 Task: Add an event with the title Second Product Development Brainstorming and Ideation Session, date '2023/11/02', time 9:15 AM to 11:15 AMand add a description: Lunch breaks often provide a chance for socializing and building relationships with colleagues. It's a time to connect with coworkers, share stories, and engage in casual conversations.Select event color  Sage . Add location for the event as: 321 Passeig de Gracia, Barcelona, Spain, logged in from the account softage.9@softage.netand send the event invitation to softage.7@softage.net with CC to  softage.8@softage.net. Set a reminder for the event Weekly on Sunday
Action: Mouse moved to (66, 132)
Screenshot: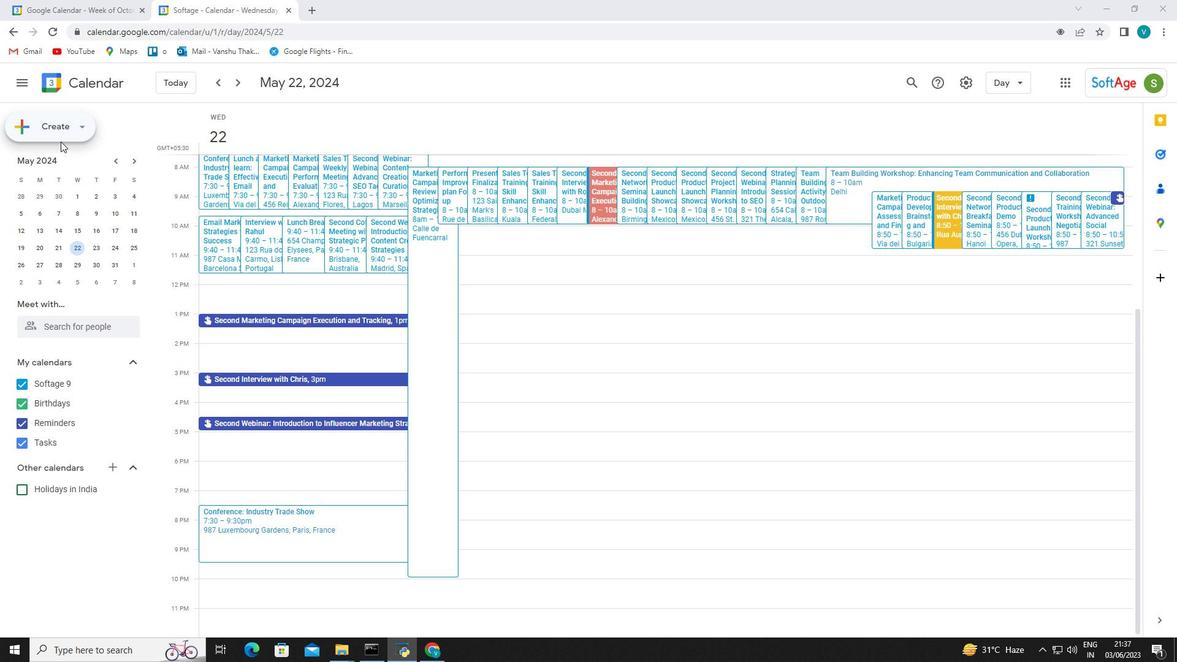 
Action: Mouse pressed left at (66, 132)
Screenshot: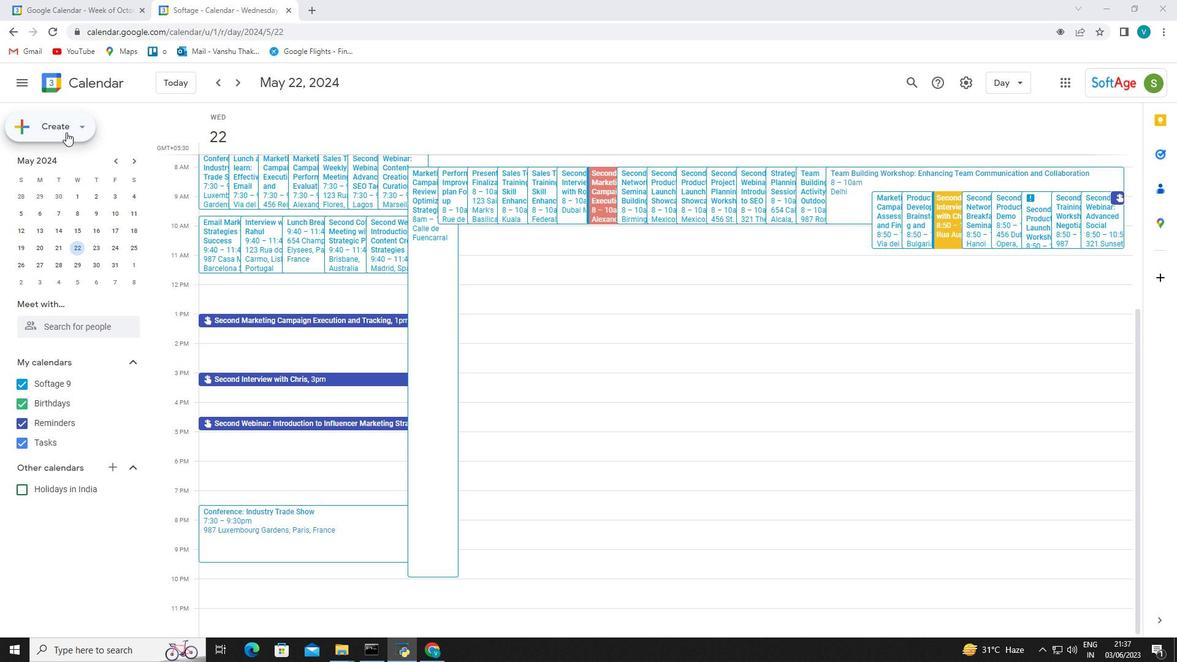 
Action: Mouse moved to (65, 152)
Screenshot: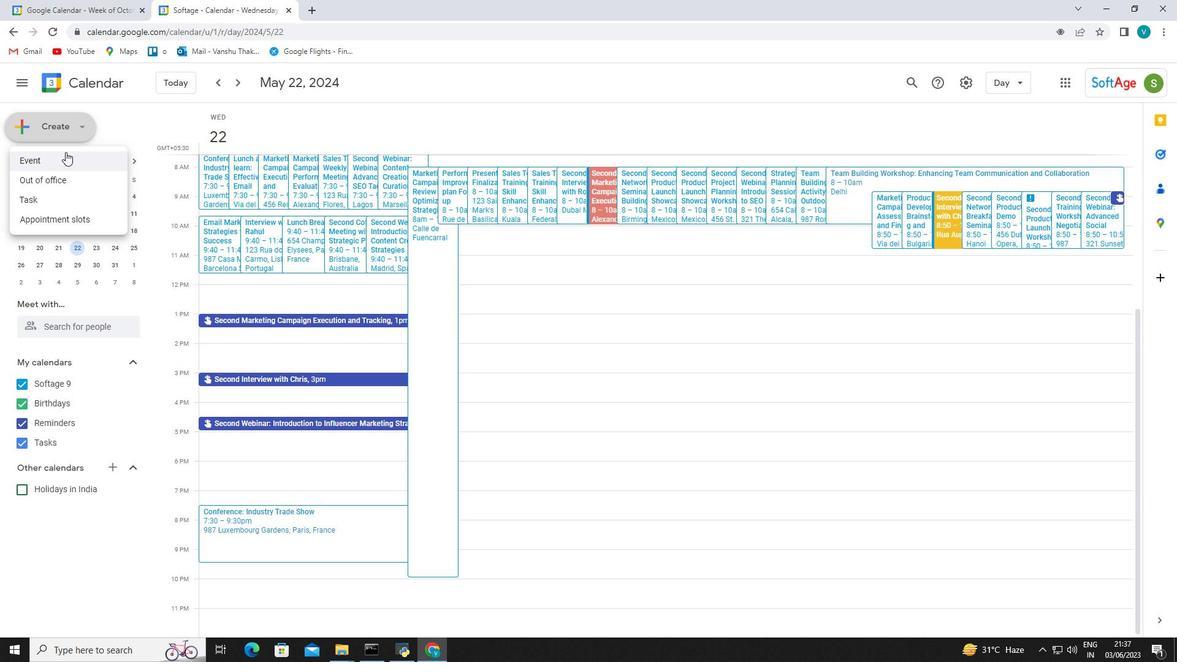
Action: Mouse pressed left at (65, 152)
Screenshot: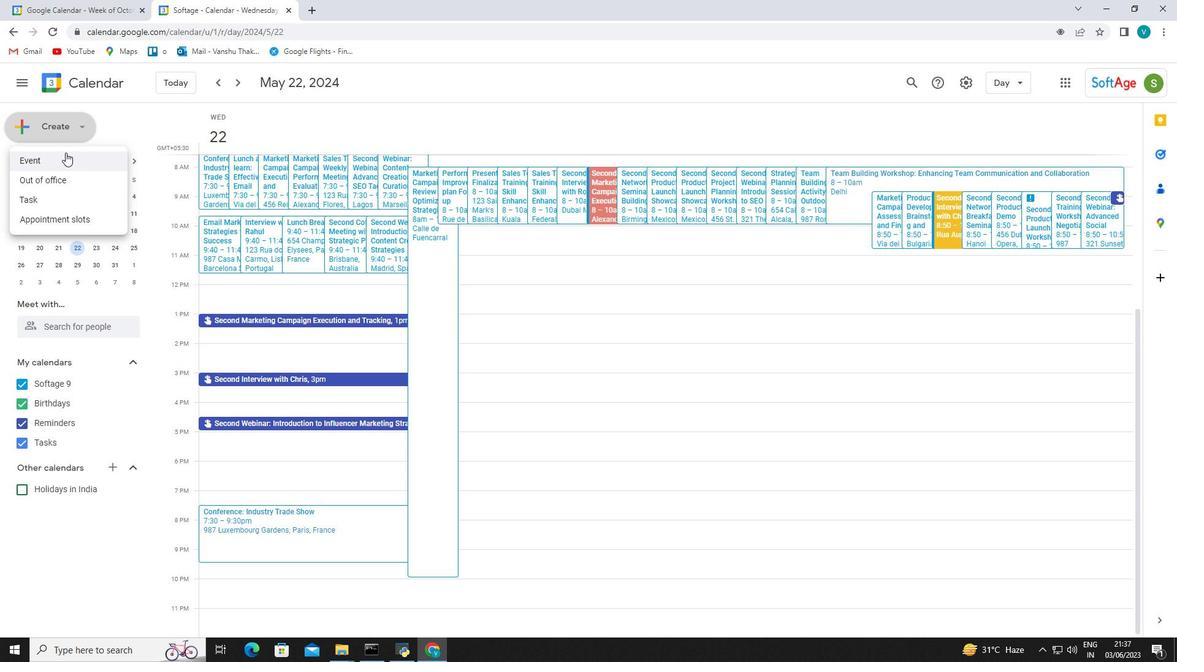 
Action: Mouse moved to (596, 307)
Screenshot: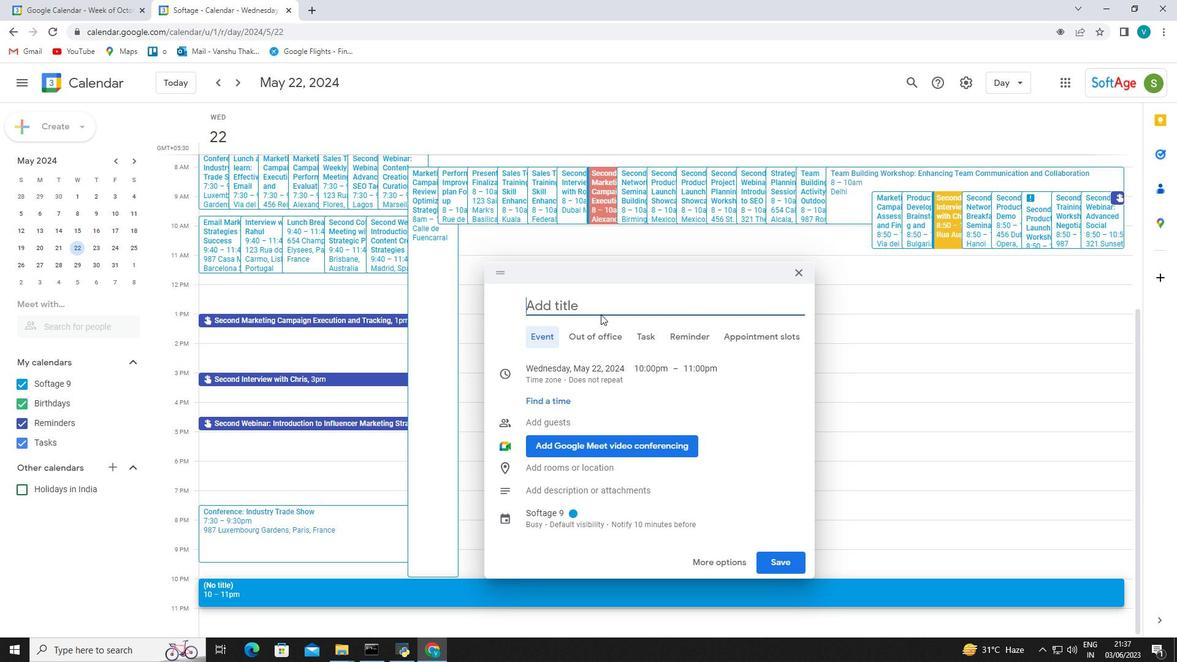 
Action: Mouse pressed left at (596, 307)
Screenshot: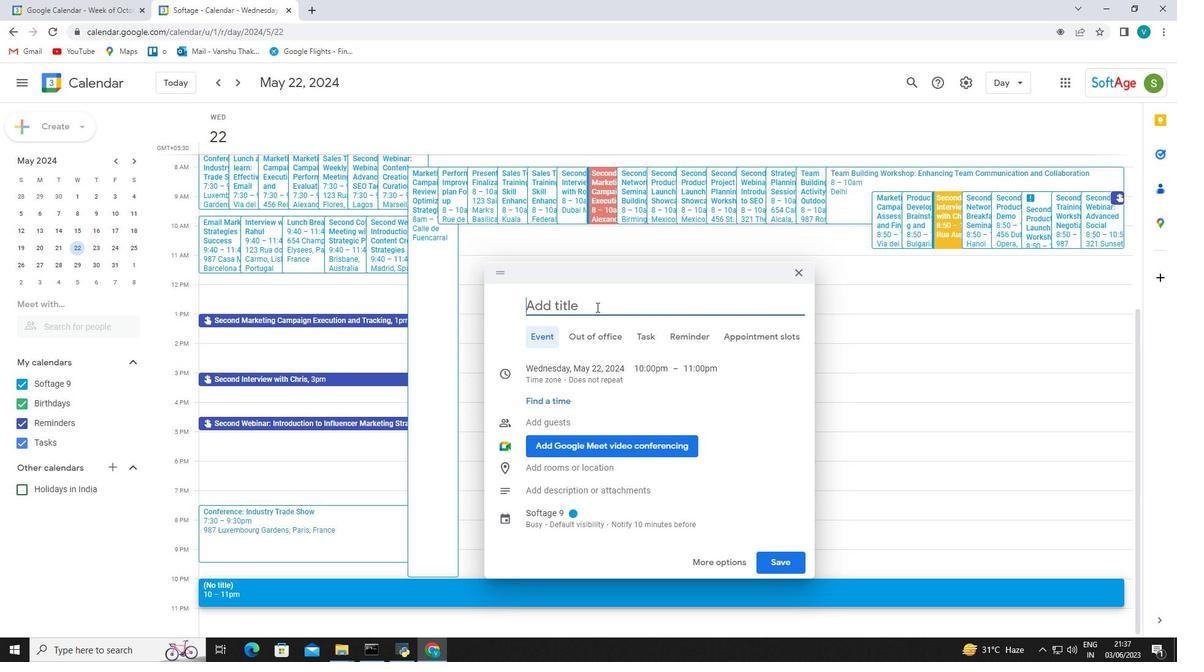 
Action: Key pressed <Key.shift_r>Second<Key.space><Key.shift_r><Key.shift_r>Product<Key.space><Key.shift_r><Key.shift_r><Key.shift_r><Key.shift_r><Key.shift_r><Key.shift_r><Key.shift_r><Key.shift_r><Key.shift_r><Key.shift_r><Key.shift_r><Key.shift_r><Key.shift_r><Key.shift_r><Key.shift_r><Key.shift_r><Key.shift_r>Development<Key.space><Key.shift_r><Key.shift_r>Brainstorming<Key.space>and<Key.space><Key.shift_r><Key.shift_r><Key.shift_r><Key.shift_r><Key.shift_r><Key.shift_r><Key.shift_r><Key.shift_r><Key.shift_r><Key.shift_r><Key.shift_r><Key.shift_r><Key.shift_r><Key.shift_r><Key.shift_r><Key.shift_r><Key.shift_r><Key.shift_r><Key.shift_r><Key.shift_r><Key.shift_r><Key.shift_r><Key.shift_r><Key.shift_r><Key.shift_r><Key.shift_r><Key.shift_r><Key.shift_r><Key.shift_r><Key.shift_r><Key.shift_r><Key.shift_r><Key.shift_r><Key.shift_r><Key.shift_r><Key.shift_r><Key.shift_r><Key.shift_r><Key.shift_r><Key.shift_r><Key.shift_r><Key.shift_r><Key.shift_r><Key.shift_r><Key.shift_r><Key.shift_r><Key.shift_r><Key.shift_r><Key.shift_r><Key.shift_r><Key.shift_r><Key.shift_r><Key.shift_r><Key.shift_r><Key.shift_r>Idr<Key.backspace>eation<Key.space>se<Key.backspace><Key.backspace><Key.shift_r>Session<Key.space>
Screenshot: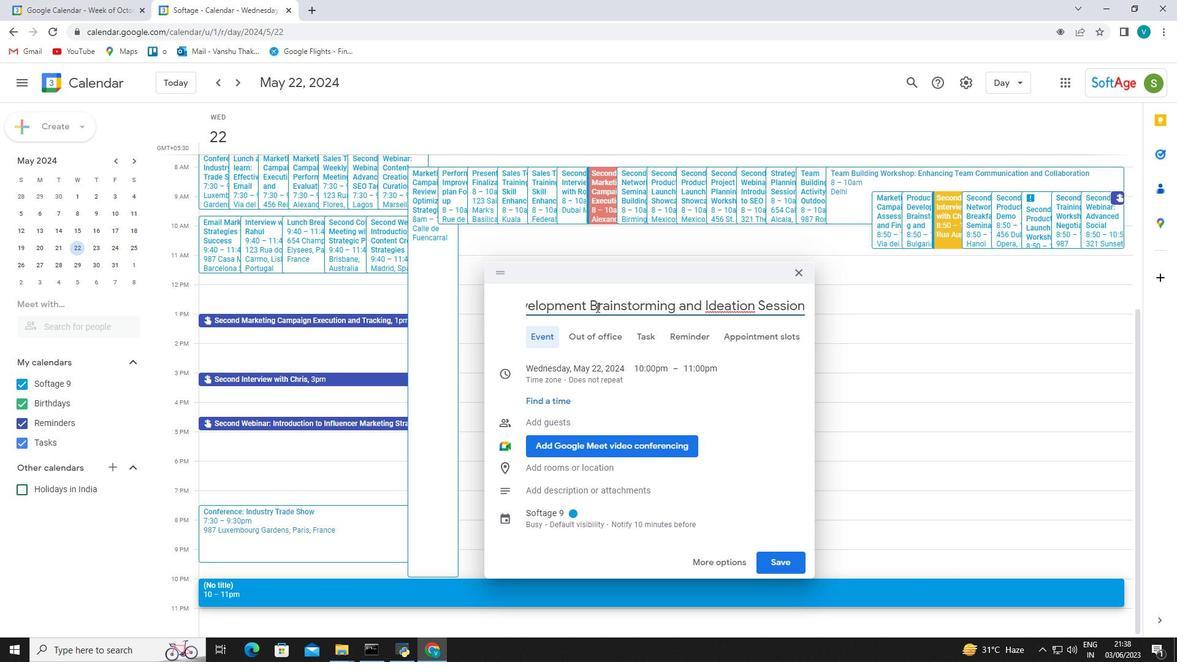 
Action: Mouse moved to (730, 304)
Screenshot: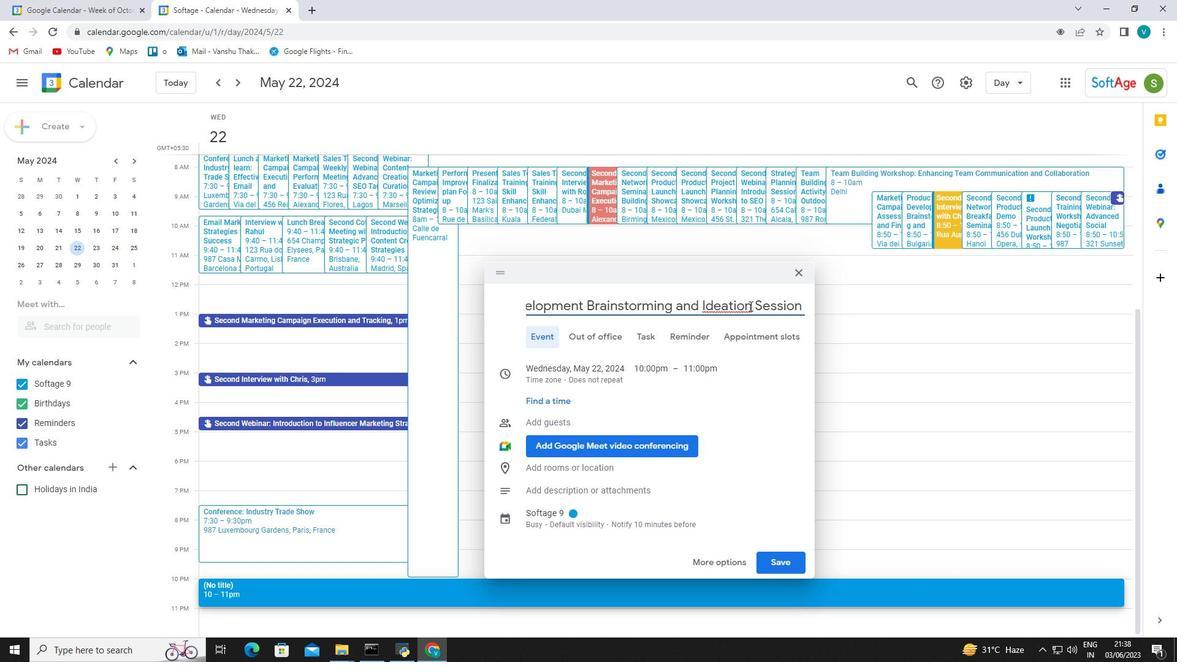 
Action: Mouse pressed right at (730, 304)
Screenshot: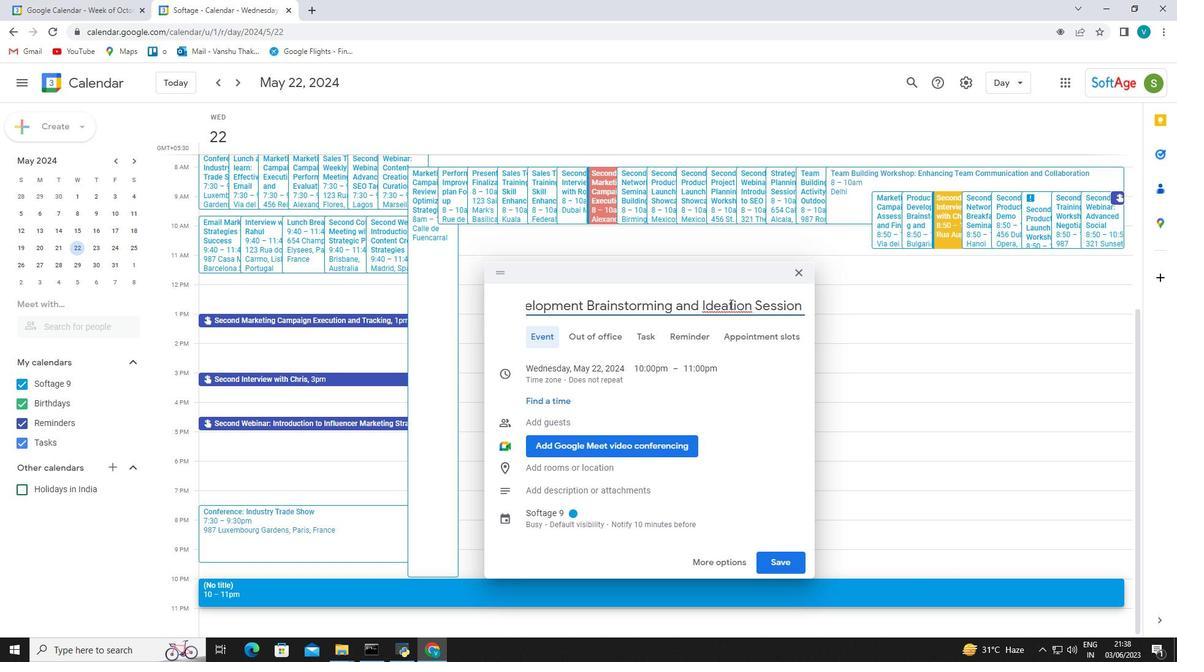 
Action: Mouse moved to (715, 337)
Screenshot: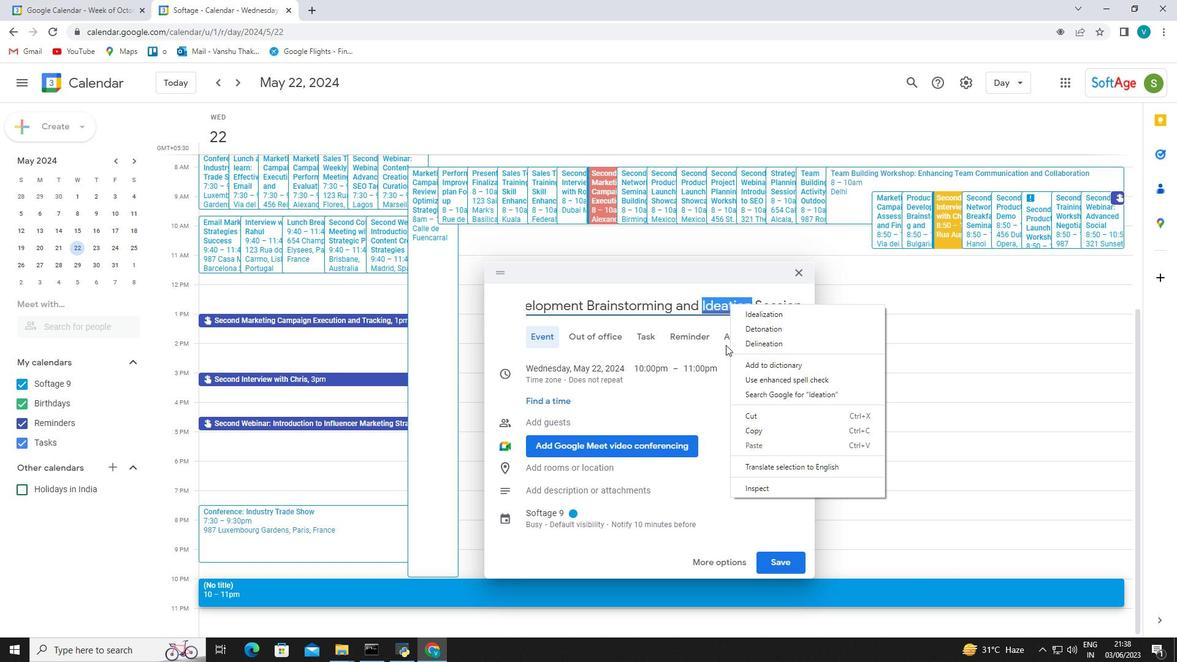 
Action: Mouse pressed left at (715, 337)
Screenshot: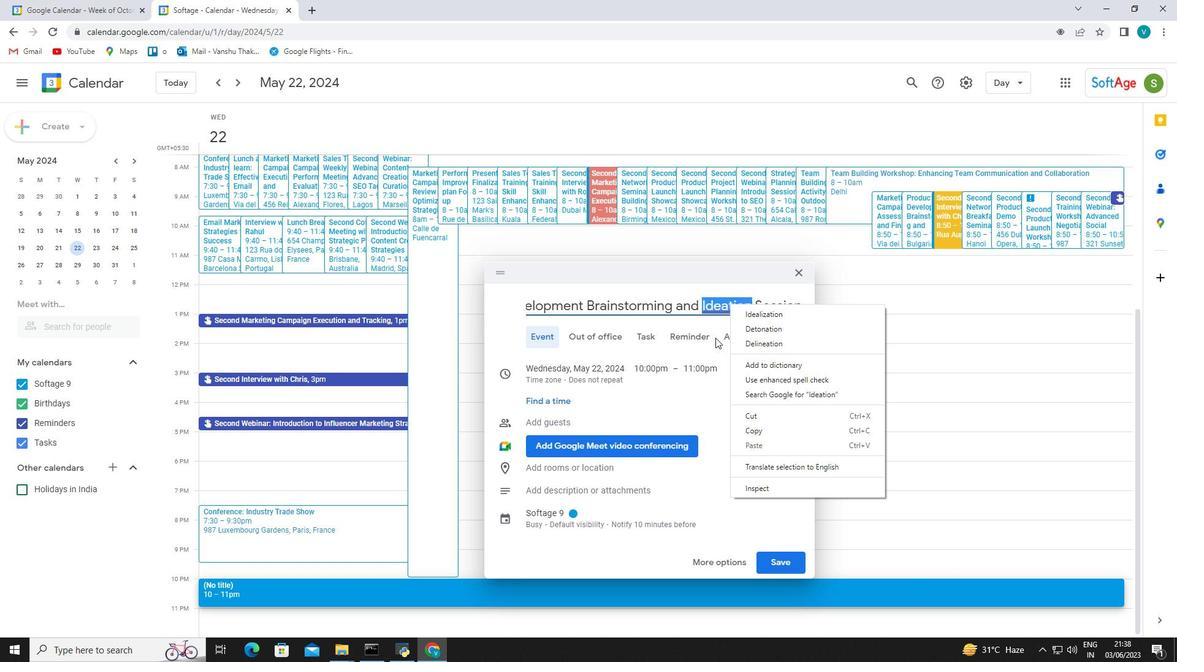 
Action: Mouse moved to (643, 394)
Screenshot: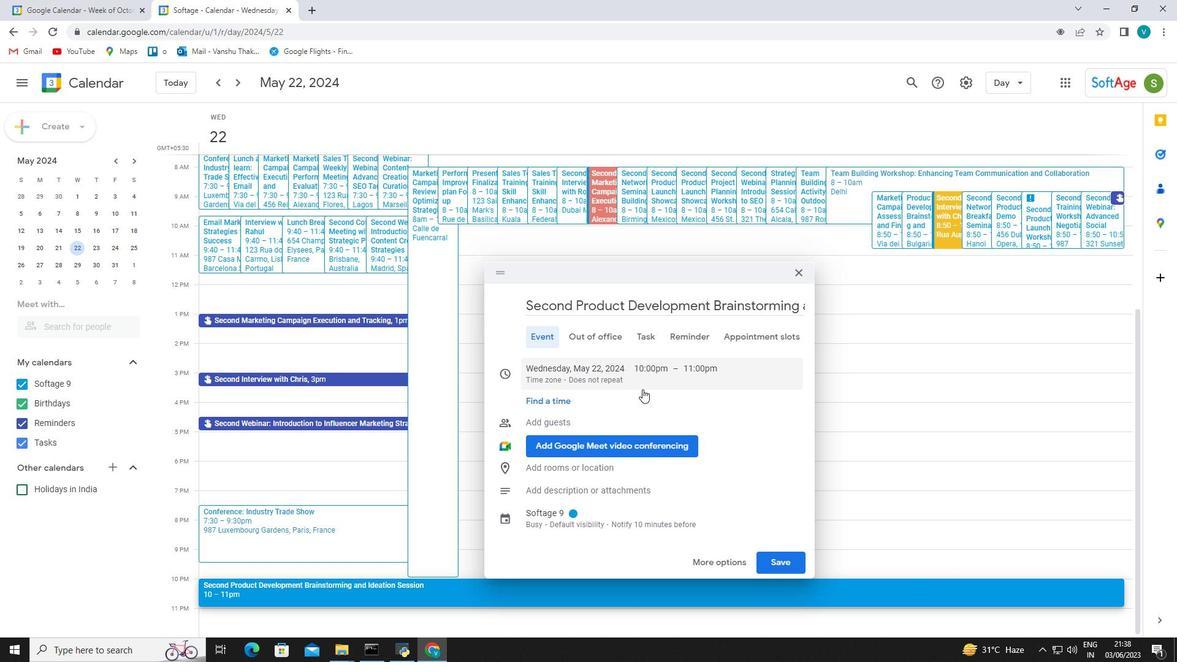 
Action: Mouse scrolled (643, 394) with delta (0, 0)
Screenshot: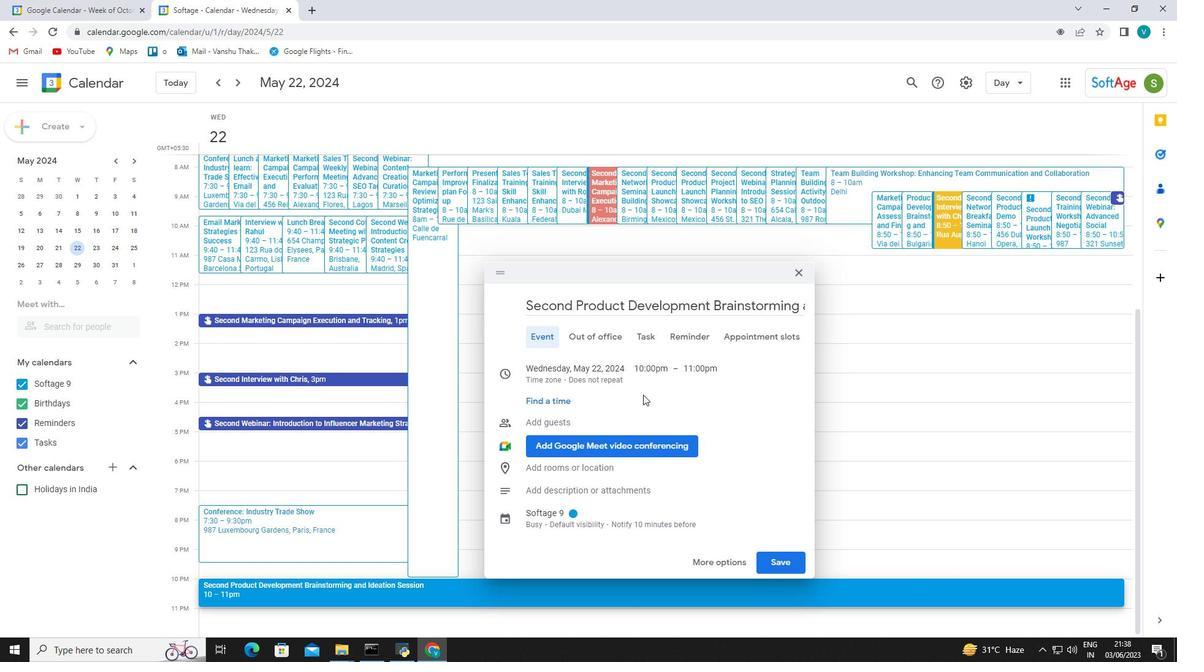 
Action: Mouse scrolled (643, 394) with delta (0, 0)
Screenshot: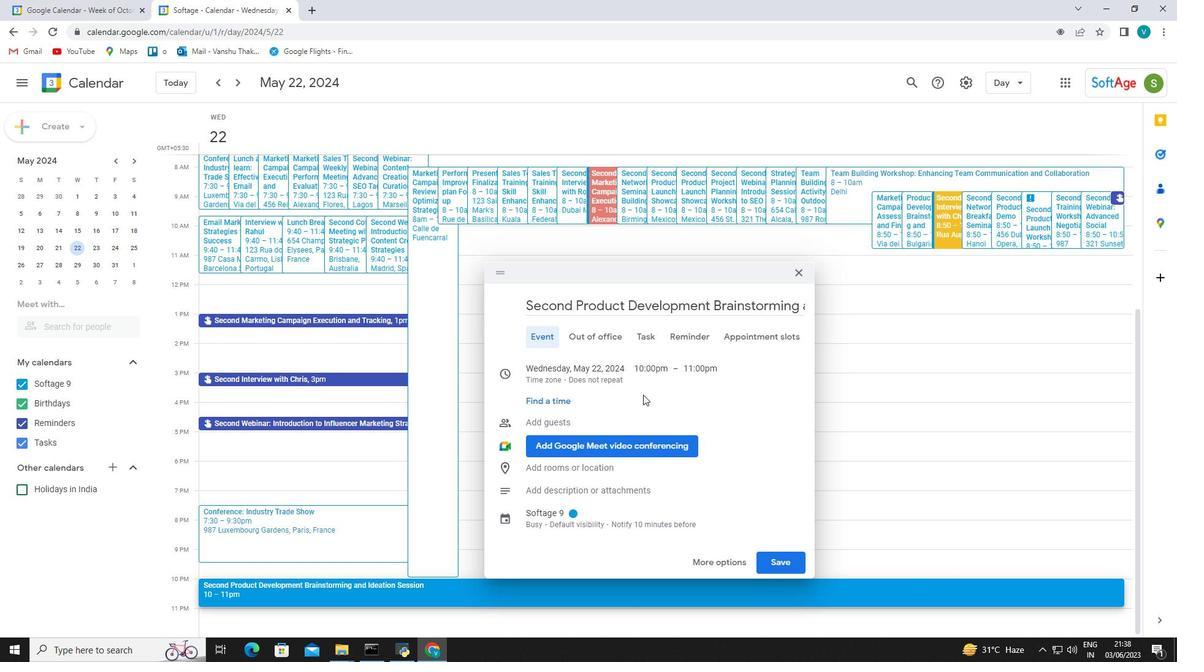 
Action: Mouse scrolled (643, 394) with delta (0, 0)
Screenshot: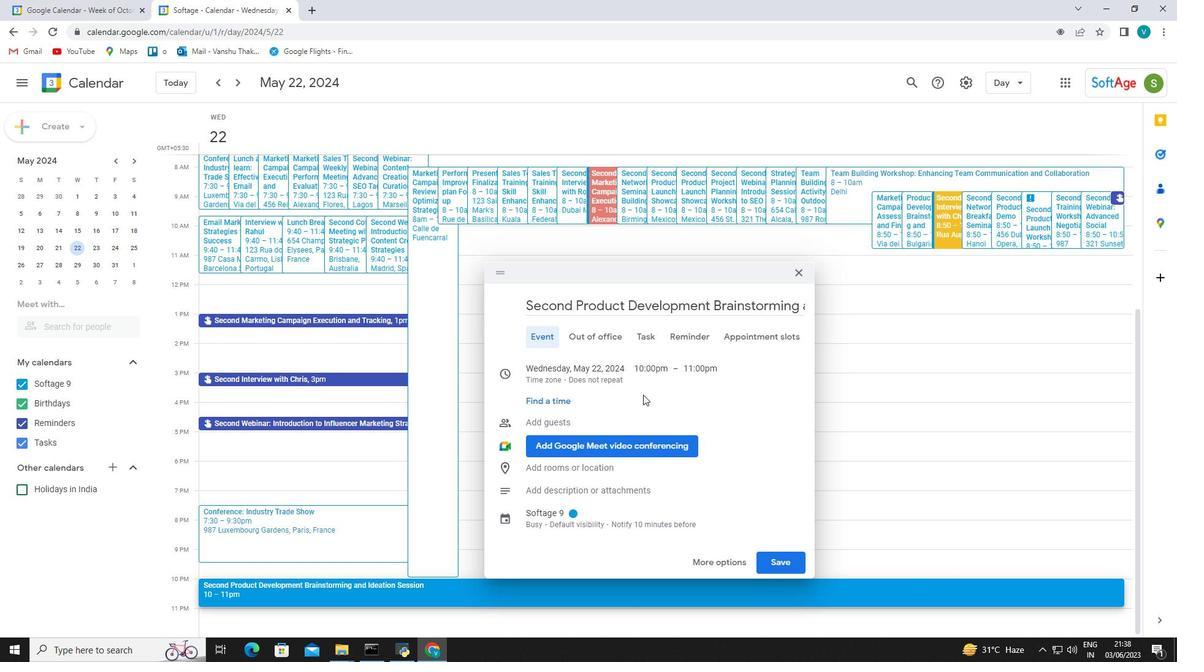
Action: Mouse scrolled (643, 394) with delta (0, 0)
Screenshot: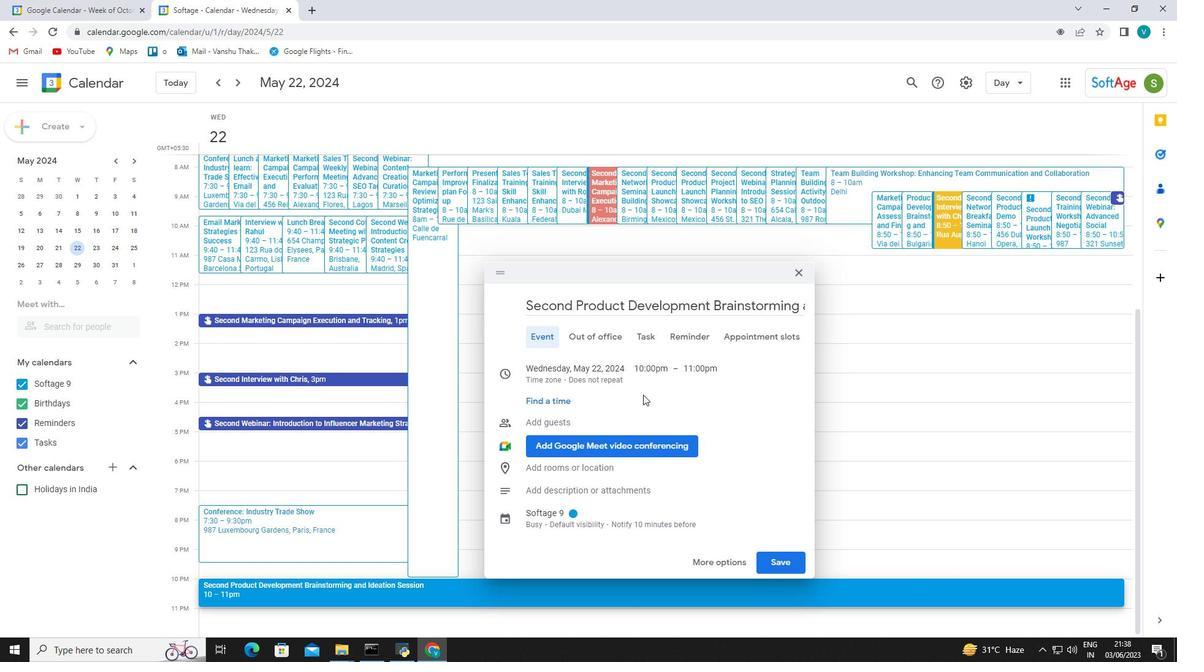
Action: Mouse moved to (604, 366)
Screenshot: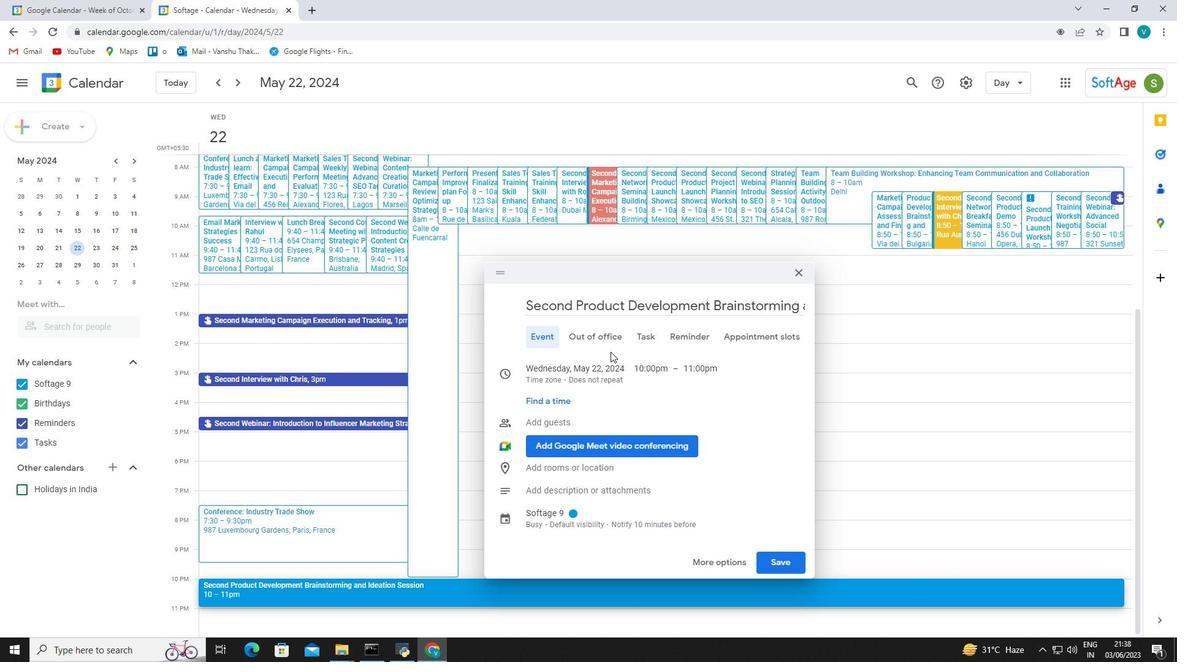 
Action: Mouse pressed left at (604, 366)
Screenshot: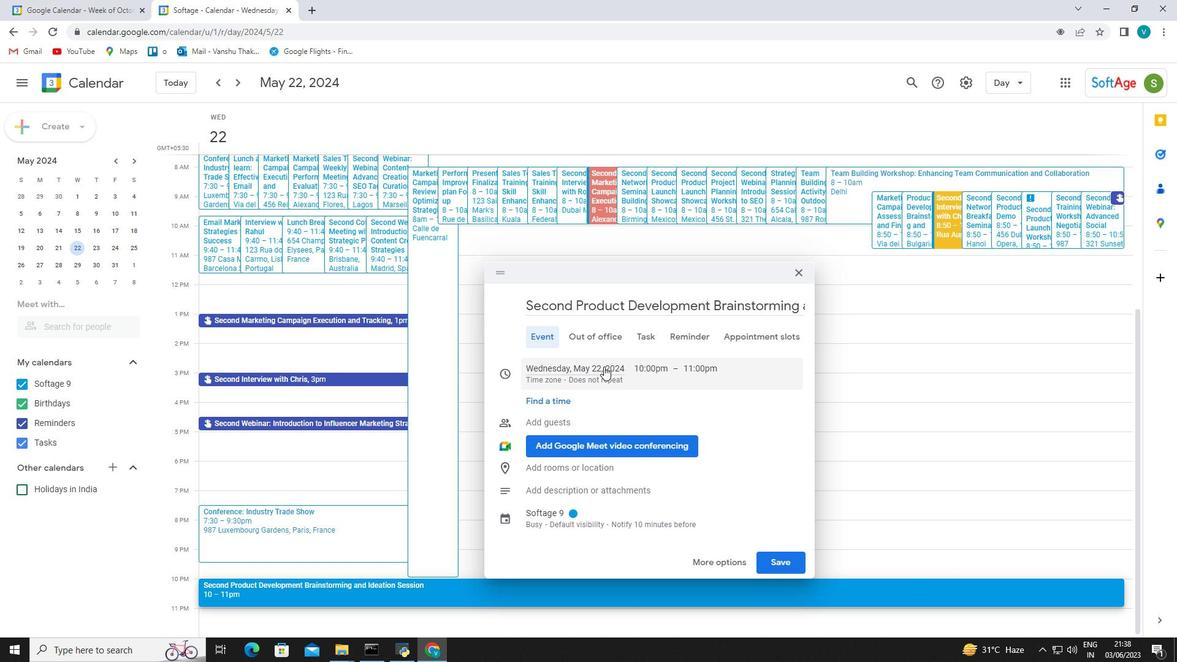 
Action: Key pressed 2023/11/02
Screenshot: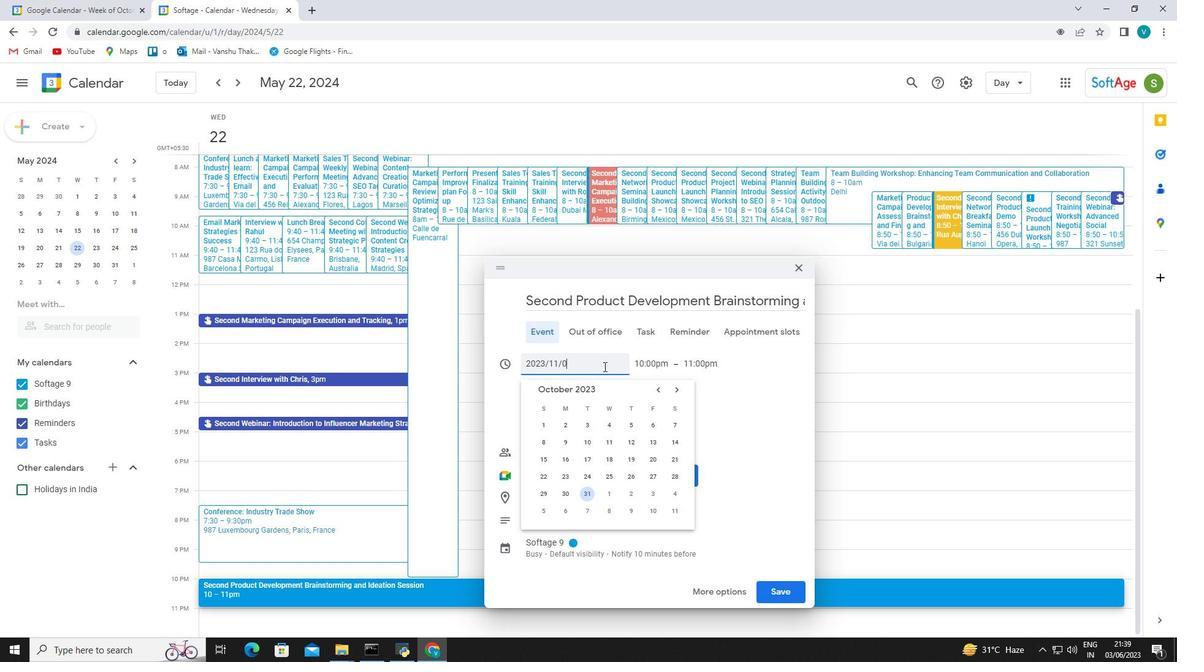 
Action: Mouse moved to (653, 363)
Screenshot: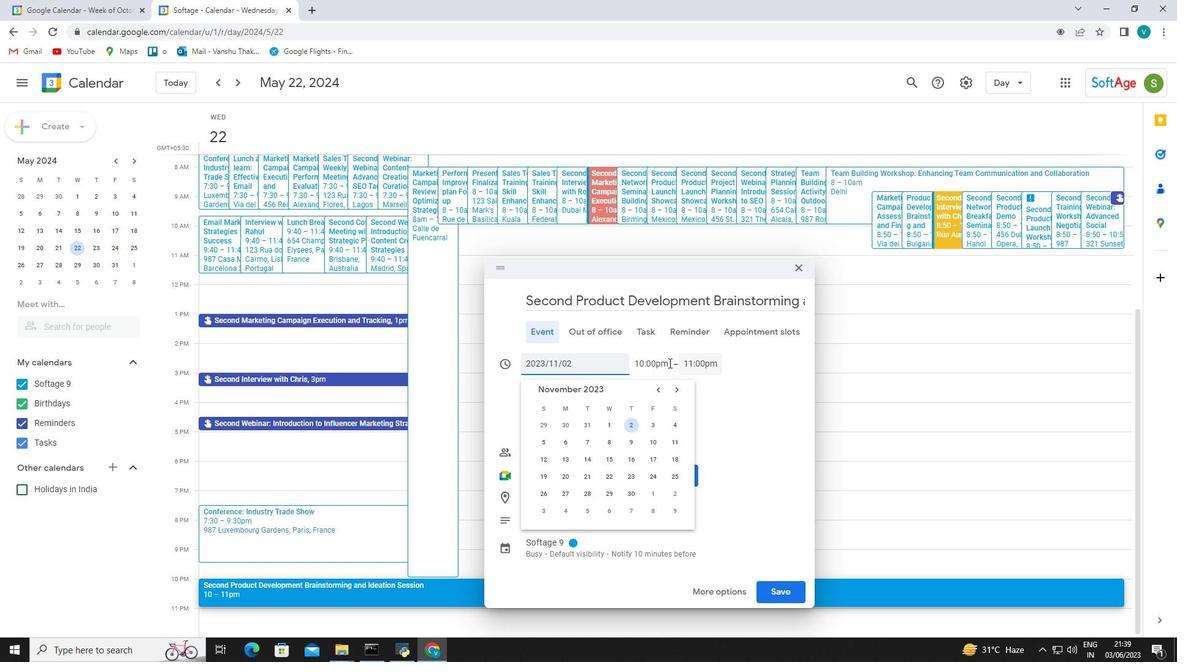 
Action: Mouse pressed left at (653, 363)
Screenshot: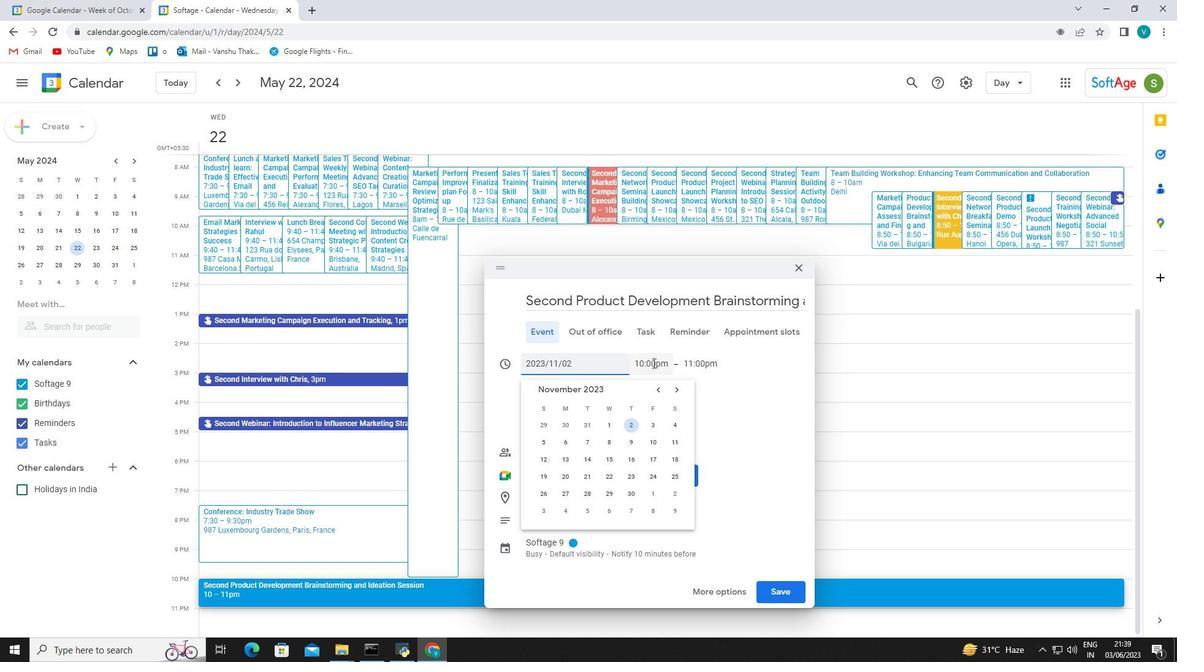 
Action: Mouse moved to (725, 358)
Screenshot: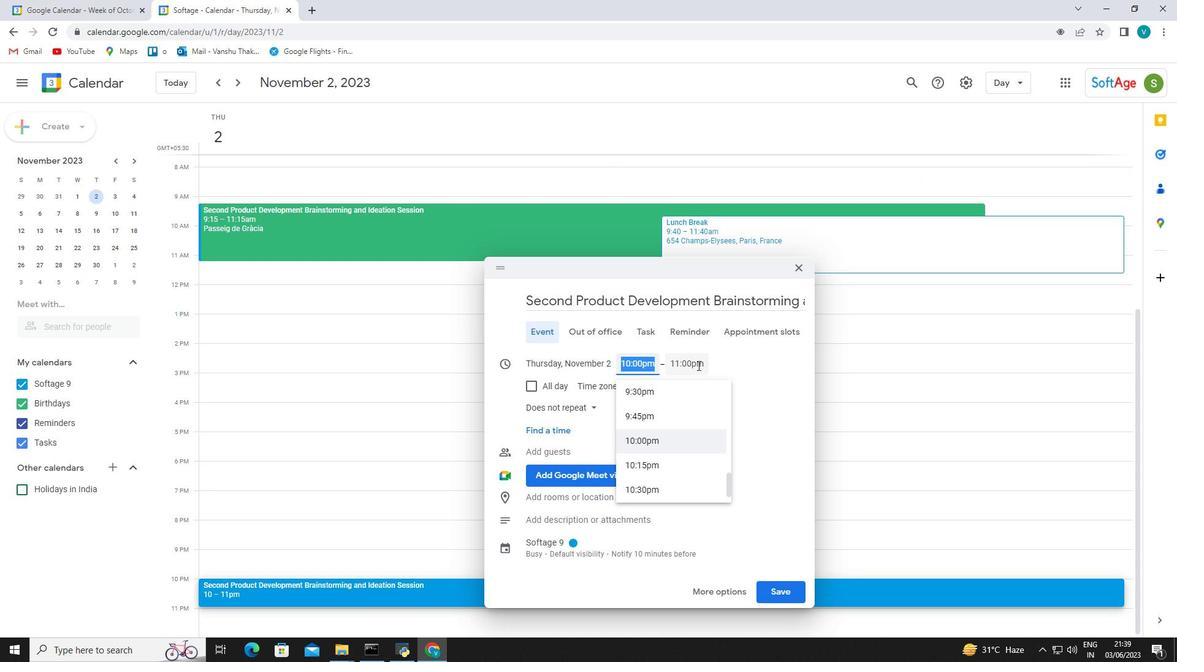 
Action: Key pressed 9<Key.shift_r><Key.shift_r><Key.shift_r><Key.shift_r><Key.shift_r><Key.shift_r><Key.shift_r><Key.shift_r><Key.shift_r><Key.shift_r><Key.shift_r><Key.shift_r><Key.shift_r><Key.shift_r><Key.shift_r><Key.shift_r><Key.shift_r><Key.shift_r><Key.shift_r><Key.shift_r><Key.shift_r><Key.shift_r><Key.shift_r><Key.shift_r><Key.shift_r><Key.shift_r><Key.shift_r><Key.shift_r><Key.shift_r><Key.shift_r><Key.shift_r>:15am
Screenshot: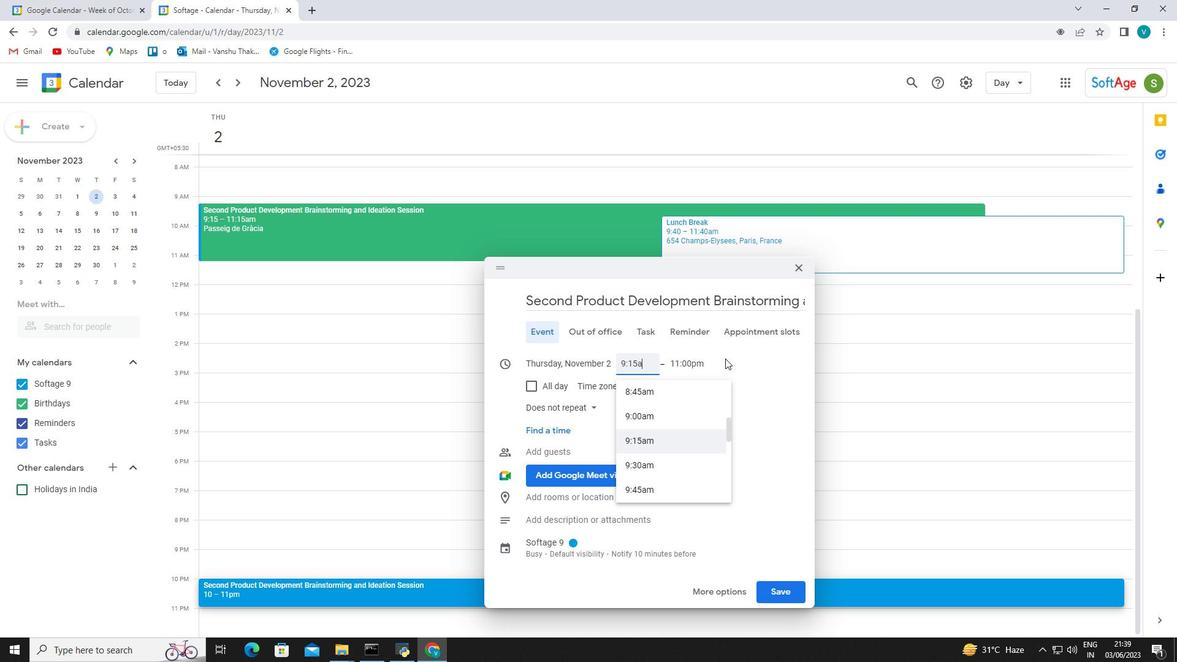 
Action: Mouse moved to (680, 365)
Screenshot: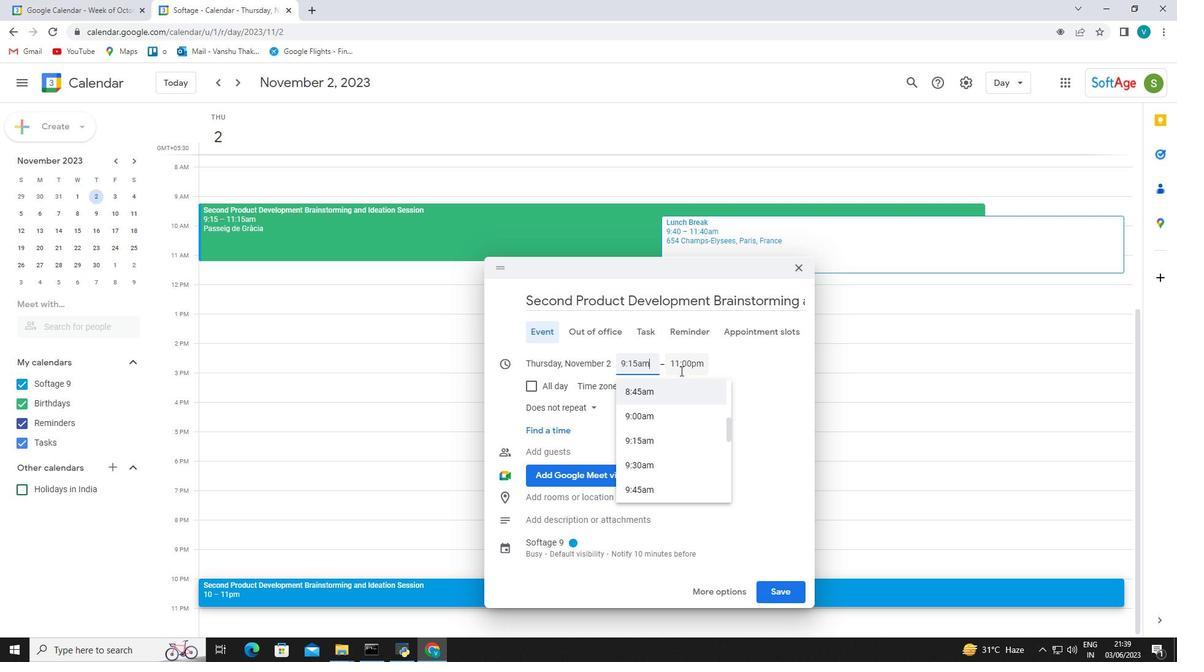 
Action: Mouse pressed left at (680, 365)
Screenshot: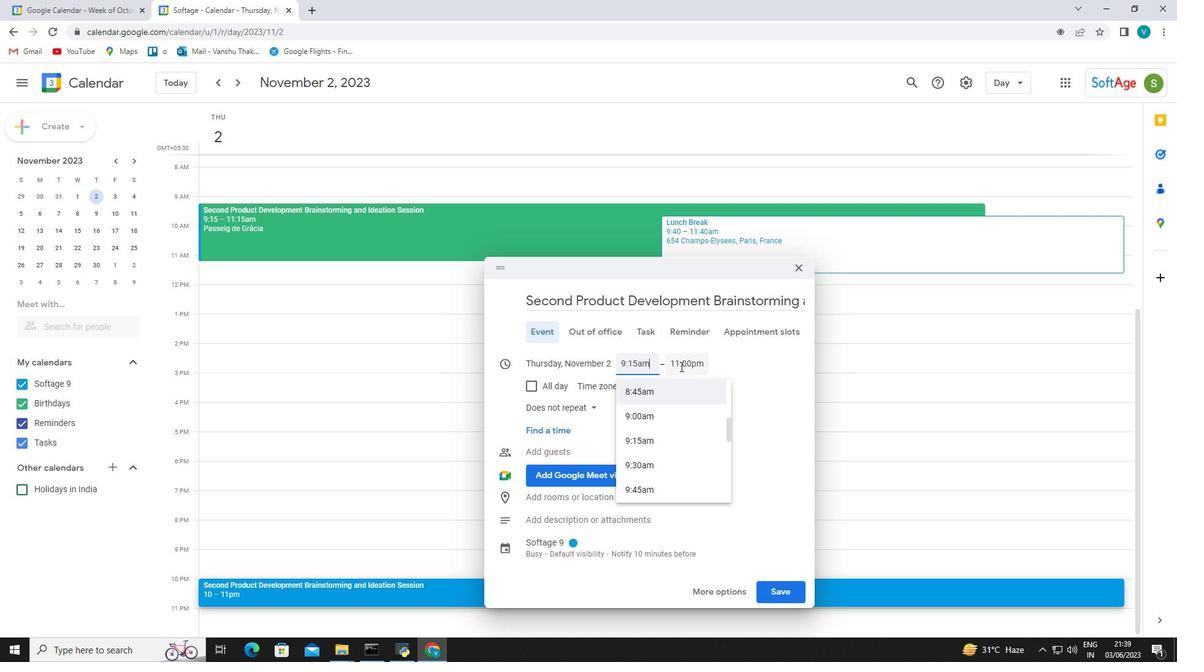 
Action: Key pressed 11<Key.shift_r><Key.shift_r><Key.shift_r><Key.shift_r><Key.shift_r><Key.shift_r><Key.shift_r><Key.shift_r><Key.shift_r><Key.shift_r><Key.shift_r><Key.shift_r><Key.shift_r>:15am
Screenshot: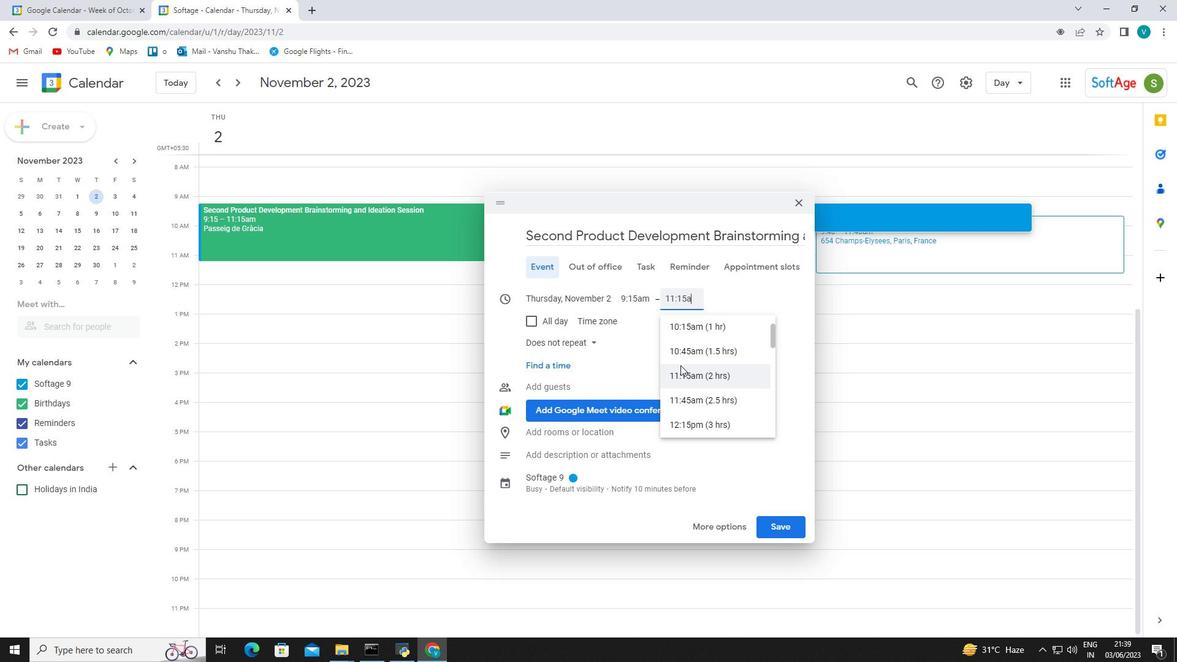
Action: Mouse moved to (676, 361)
Screenshot: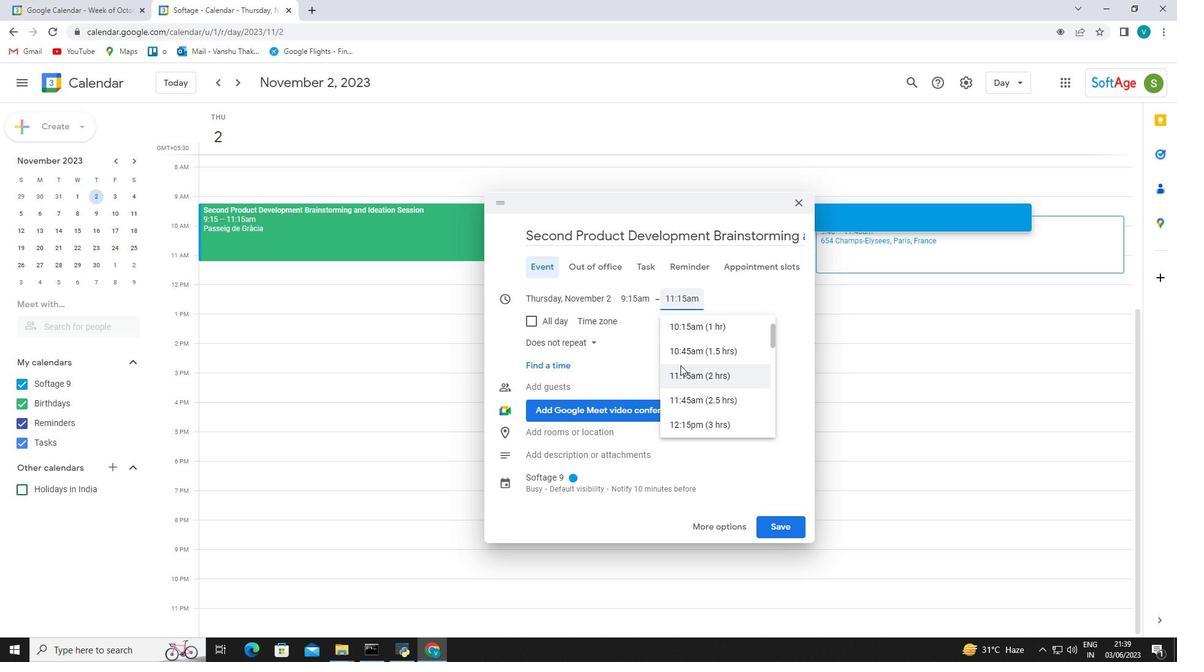 
Action: Key pressed <Key.enter>
Screenshot: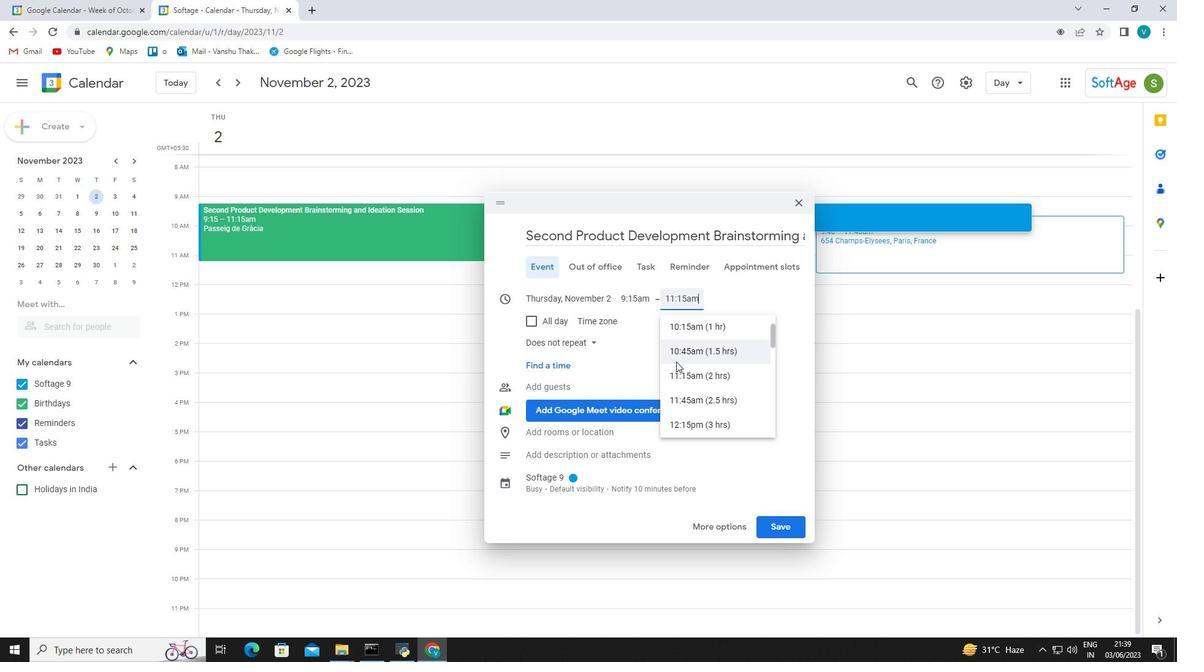 
Action: Mouse scrolled (676, 361) with delta (0, 0)
Screenshot: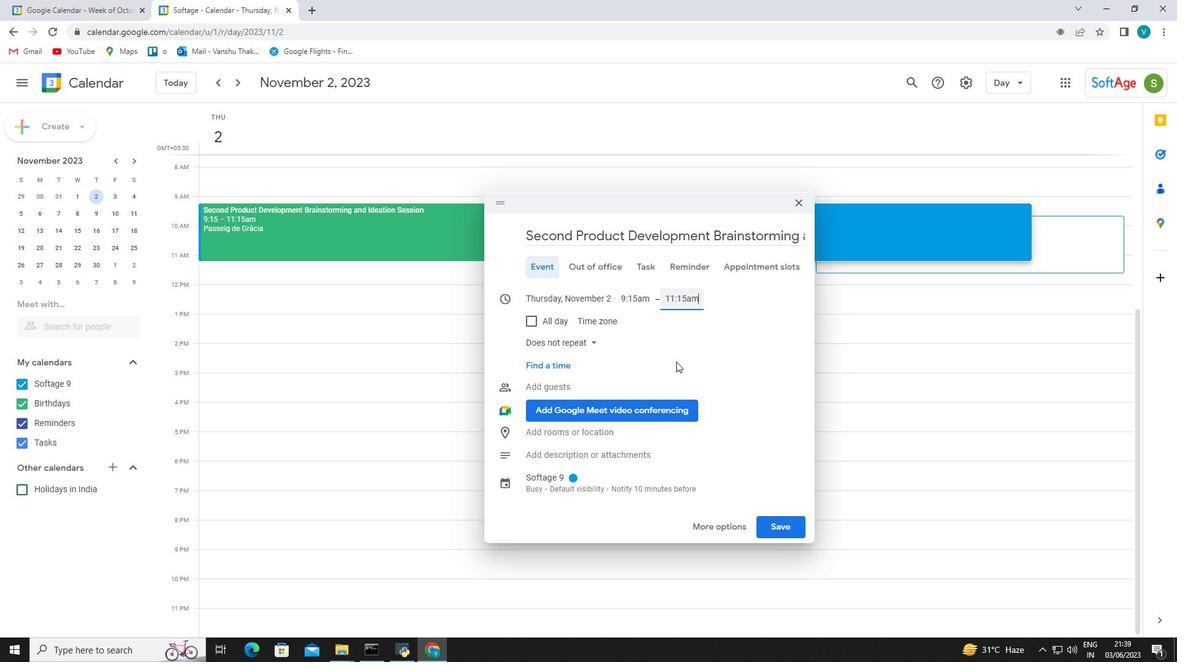 
Action: Mouse scrolled (676, 361) with delta (0, 0)
Screenshot: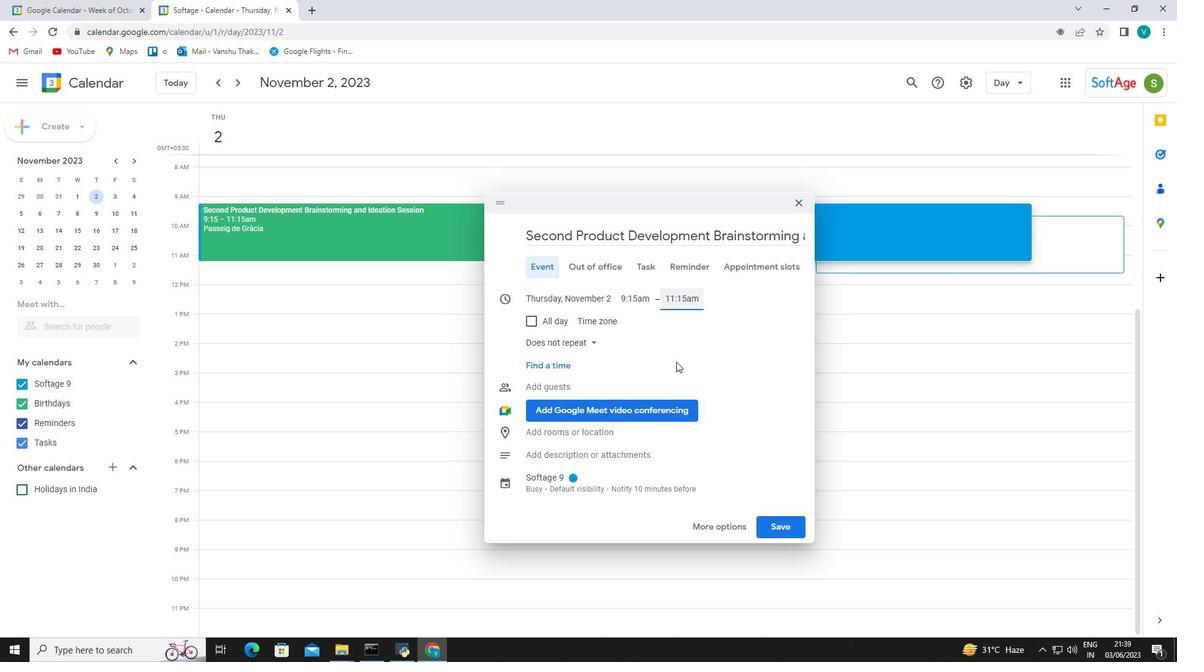 
Action: Mouse moved to (578, 435)
Screenshot: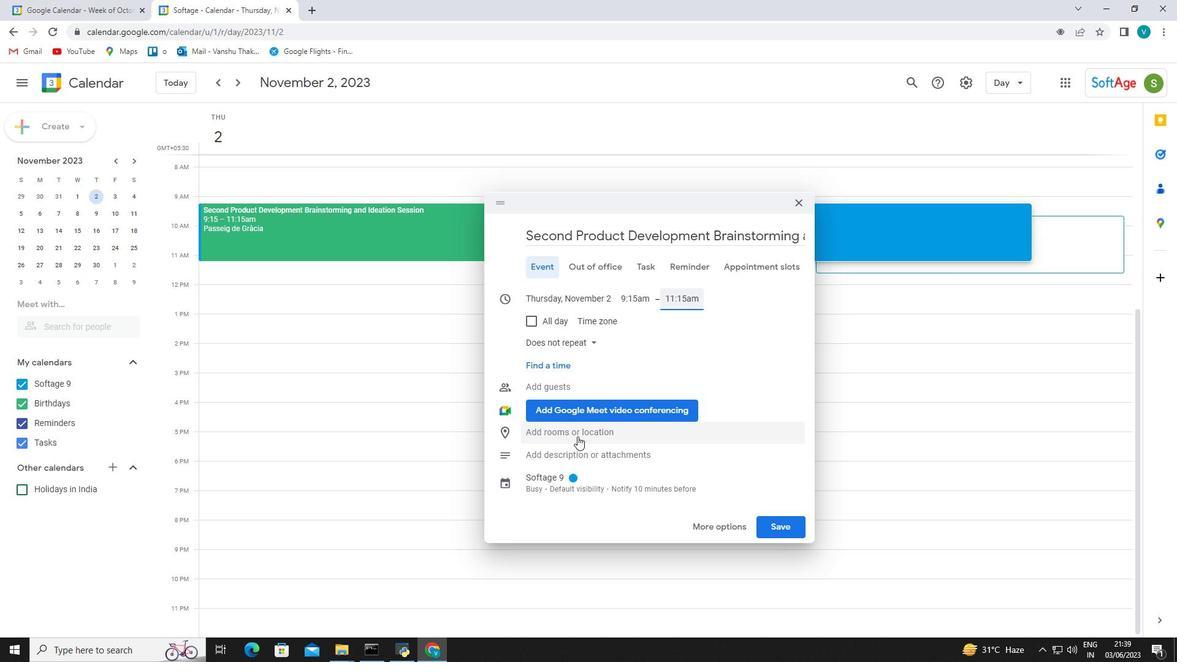 
Action: Mouse pressed left at (578, 435)
Screenshot: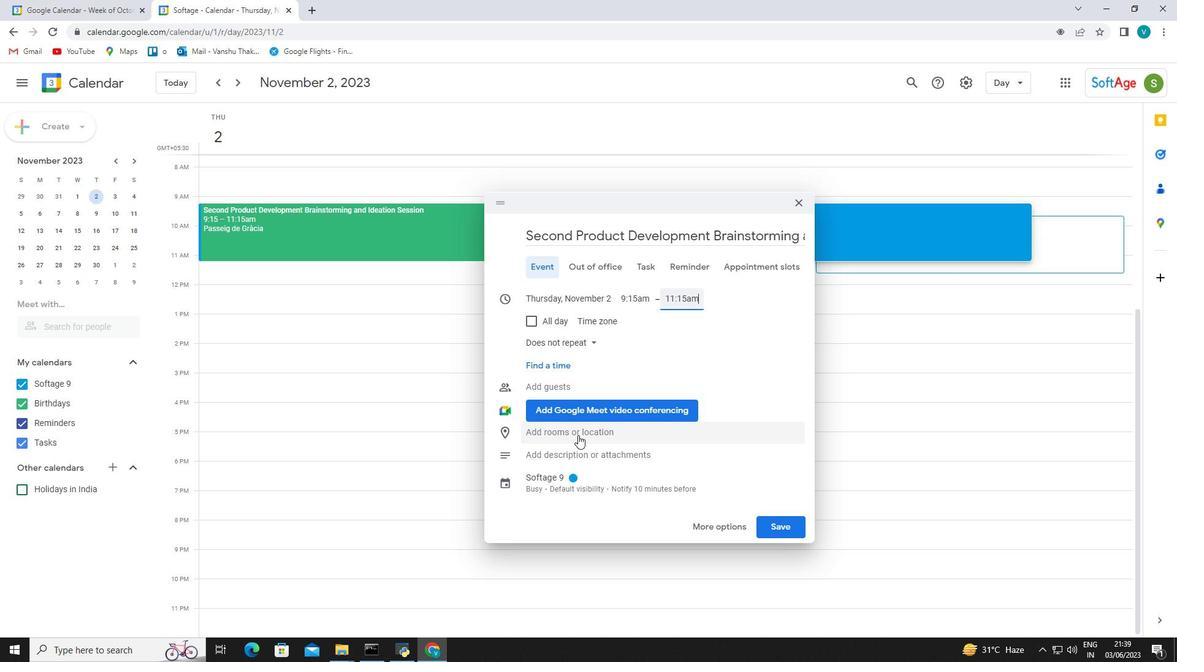 
Action: Mouse pressed left at (578, 435)
Screenshot: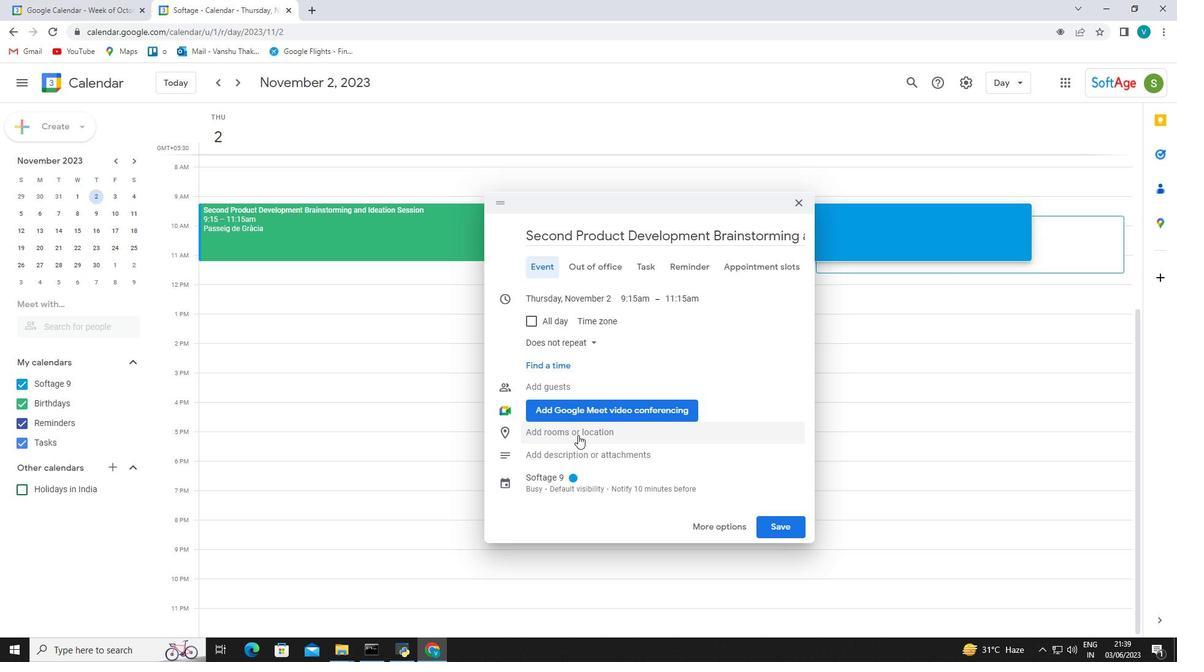 
Action: Mouse moved to (511, 210)
Screenshot: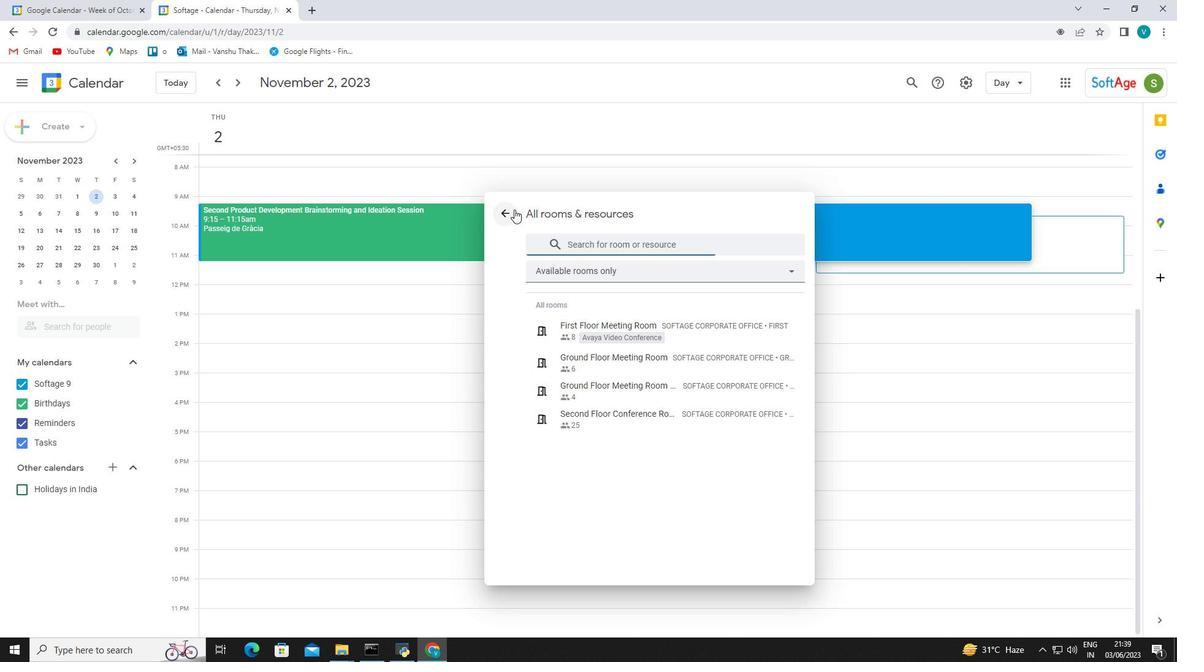 
Action: Mouse pressed left at (511, 210)
Screenshot: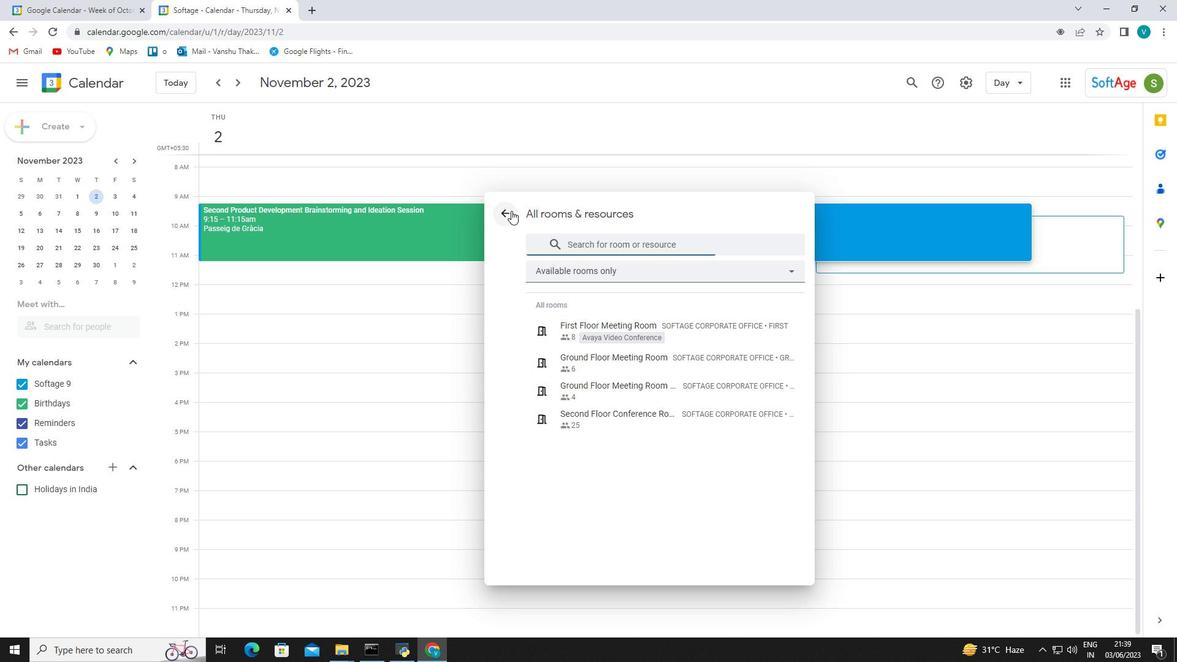 
Action: Mouse moved to (575, 496)
Screenshot: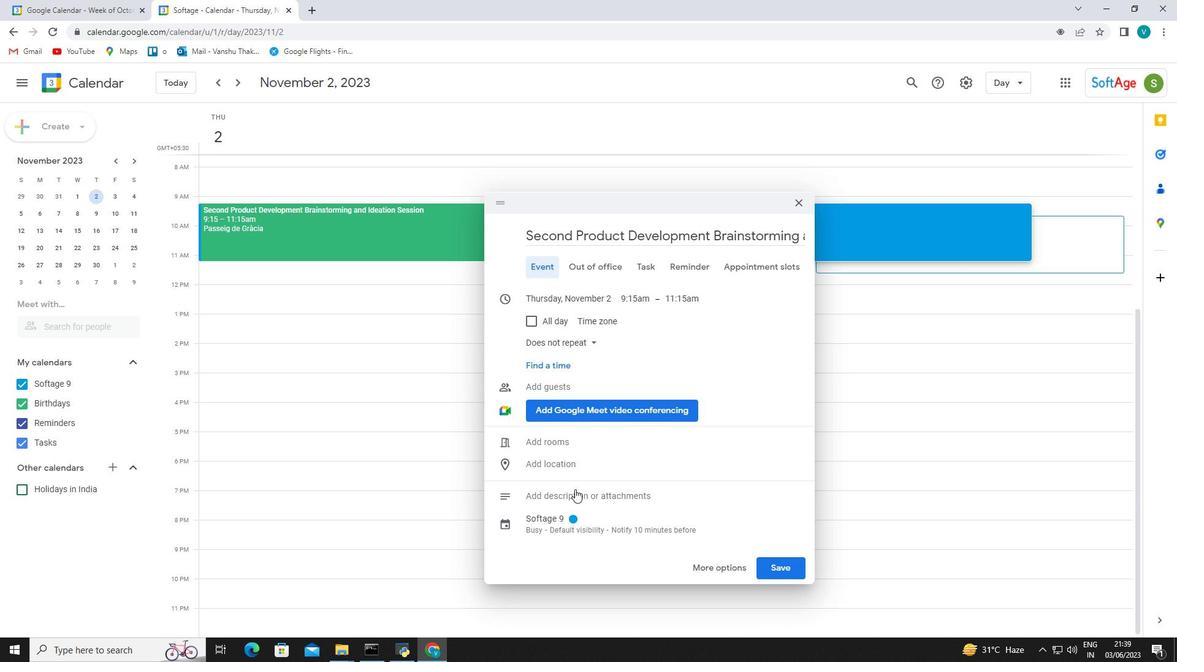 
Action: Mouse pressed left at (575, 496)
Screenshot: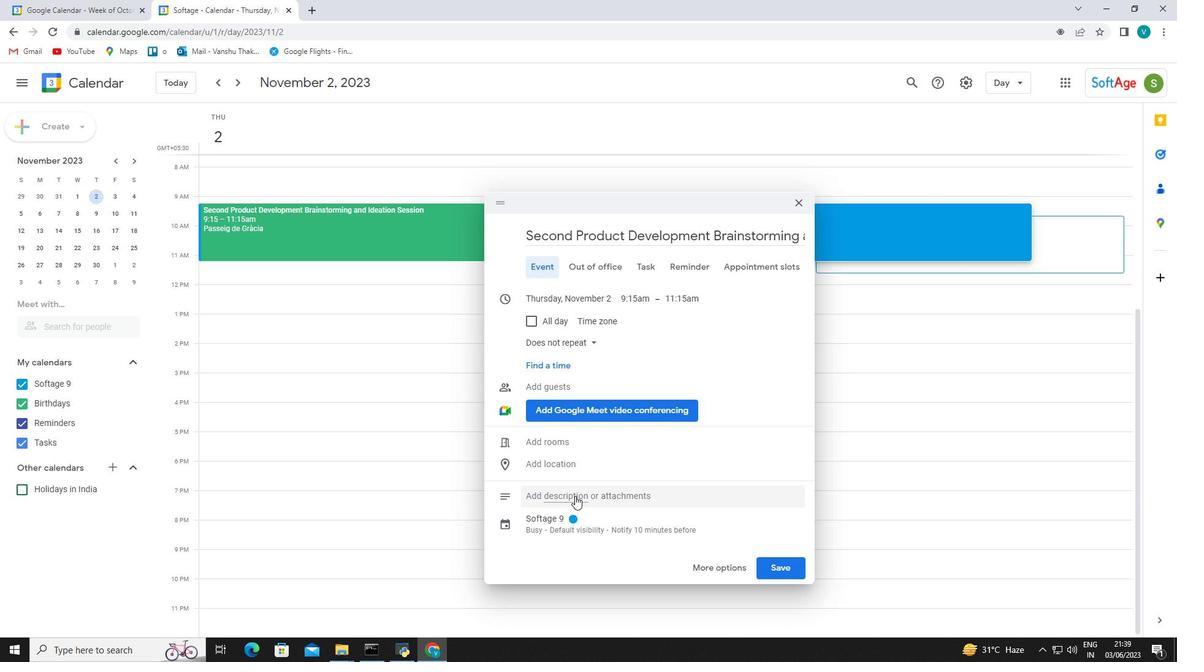 
Action: Mouse moved to (550, 467)
Screenshot: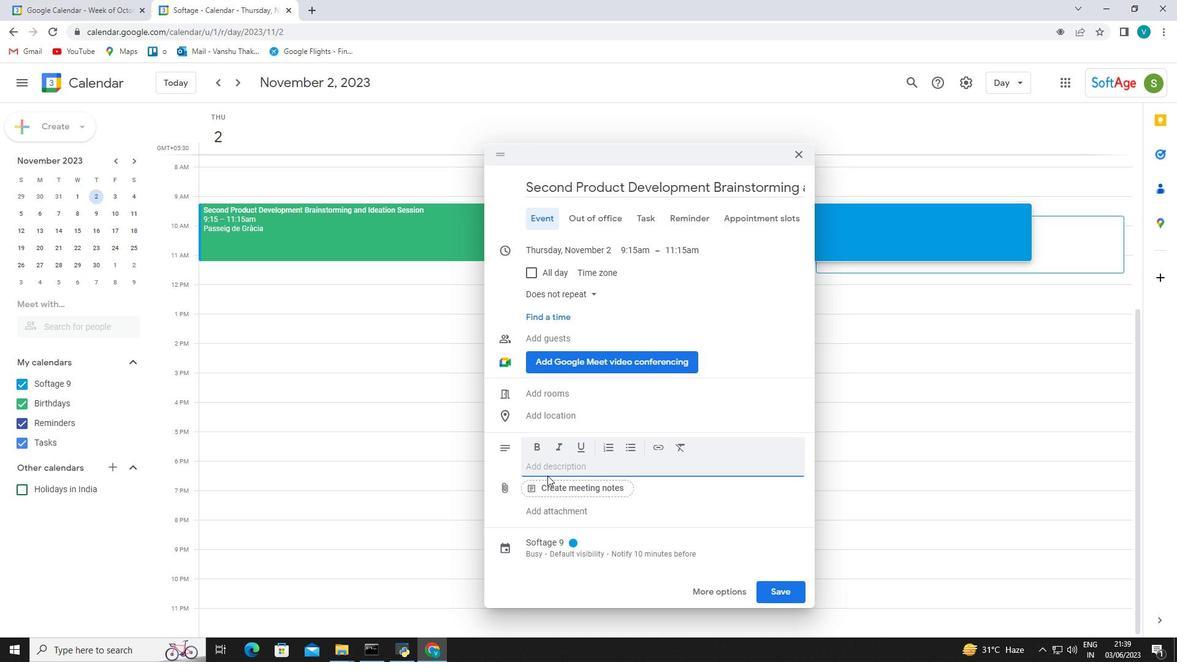 
Action: Key pressed <Key.shift_r><Key.shift_r><Key.shift_r>Li<Key.backspace>unch<Key.space>
Screenshot: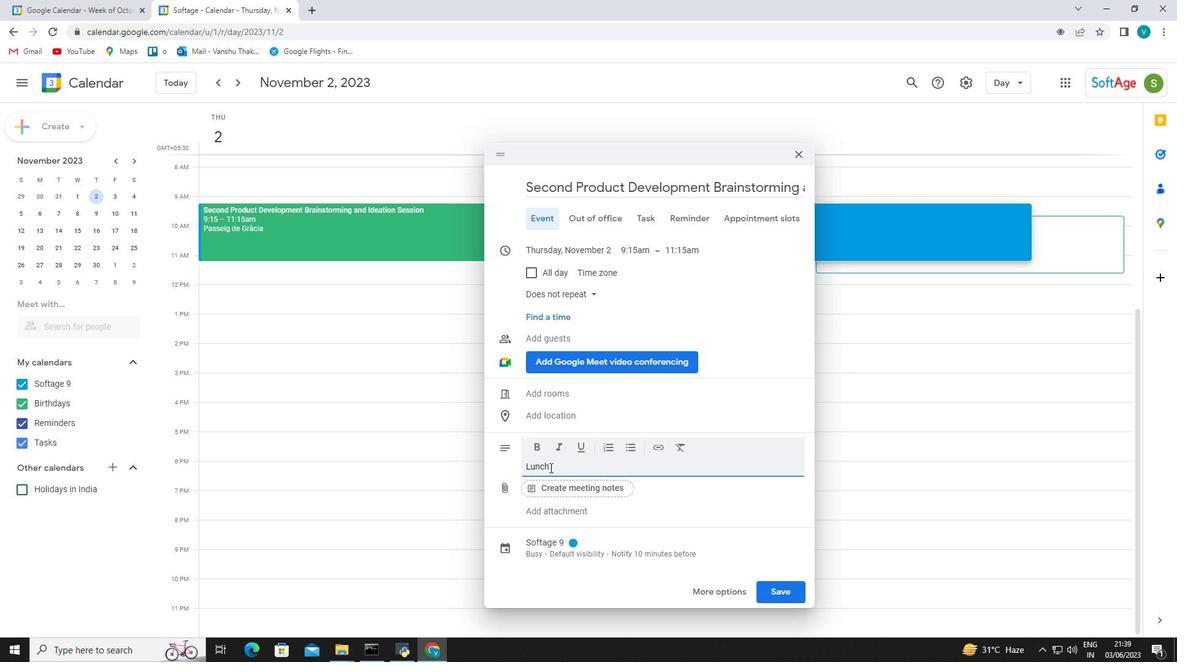 
Action: Mouse moved to (586, 437)
Screenshot: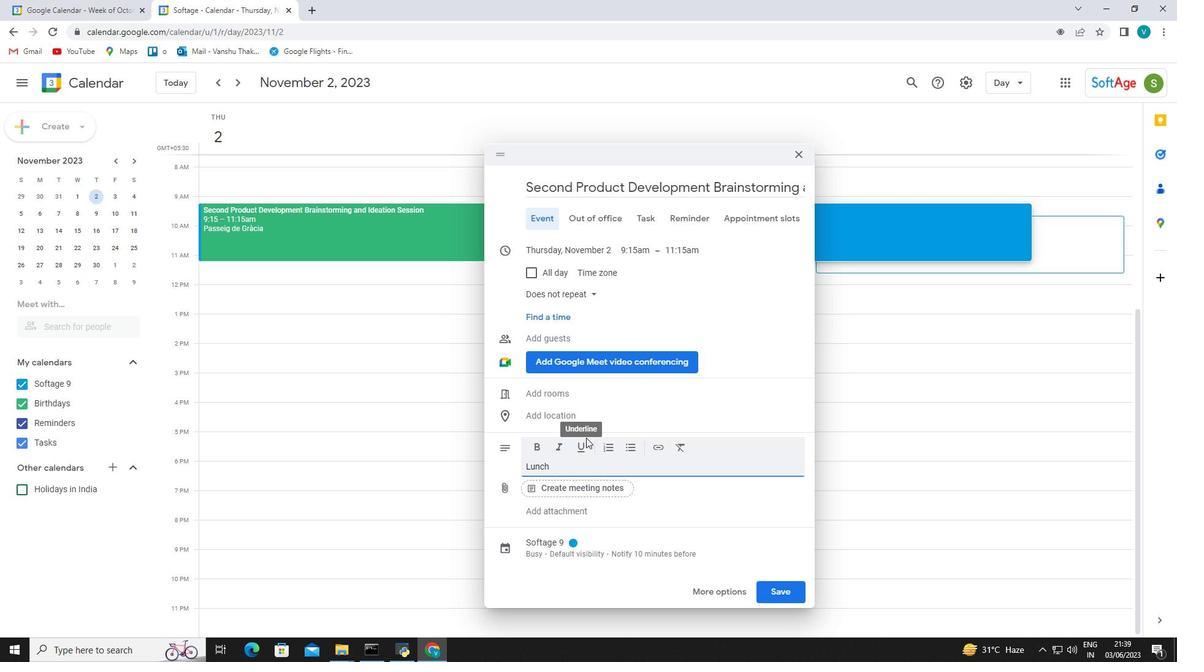 
Action: Key pressed breaks<Key.space>often<Key.space>provide<Key.space>a<Key.space>chance<Key.space>d<Key.backspace>for<Key.space>socializing<Key.space>and<Key.space>bilding<Key.space>
Screenshot: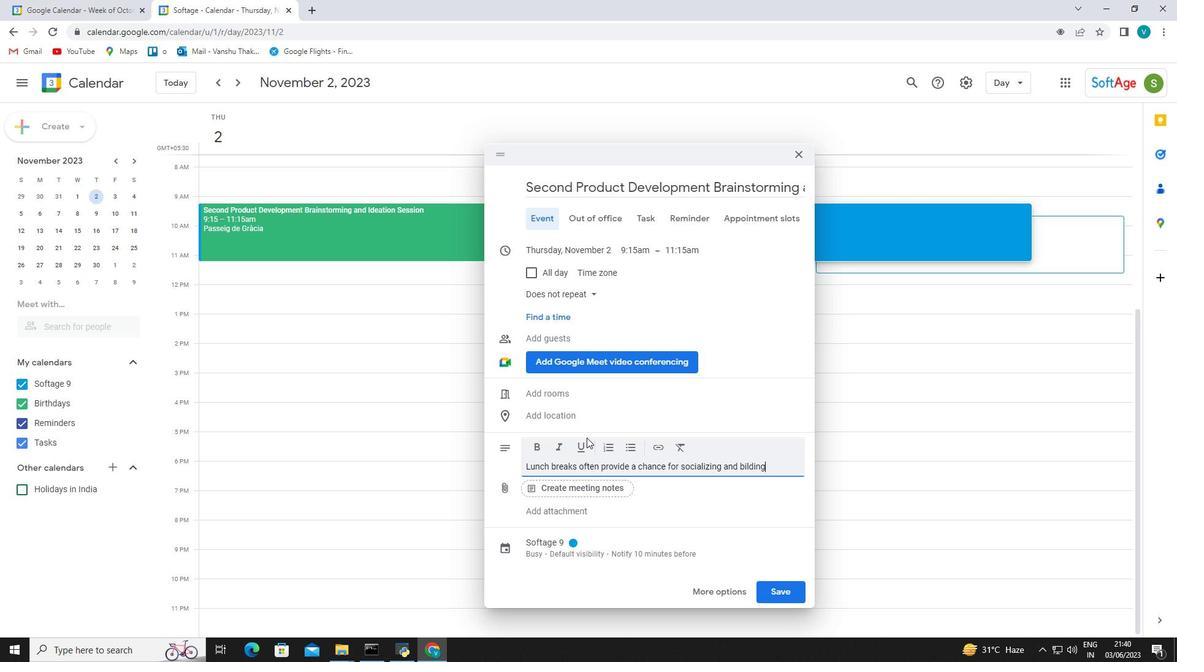 
Action: Mouse moved to (759, 465)
Screenshot: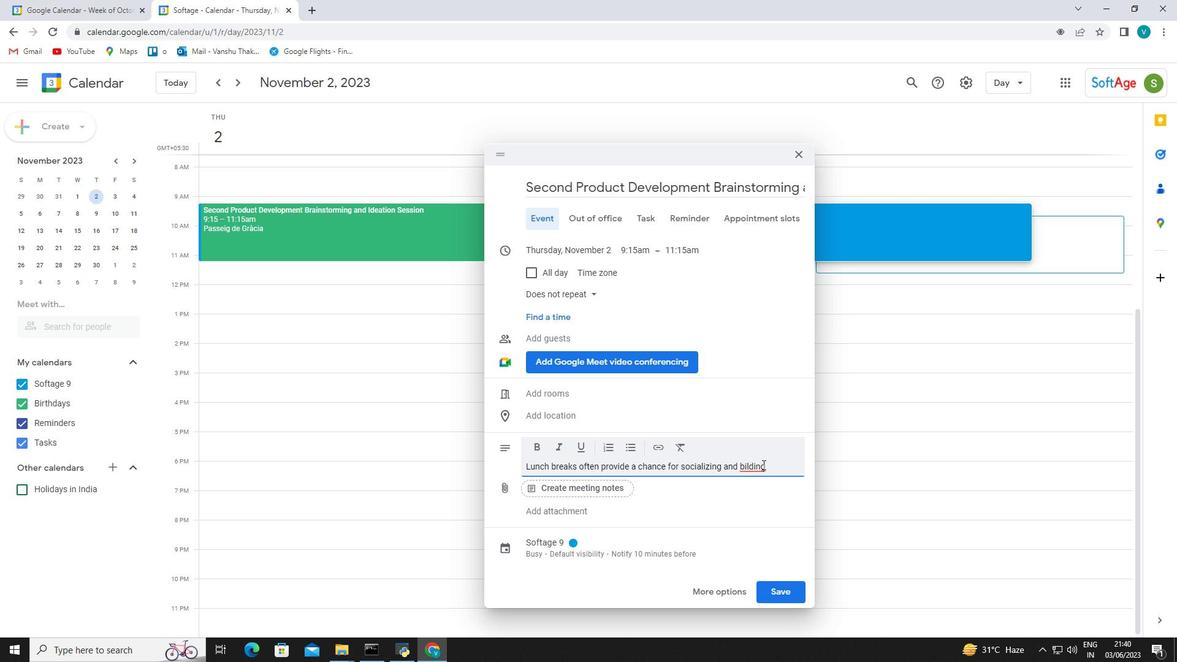 
Action: Mouse pressed right at (759, 465)
Screenshot: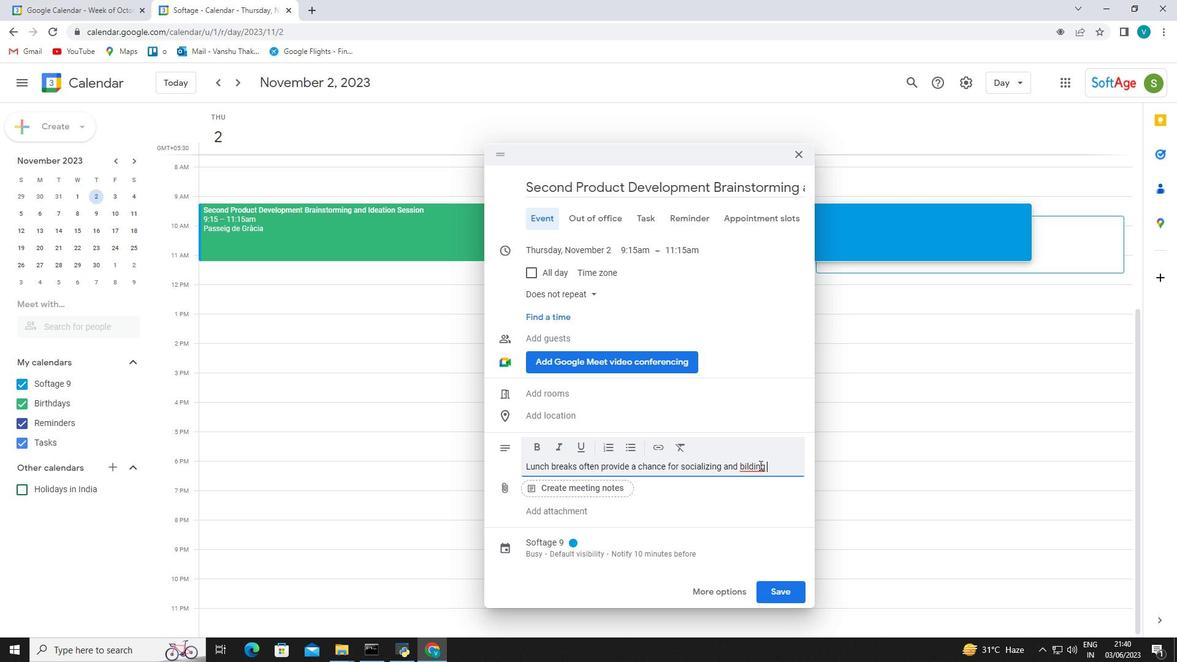 
Action: Mouse moved to (801, 298)
Screenshot: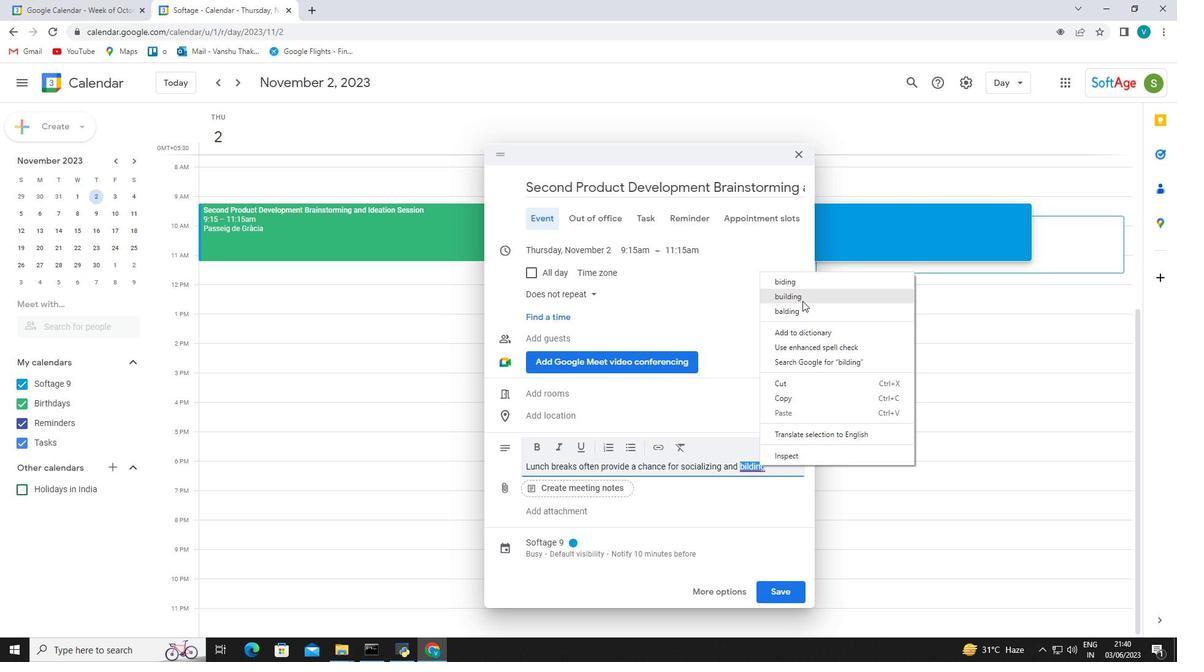 
Action: Mouse pressed left at (801, 298)
Screenshot: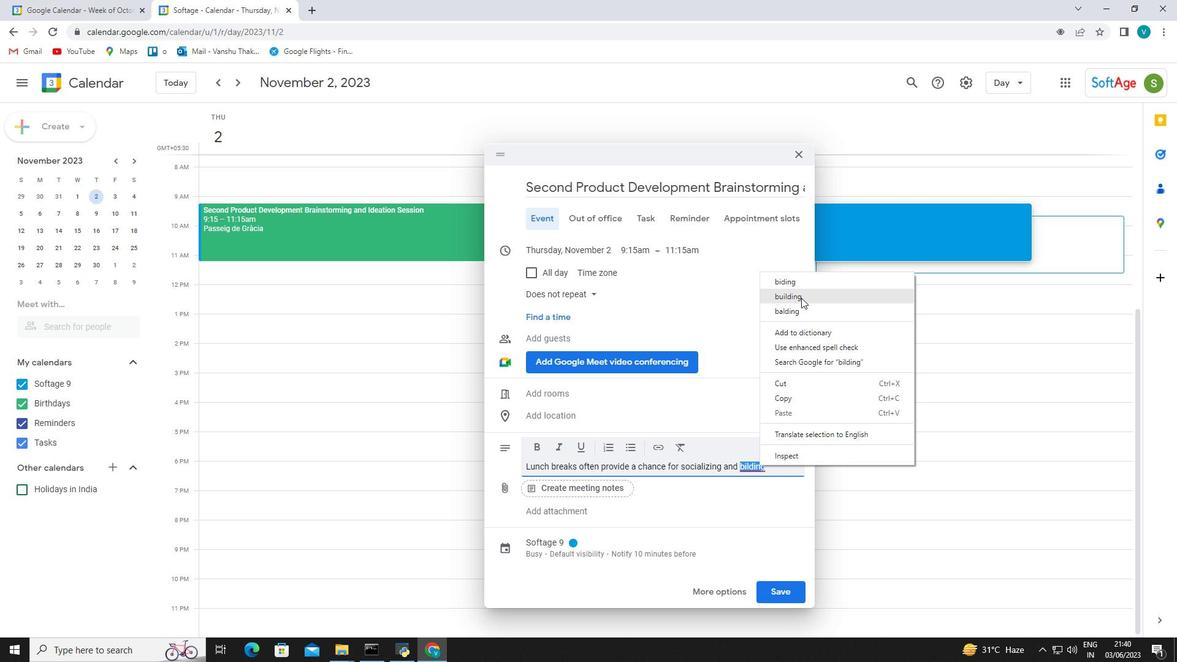 
Action: Mouse moved to (847, 574)
Screenshot: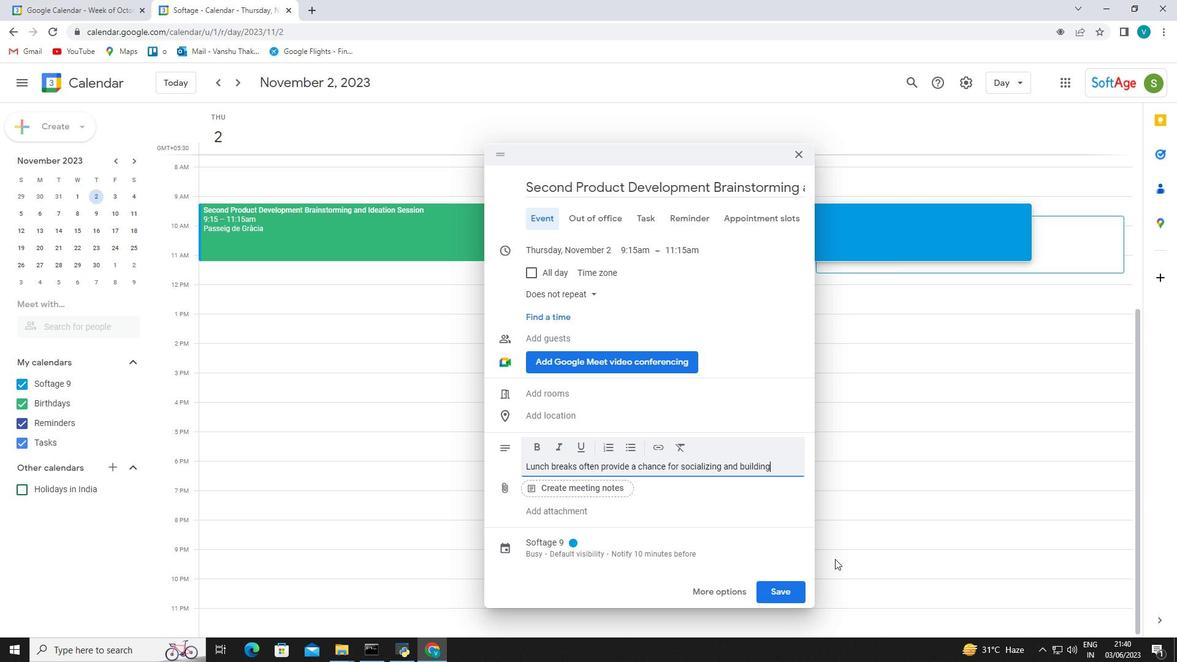
Action: Key pressed <Key.space>re;<Key.backspace>lationships<Key.space>with<Key.space>colleagues<Key.space>.<Key.shift_r><Key.shift_r><Key.shift_r><Key.shift_r><Key.shift_r>It<Key.shift_r>'s<Key.space>a<Key.space>time<Key.space>to<Key.space>cone-<Key.backspace><Key.backspace>nect<Key.space>with<Key.space>coworkers,<Key.space>share<Key.space>stories<Key.space>,and<Key.space>engage<Key.space>in<Key.space>casual<Key.space>conversations<Key.space>.
Screenshot: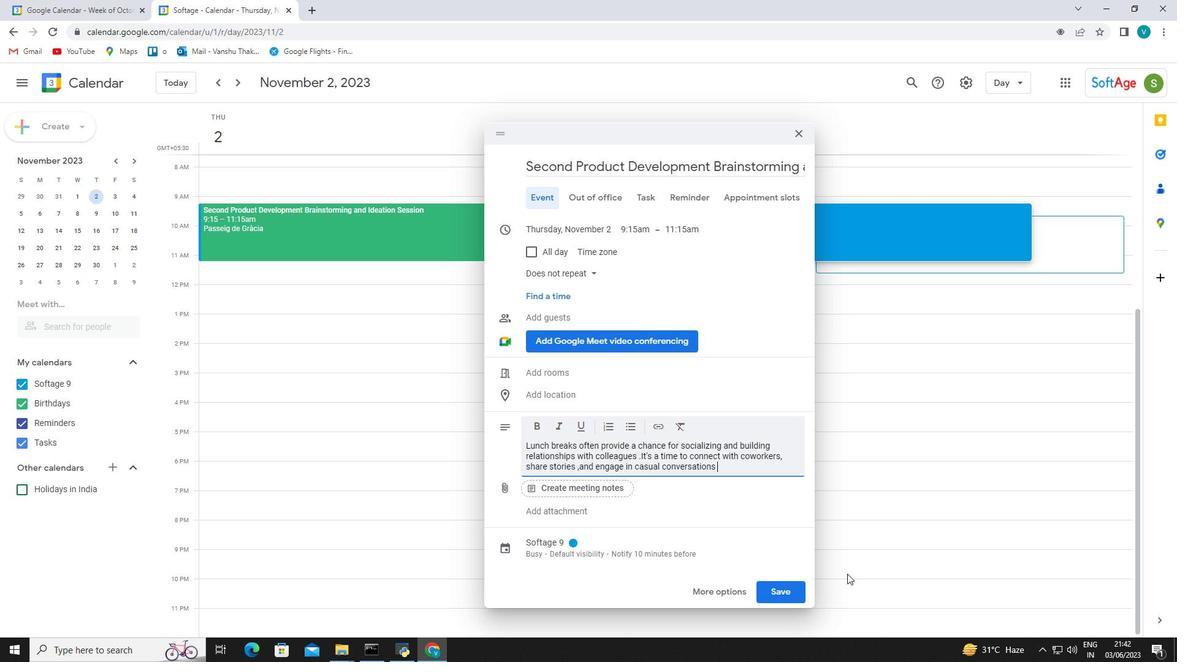 
Action: Mouse moved to (607, 528)
Screenshot: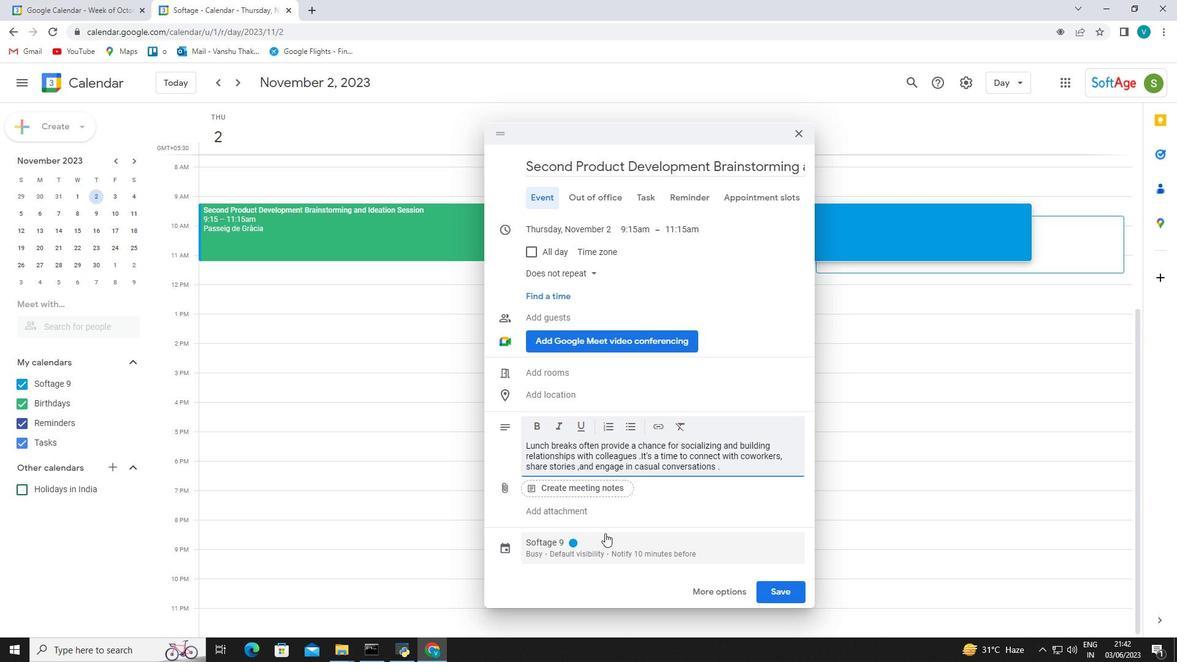 
Action: Mouse scrolled (607, 527) with delta (0, 0)
Screenshot: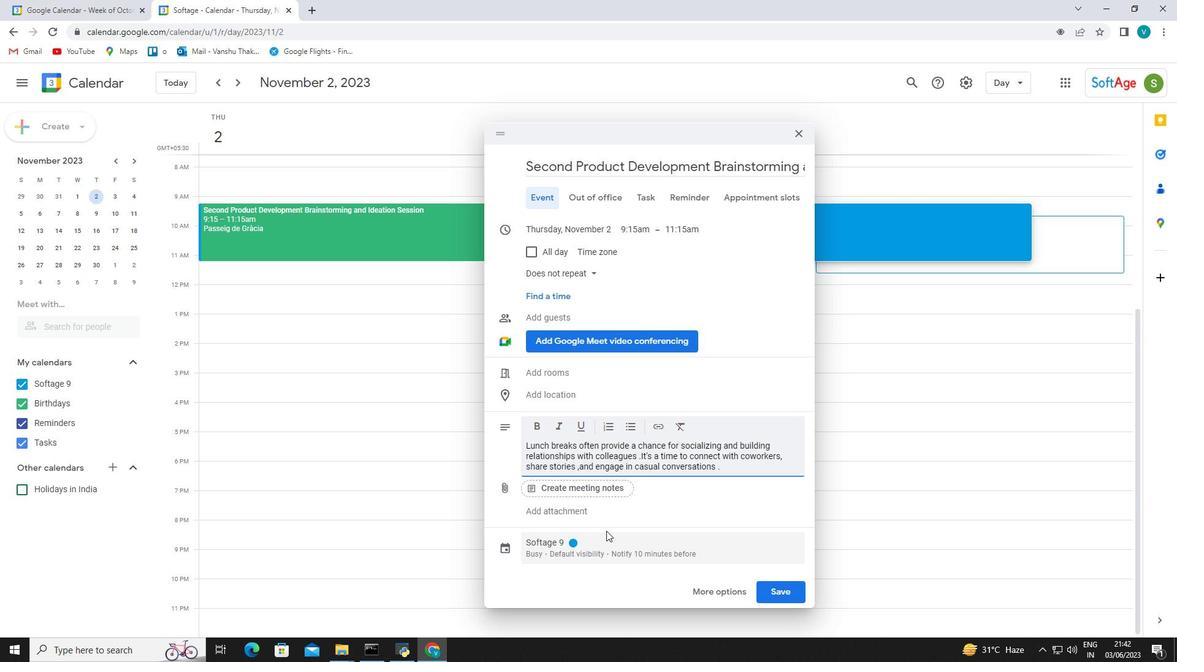 
Action: Mouse scrolled (607, 527) with delta (0, 0)
Screenshot: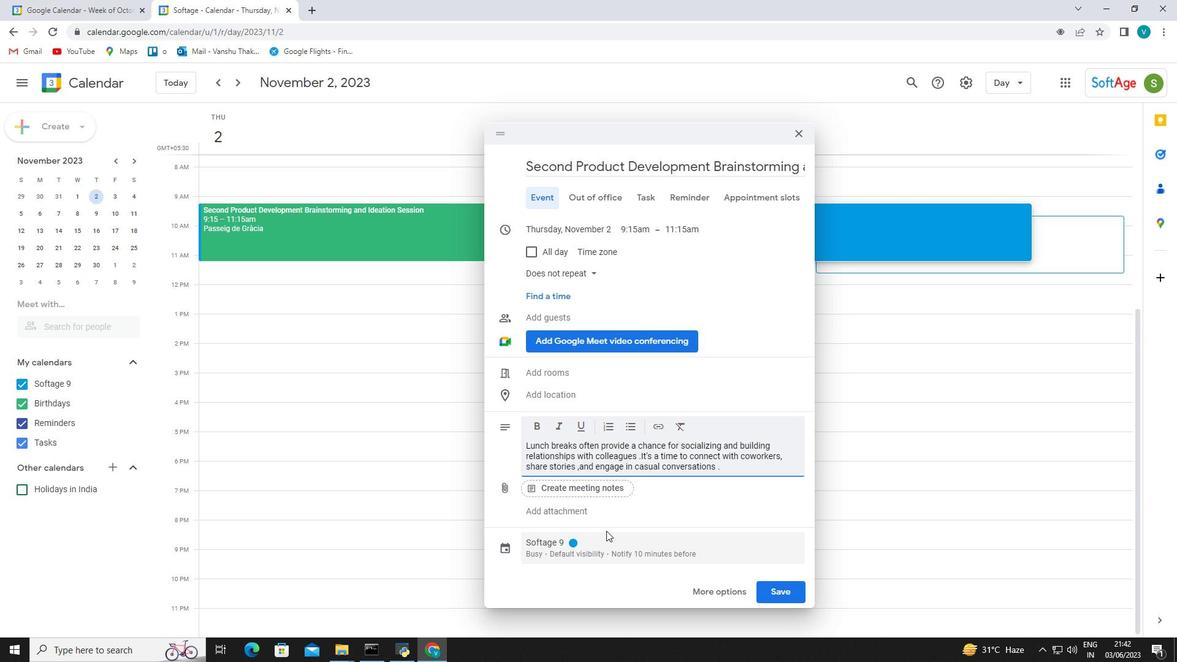 
Action: Mouse scrolled (607, 527) with delta (0, 0)
Screenshot: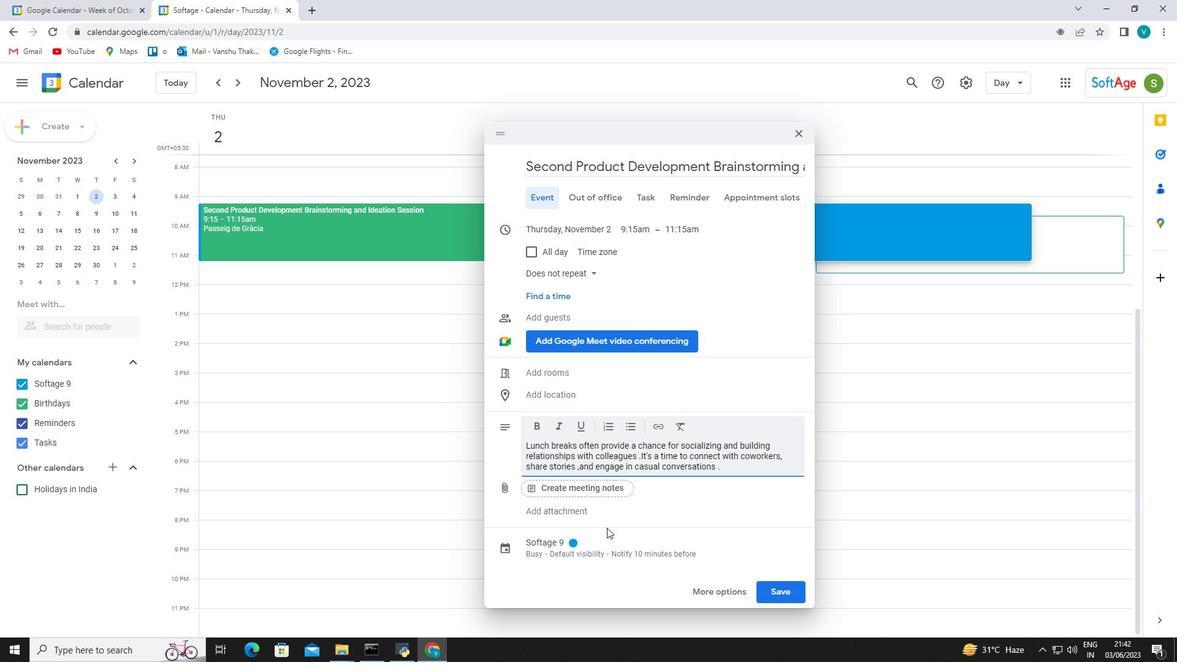 
Action: Mouse moved to (574, 542)
Screenshot: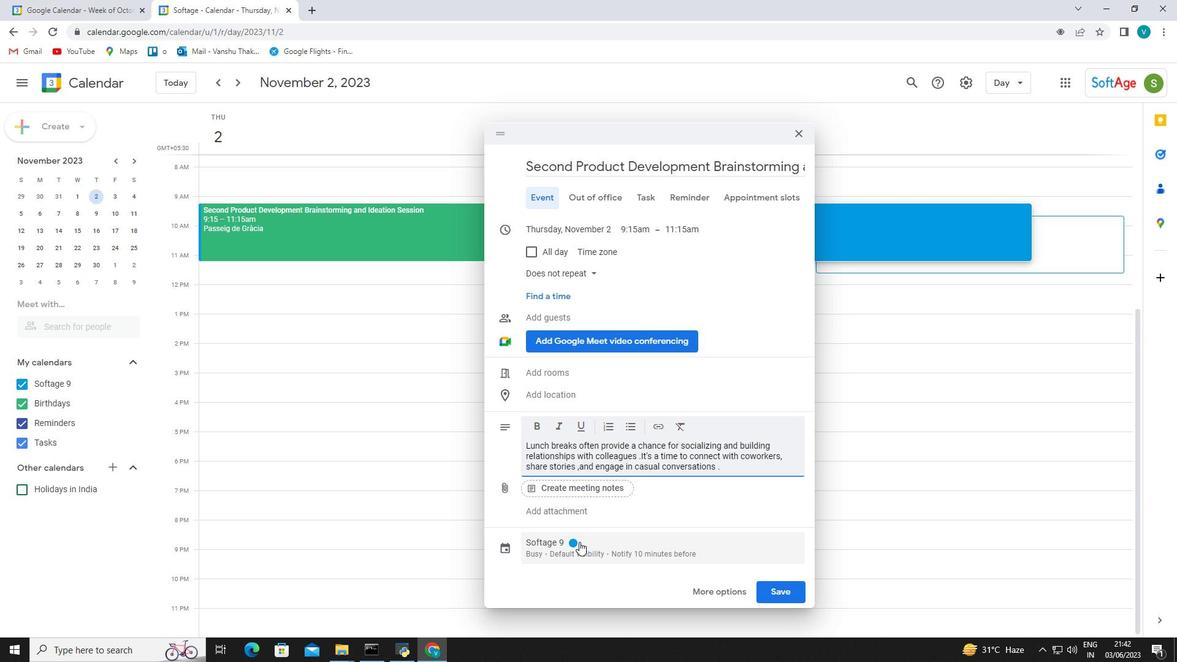 
Action: Mouse pressed left at (574, 542)
Screenshot: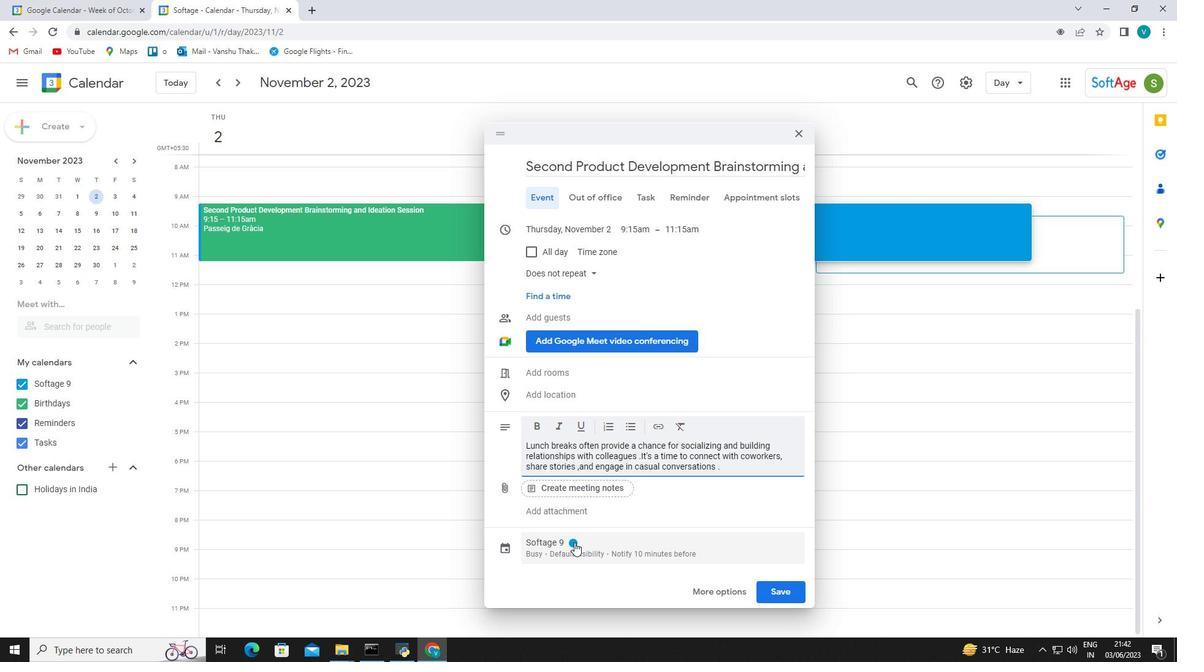 
Action: Mouse moved to (599, 457)
Screenshot: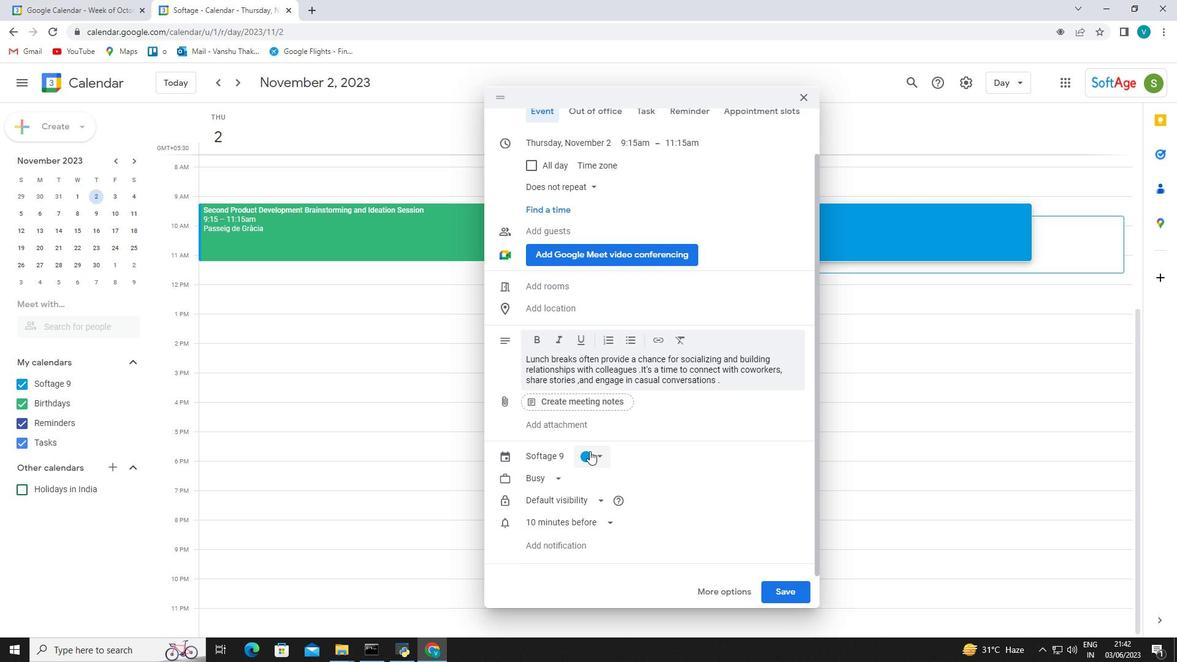 
Action: Mouse pressed left at (599, 457)
Screenshot: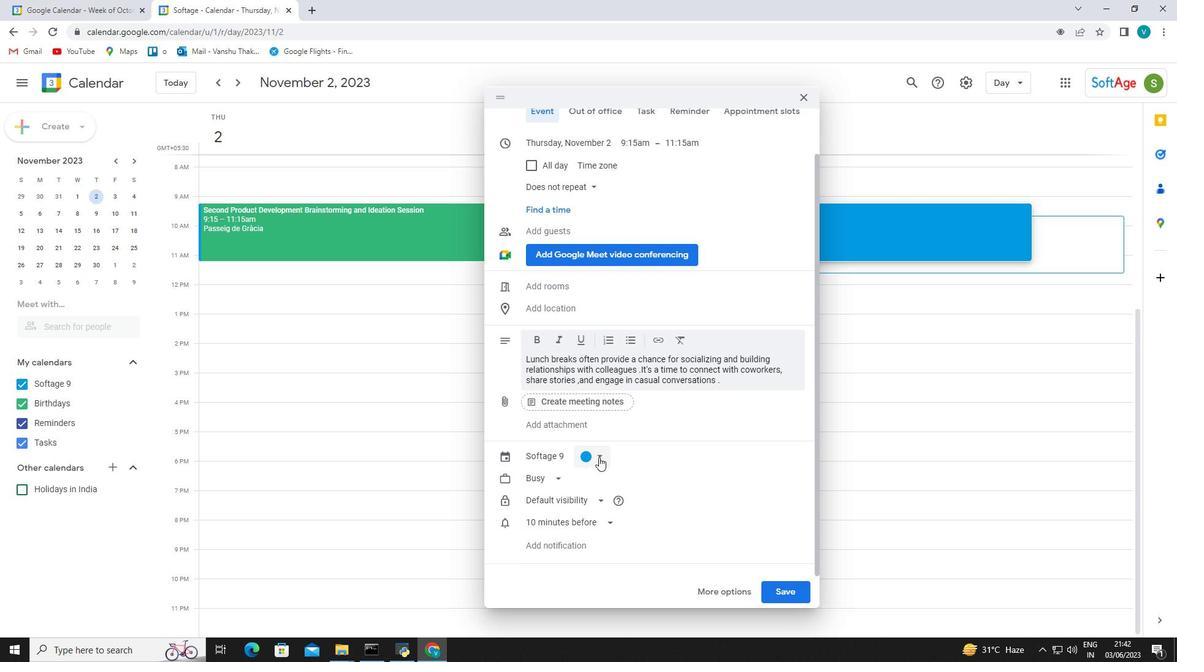 
Action: Mouse moved to (585, 488)
Screenshot: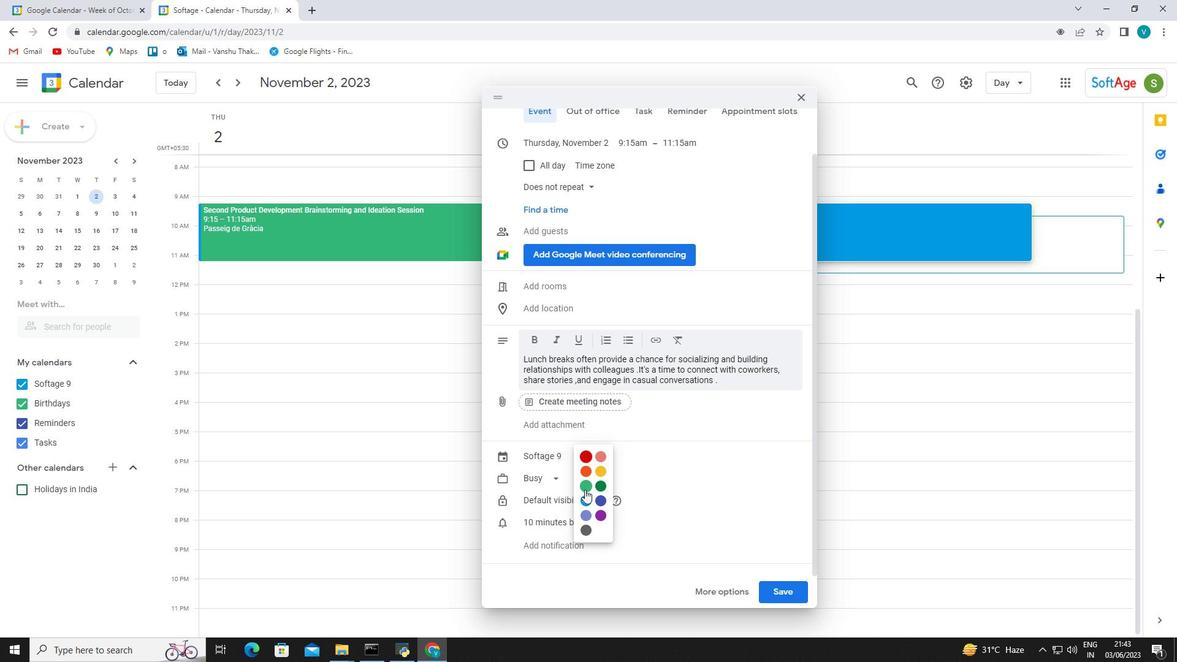 
Action: Mouse pressed left at (585, 488)
Screenshot: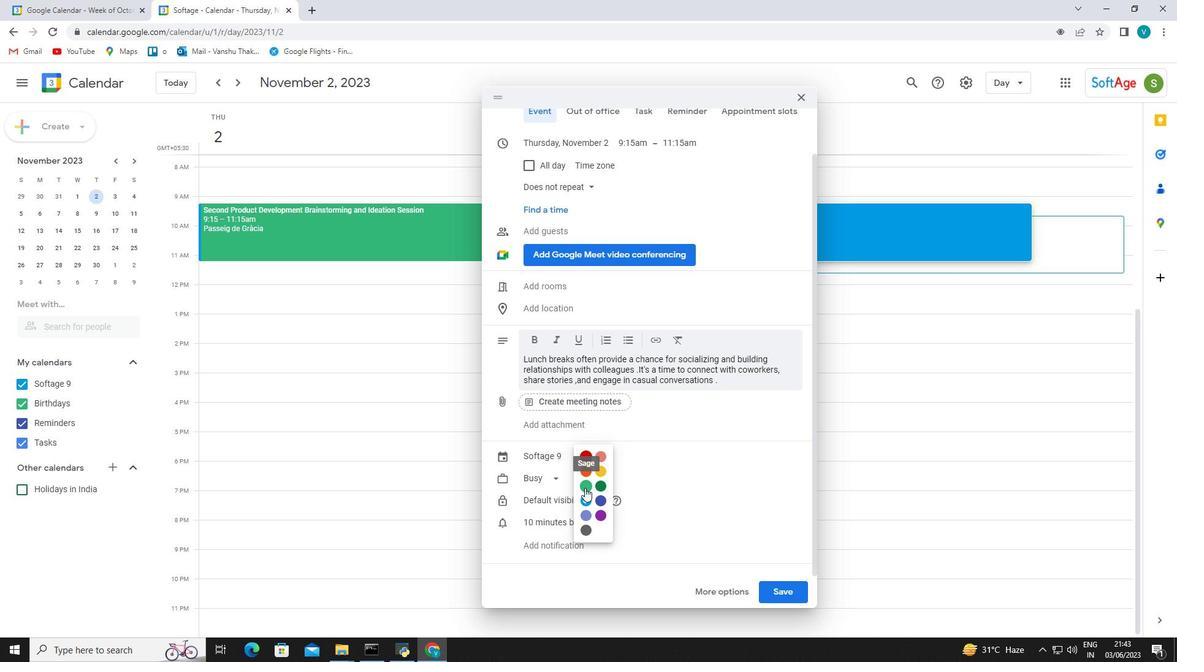 
Action: Mouse moved to (675, 433)
Screenshot: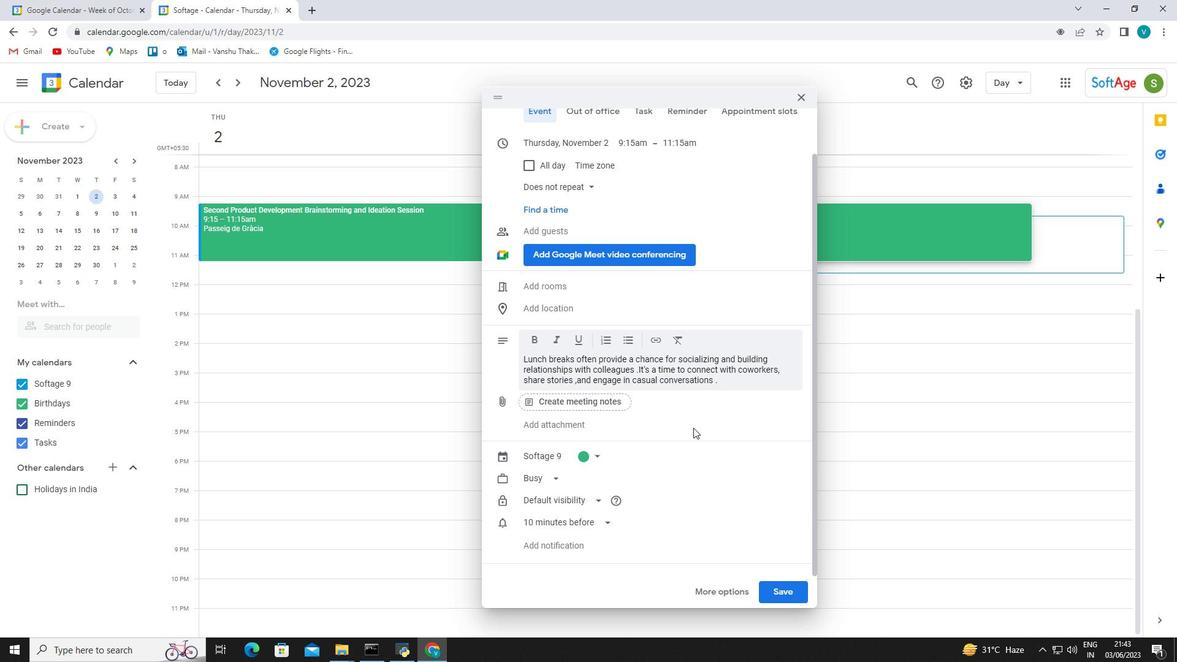 
Action: Mouse scrolled (675, 434) with delta (0, 0)
Screenshot: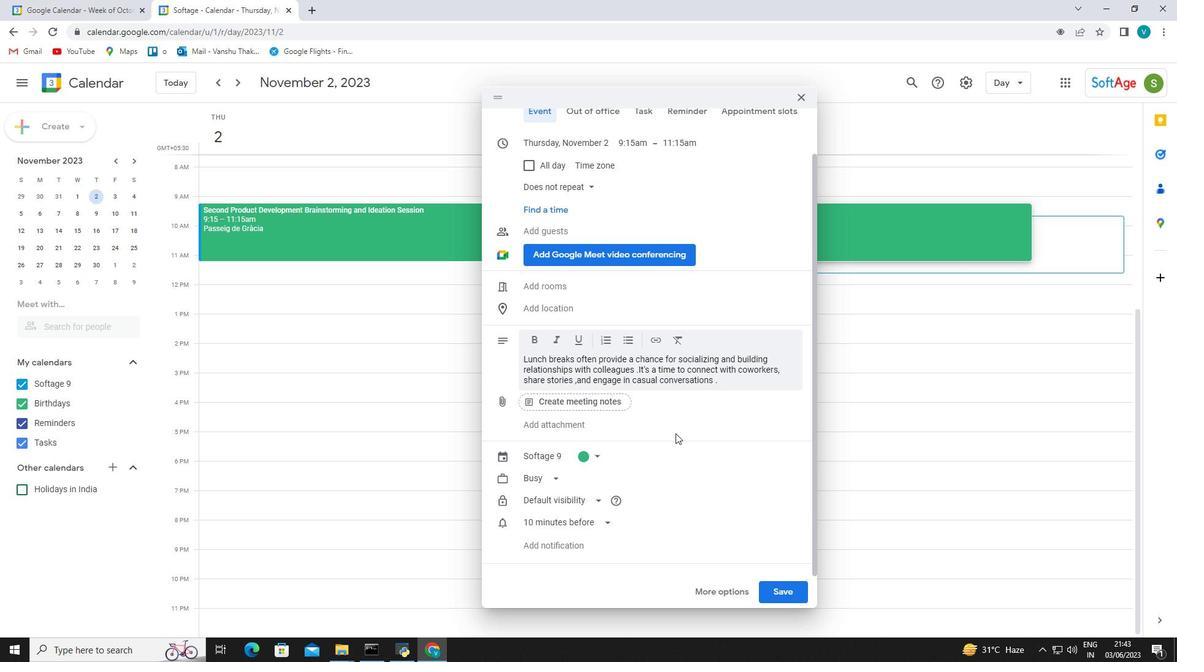 
Action: Mouse scrolled (675, 434) with delta (0, 0)
Screenshot: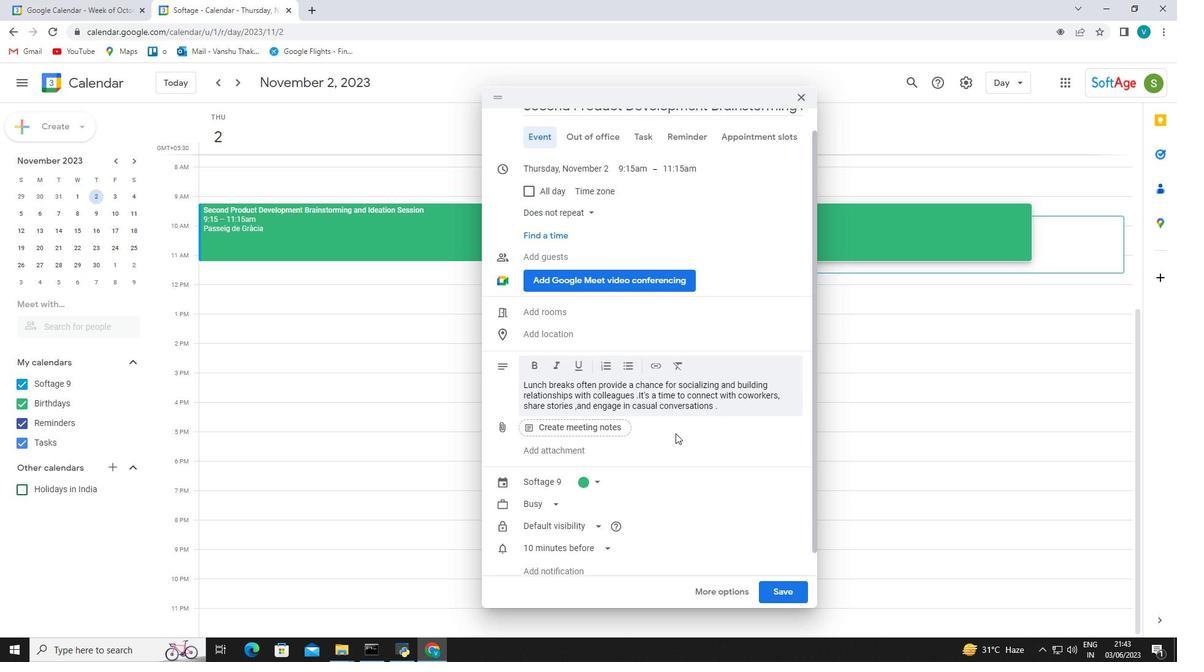 
Action: Mouse scrolled (675, 434) with delta (0, 0)
Screenshot: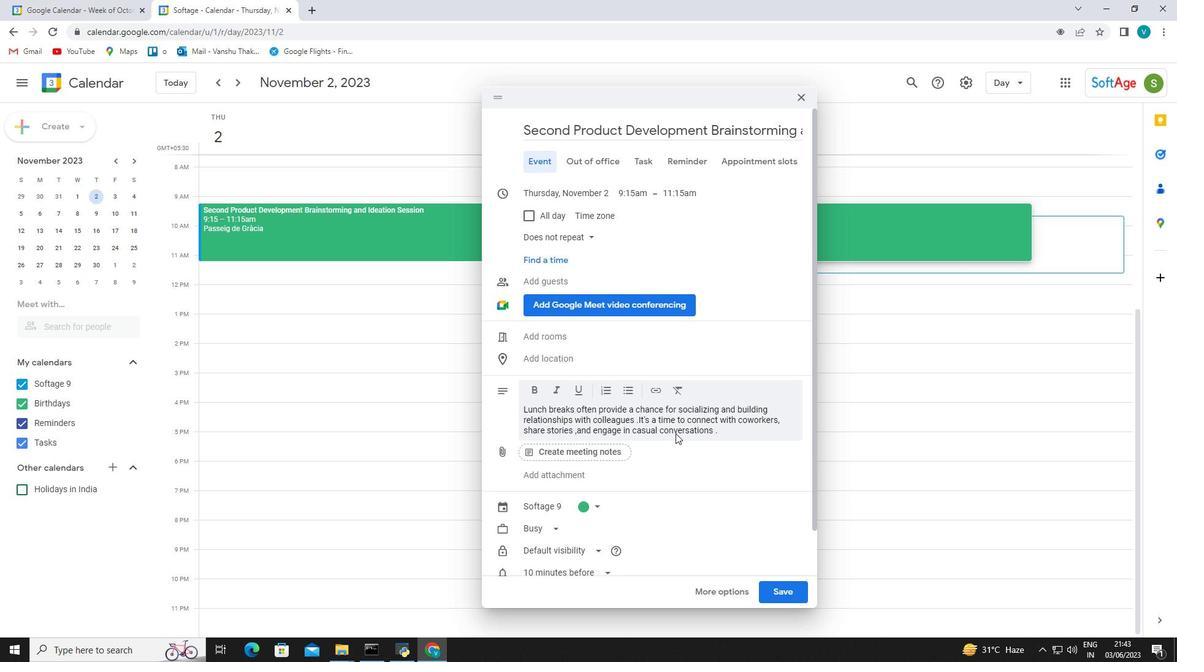 
Action: Mouse moved to (571, 358)
Screenshot: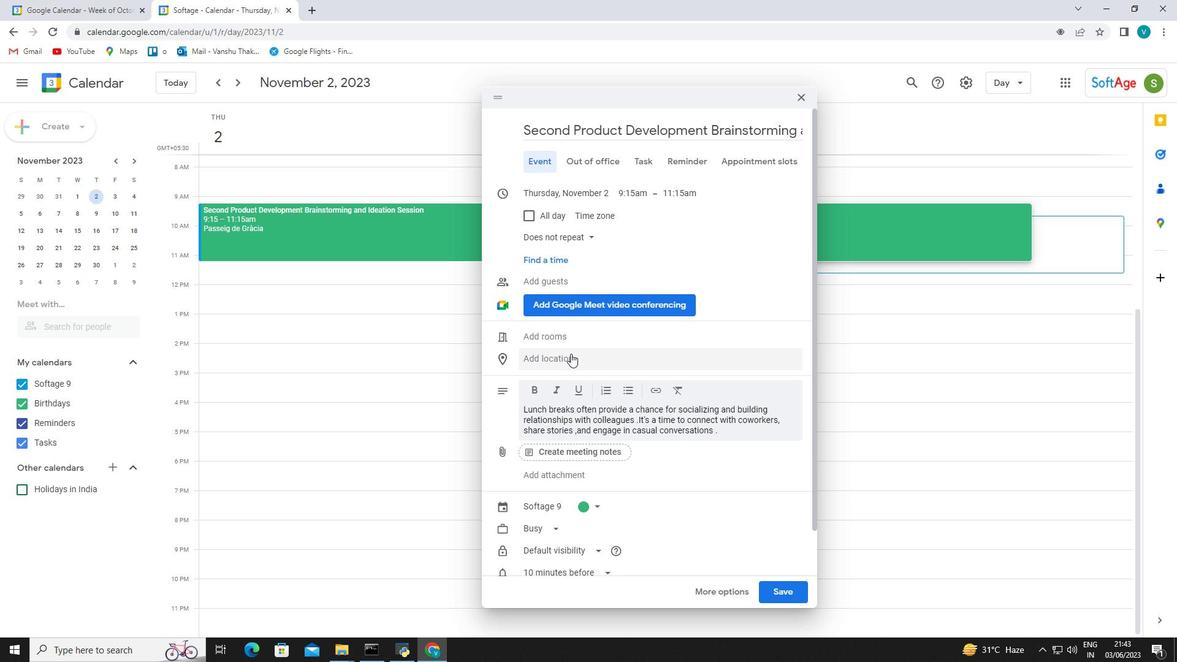
Action: Mouse pressed left at (571, 358)
Screenshot: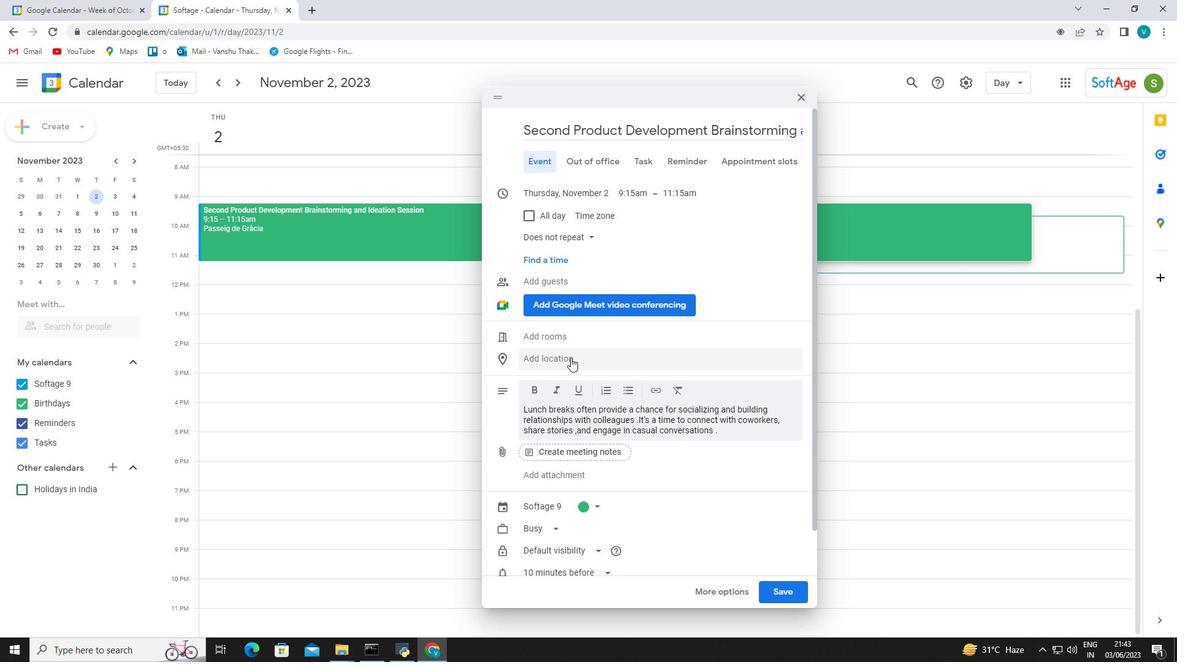 
Action: Mouse moved to (658, 369)
Screenshot: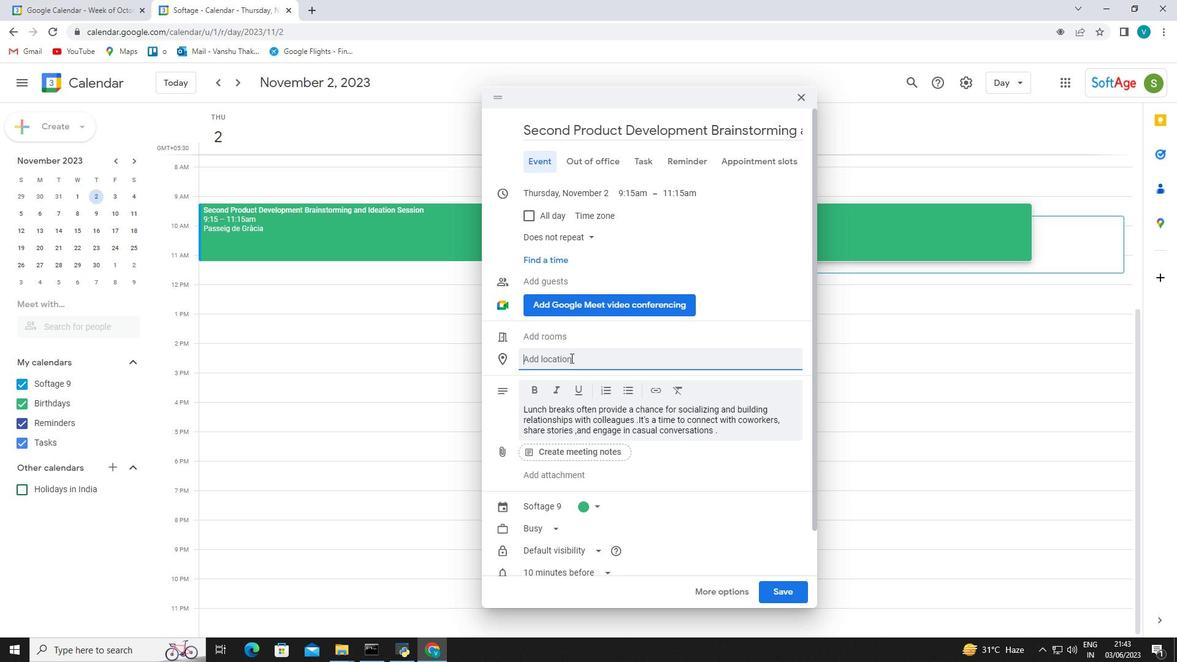 
Action: Key pressed 321<Key.space><Key.shift_r>Passei<Key.backspace>g<Key.space>de<Key.space><Key.shift_r>Gracia<Key.space>,<Key.space><Key.shift_r>Barcelona<Key.space><Key.shift_r>Spain<Key.space>
Screenshot: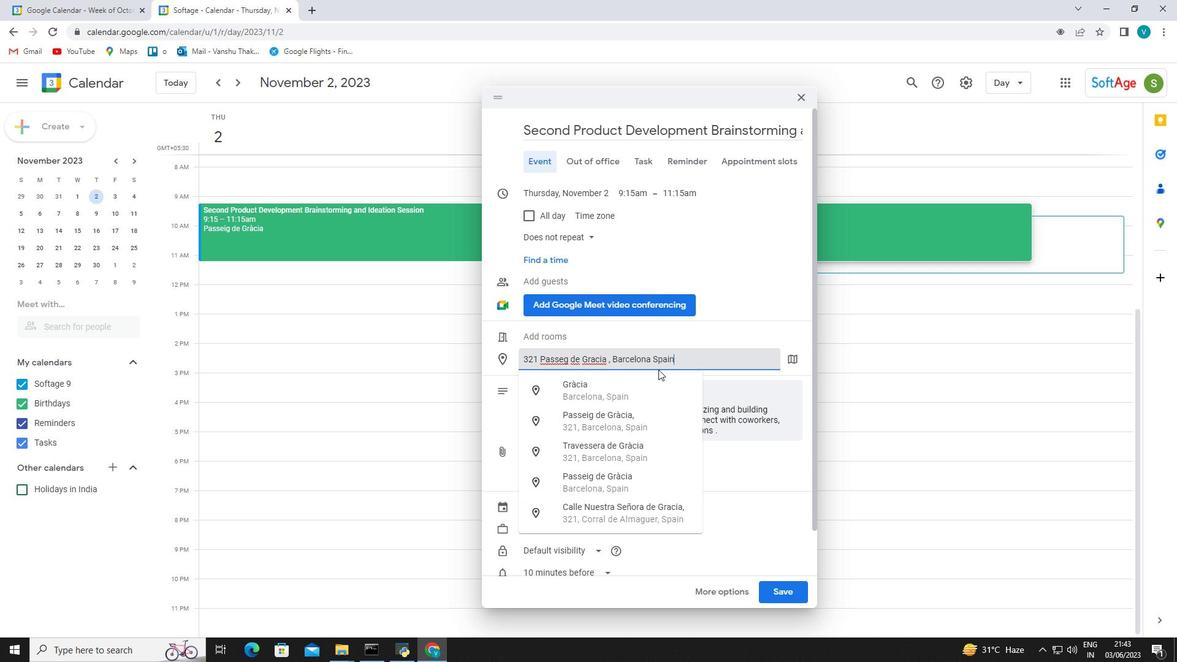 
Action: Mouse moved to (627, 387)
Screenshot: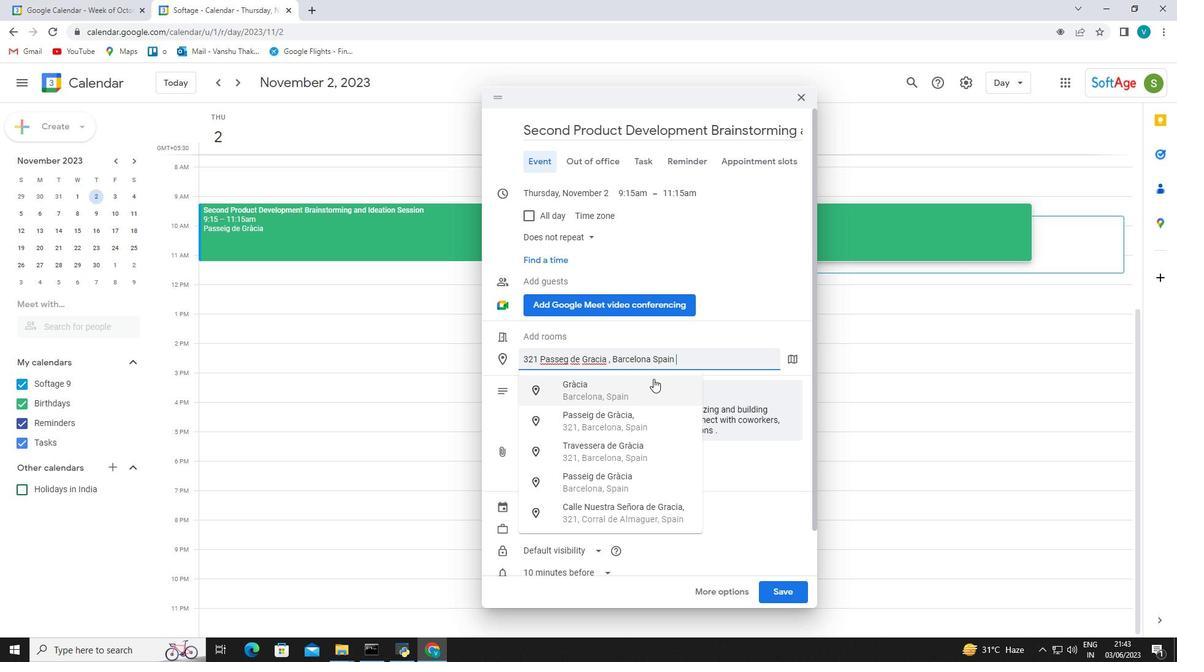 
Action: Mouse pressed left at (627, 387)
Screenshot: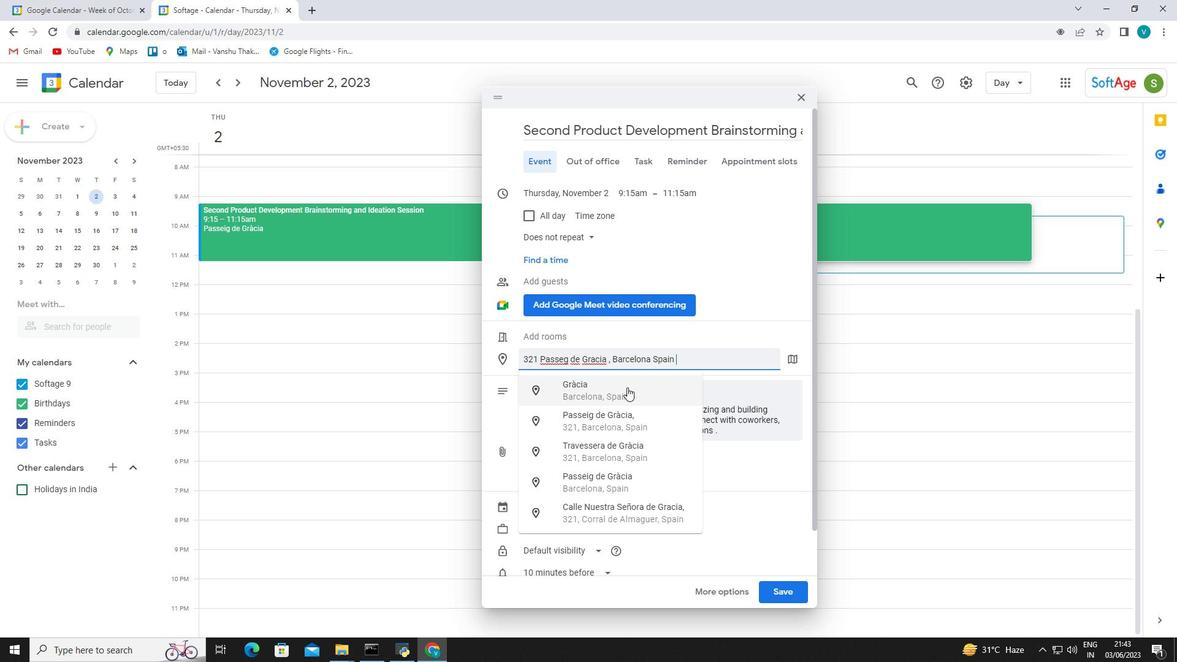 
Action: Mouse moved to (681, 509)
Screenshot: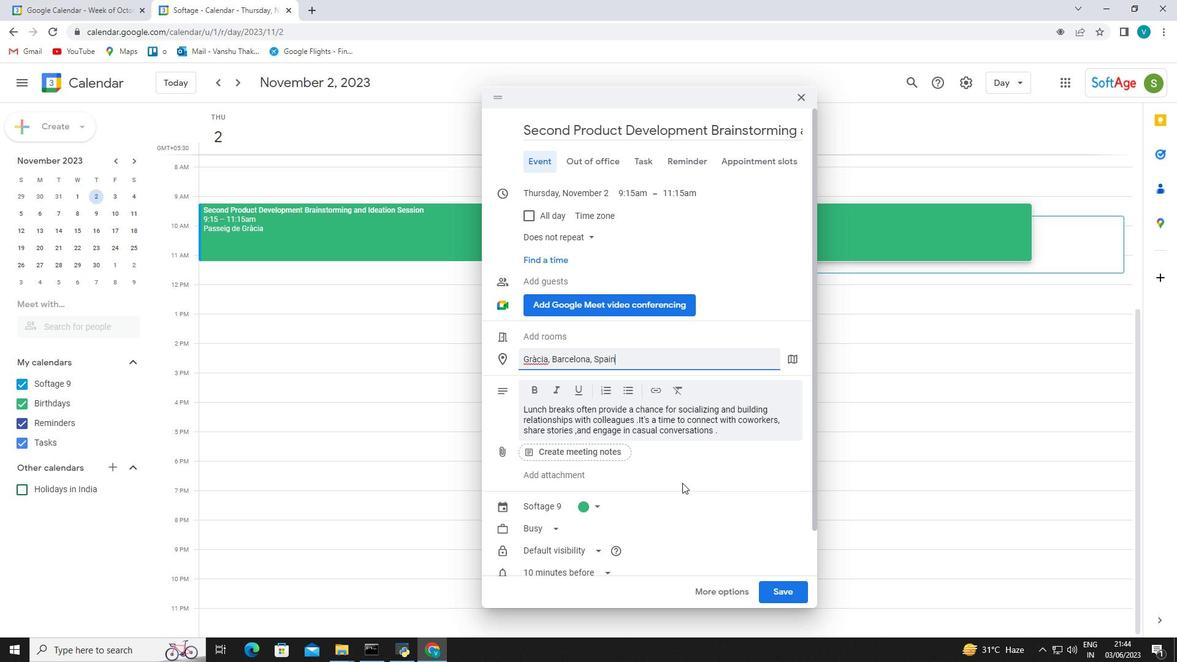 
Action: Mouse scrolled (681, 508) with delta (0, 0)
Screenshot: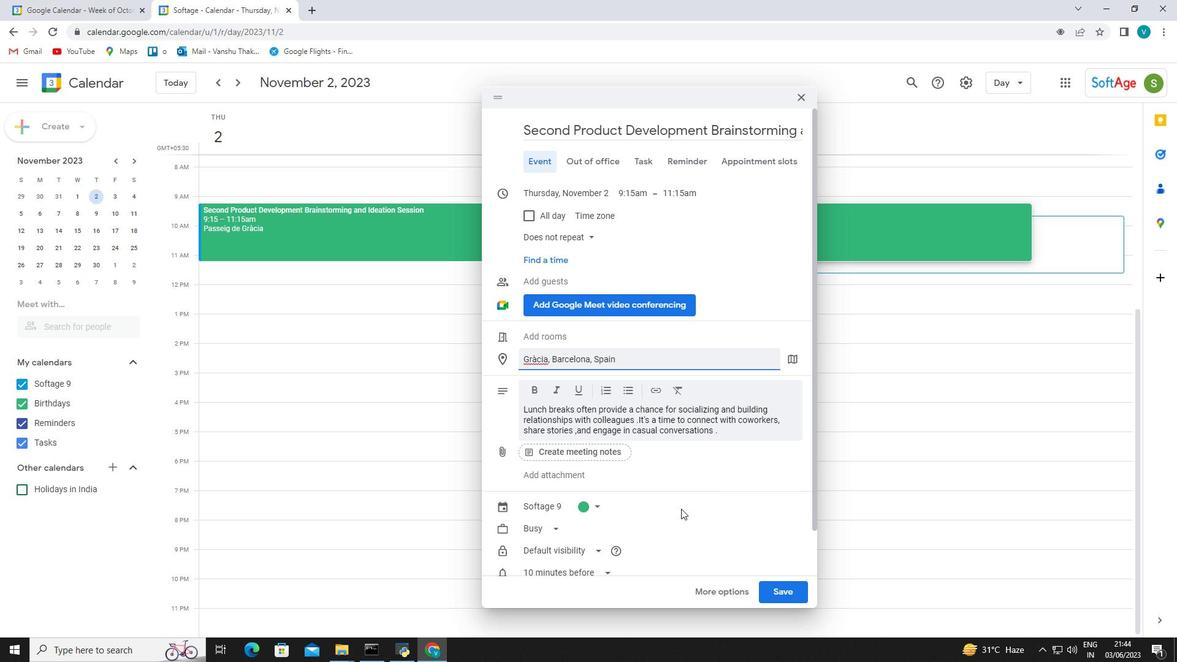 
Action: Mouse scrolled (681, 509) with delta (0, 0)
Screenshot: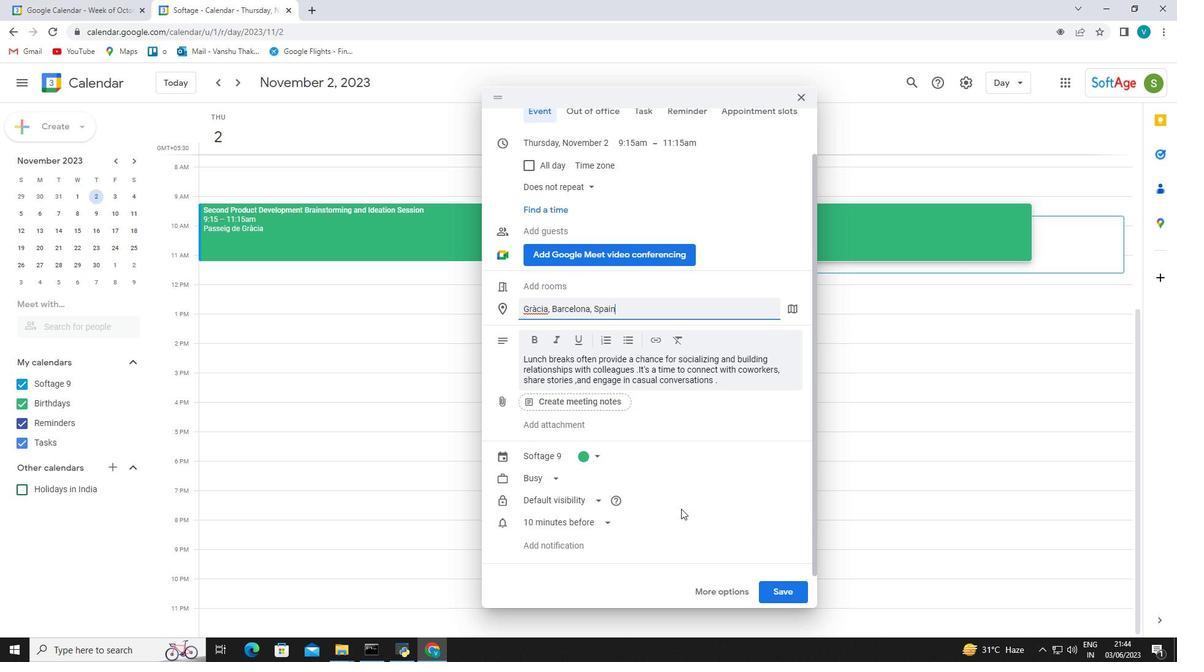 
Action: Mouse scrolled (681, 509) with delta (0, 0)
Screenshot: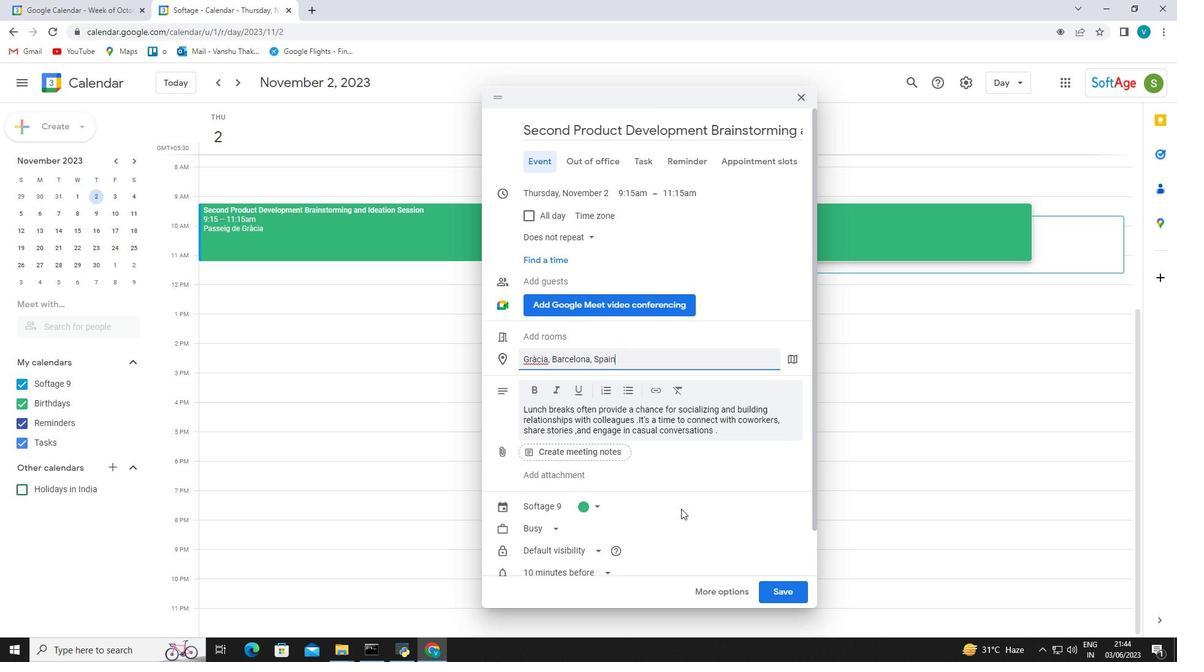 
Action: Mouse scrolled (681, 509) with delta (0, 0)
Screenshot: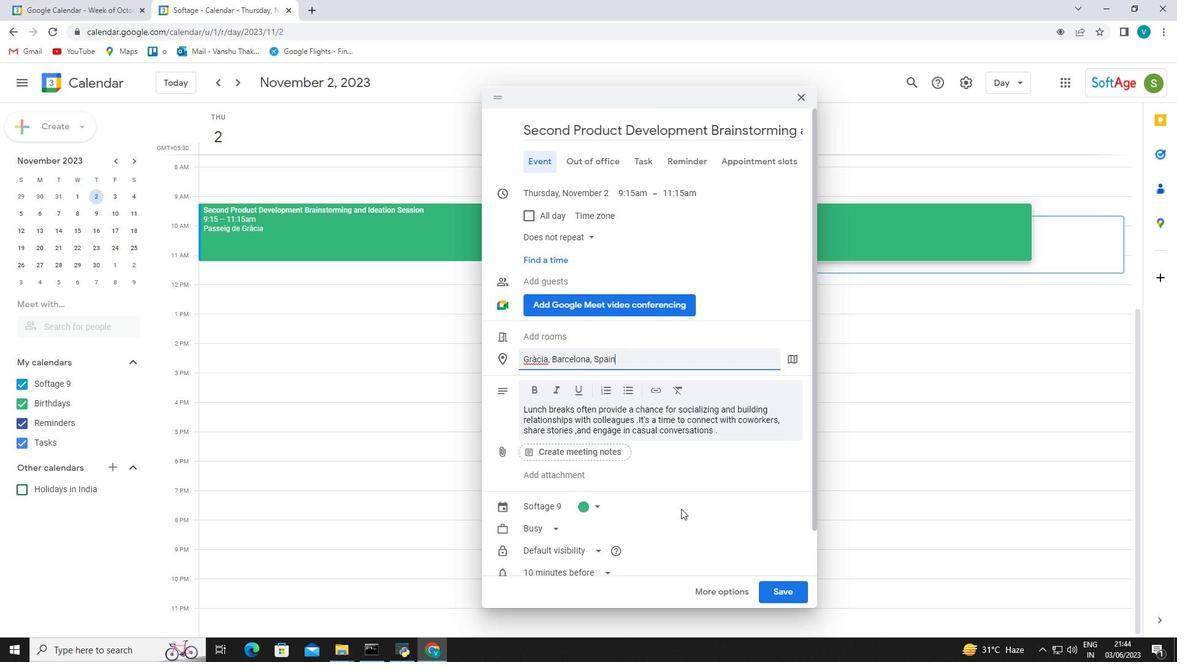 
Action: Mouse scrolled (681, 509) with delta (0, 0)
Screenshot: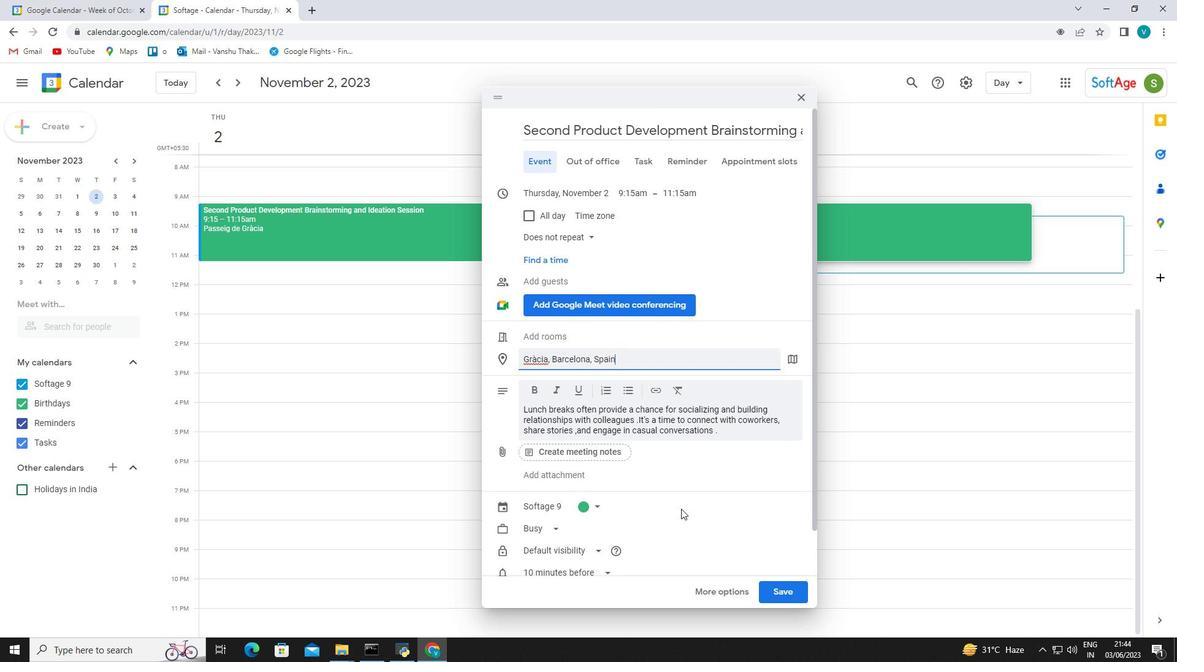 
Action: Mouse scrolled (681, 509) with delta (0, 0)
Screenshot: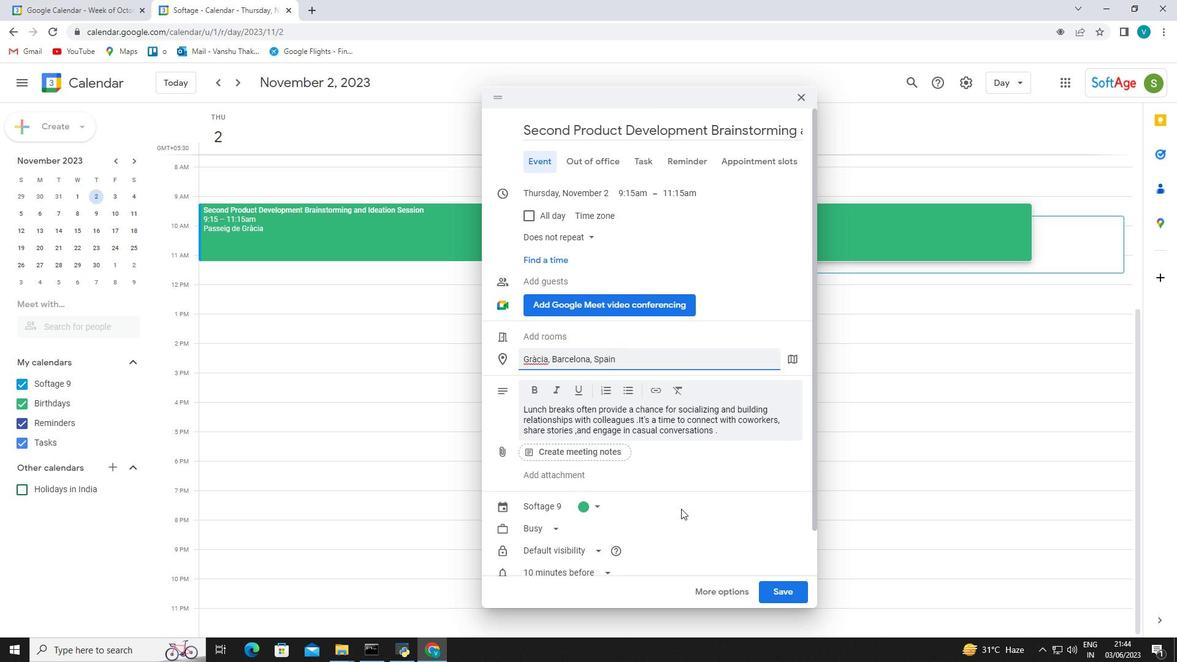 
Action: Mouse moved to (792, 592)
Screenshot: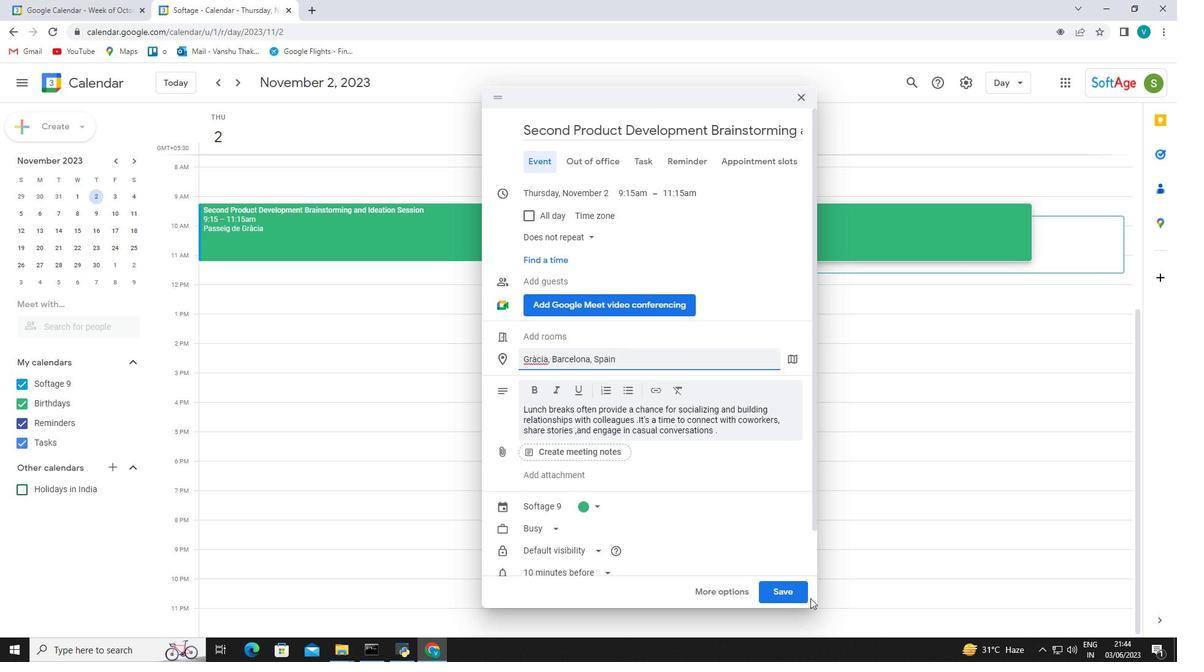 
Action: Mouse pressed left at (792, 592)
Screenshot: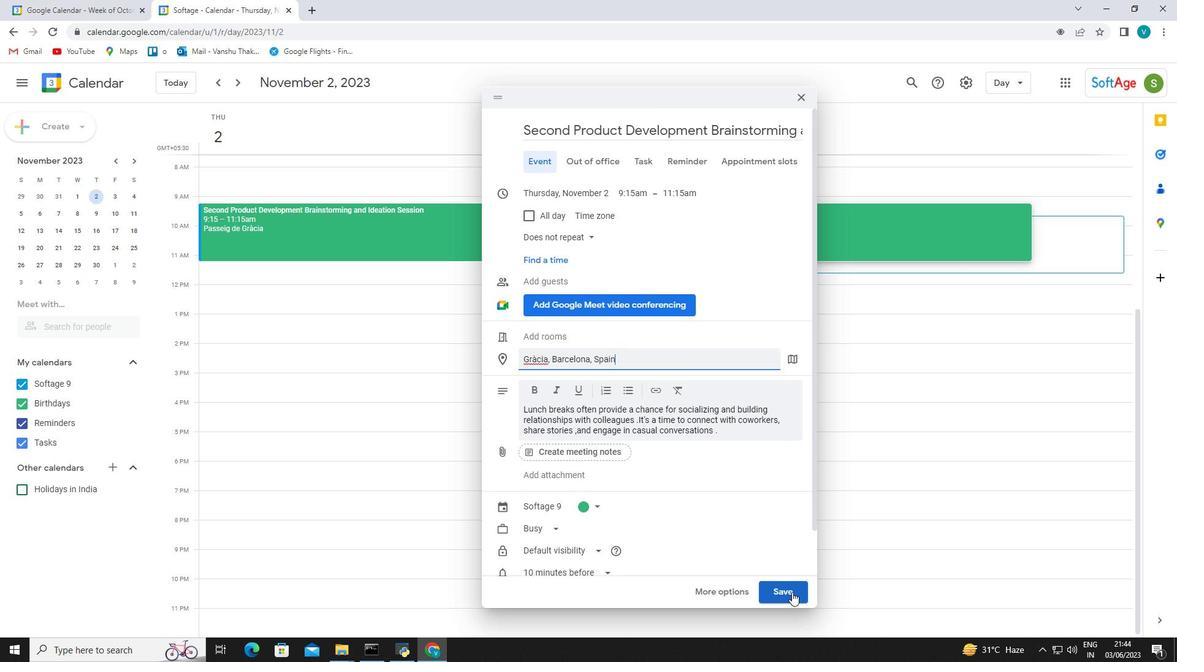
Action: Mouse moved to (405, 209)
Screenshot: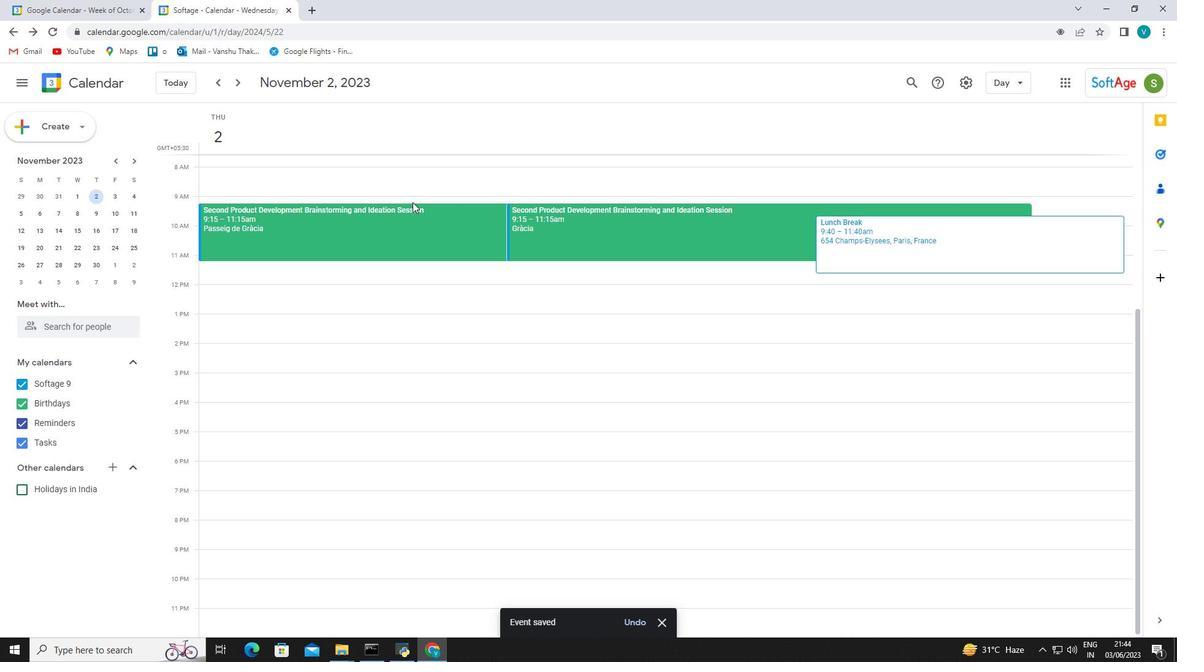
Action: Mouse pressed left at (405, 209)
Screenshot: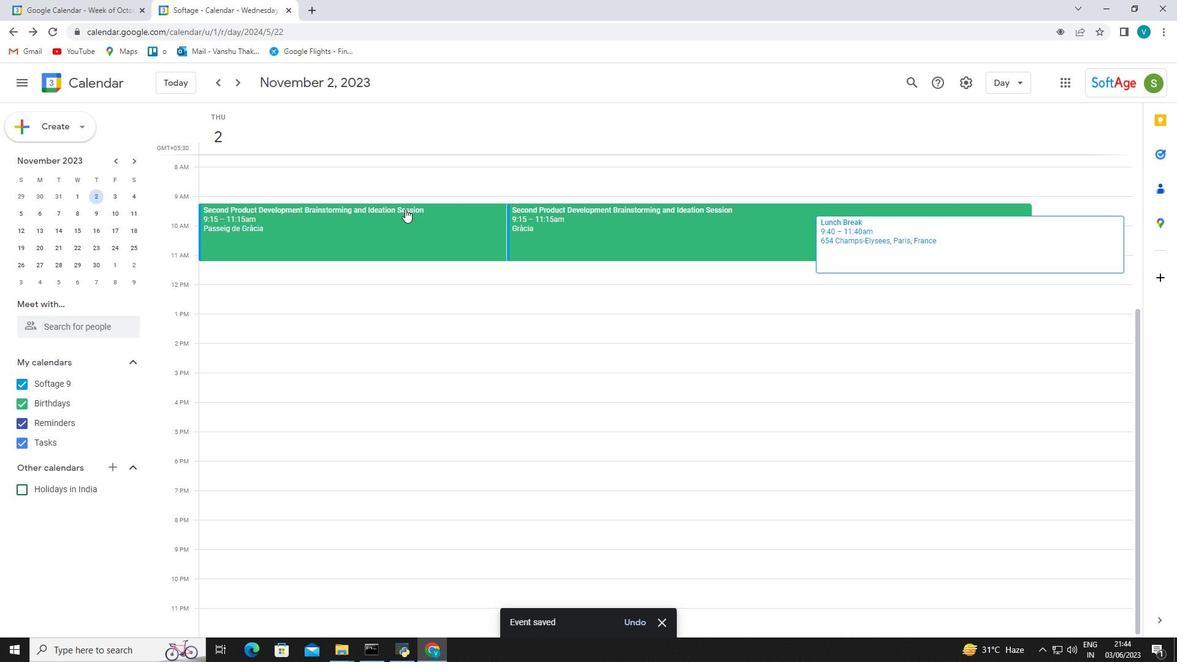 
Action: Mouse pressed left at (405, 209)
Screenshot: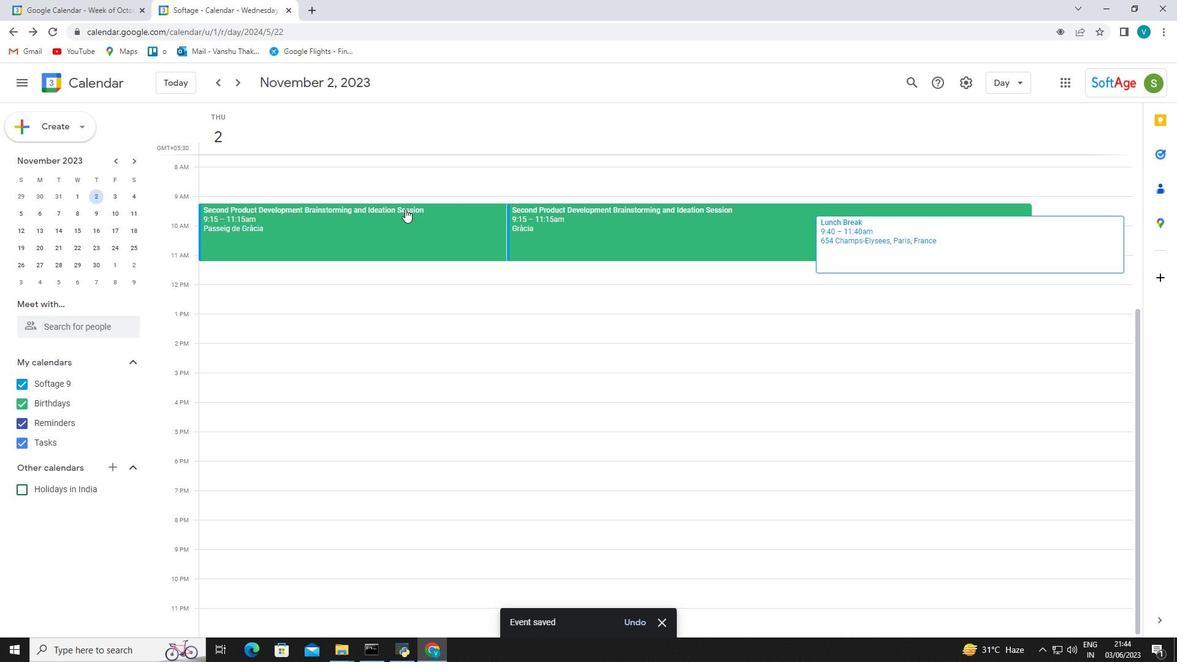 
Action: Mouse moved to (701, 345)
Screenshot: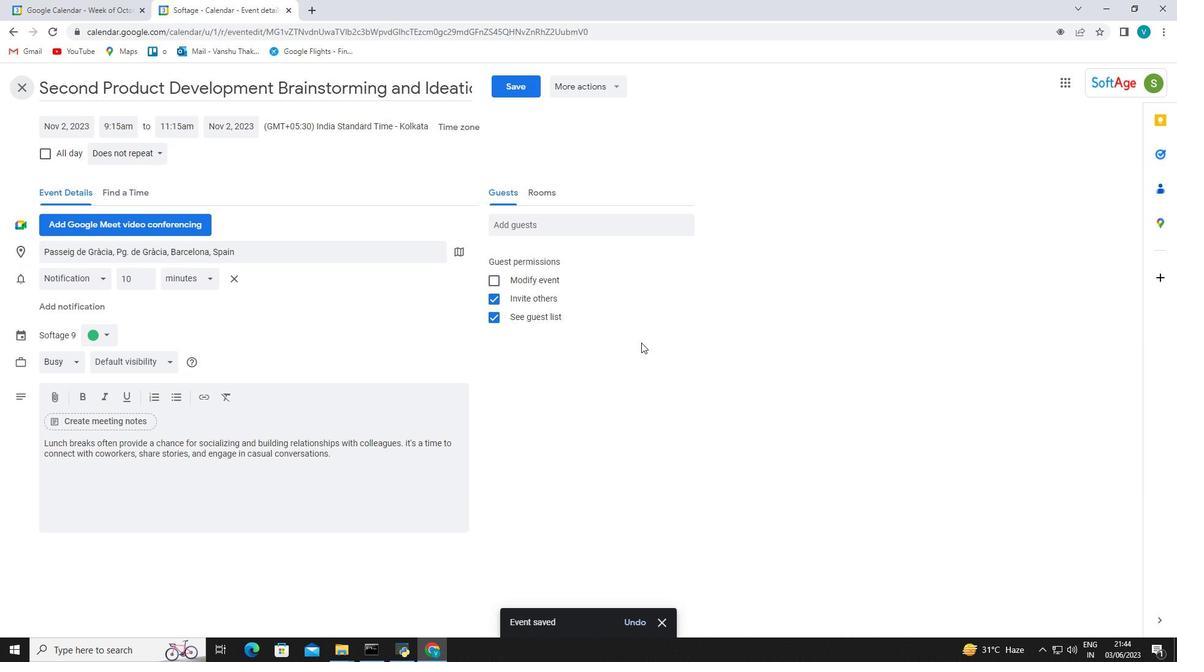 
Action: Mouse scrolled (701, 346) with delta (0, 0)
Screenshot: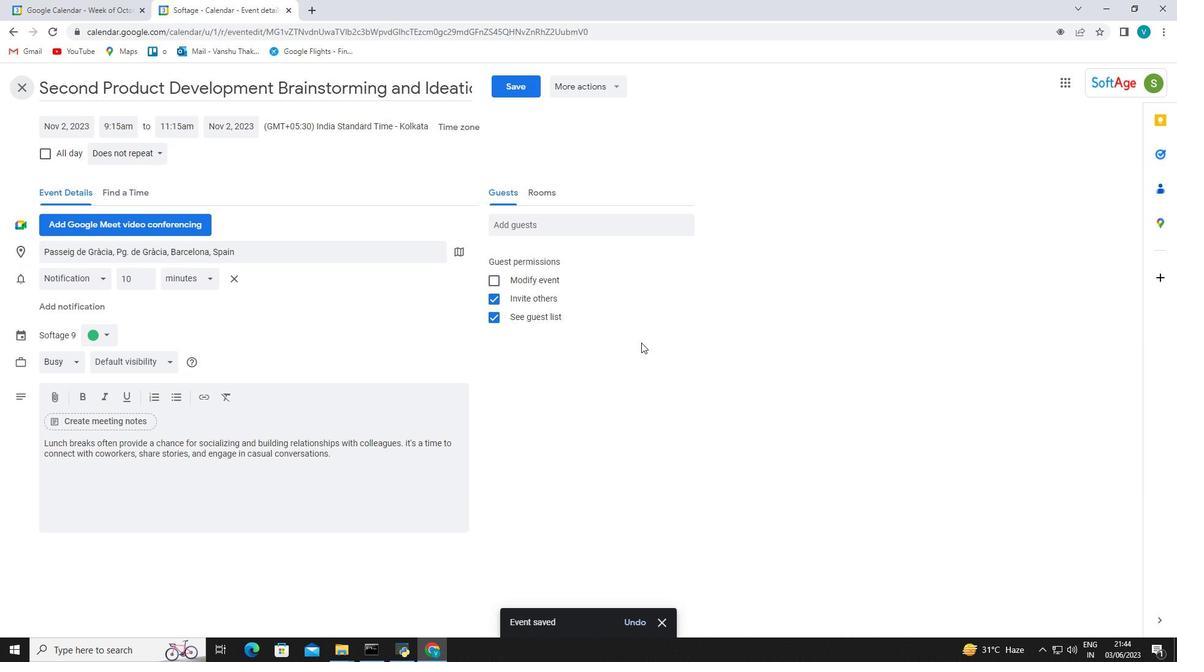 
Action: Mouse moved to (708, 346)
Screenshot: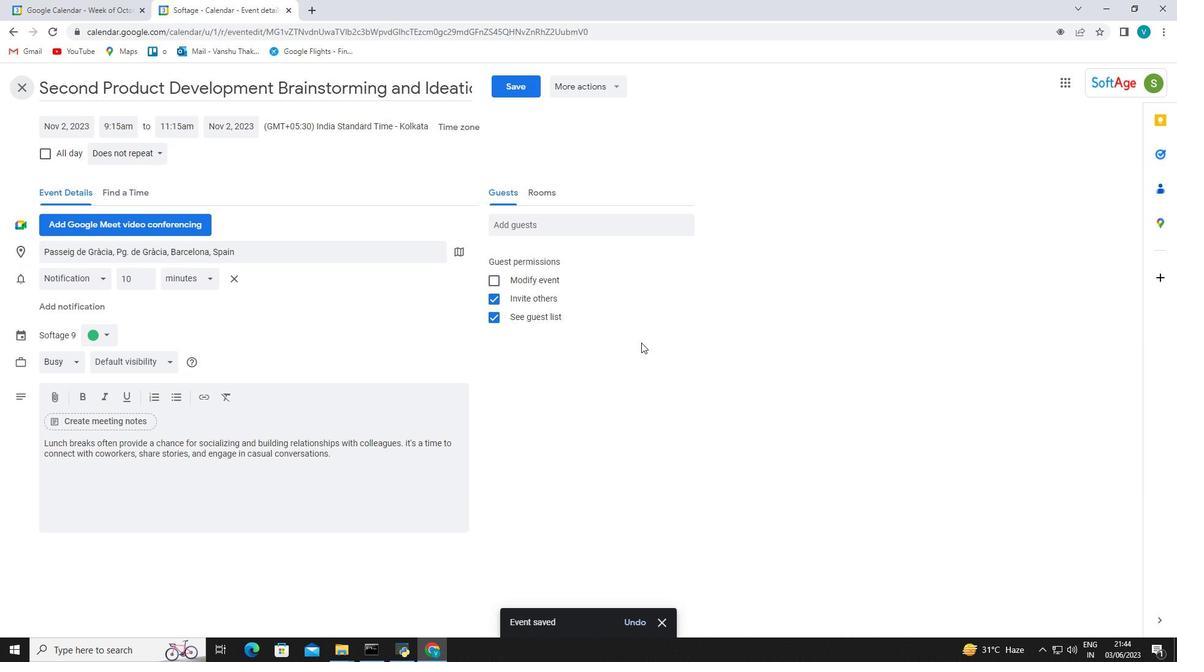 
Action: Mouse scrolled (708, 347) with delta (0, 0)
Screenshot: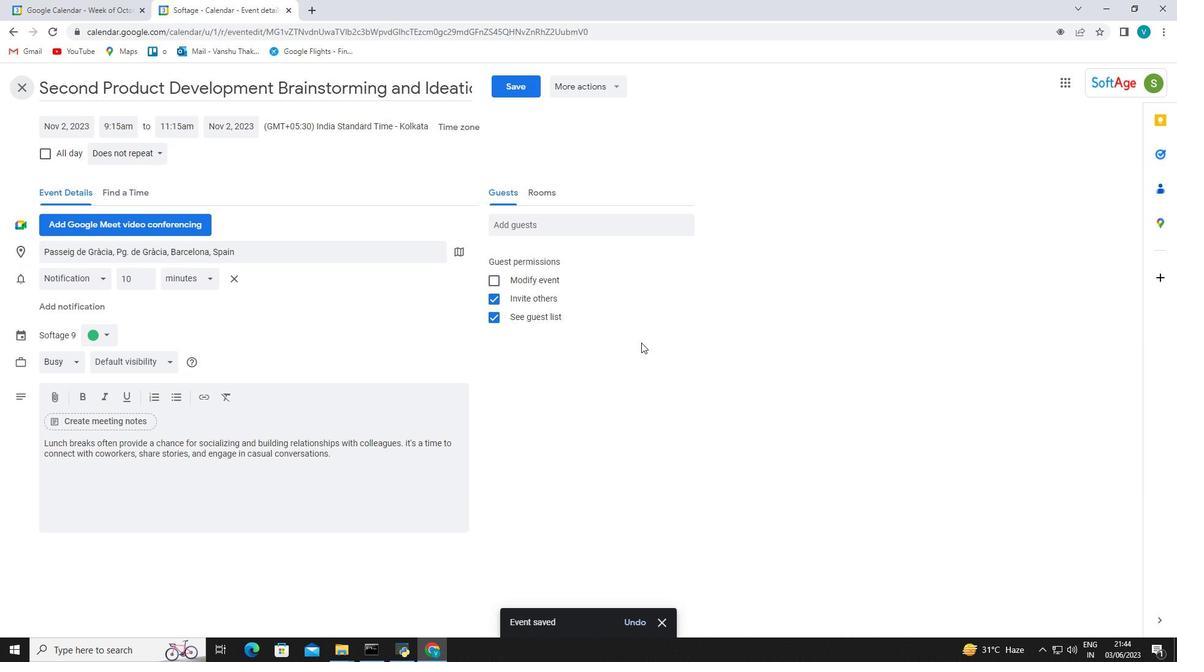 
Action: Mouse scrolled (708, 347) with delta (0, 0)
Screenshot: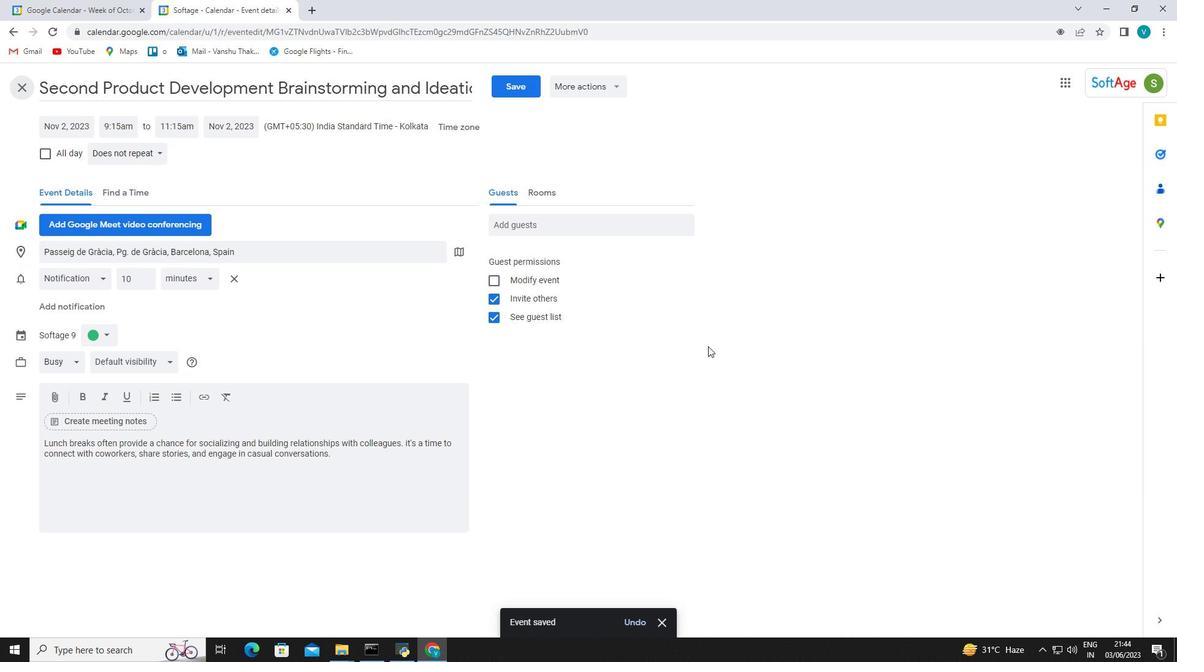 
Action: Mouse moved to (709, 347)
Screenshot: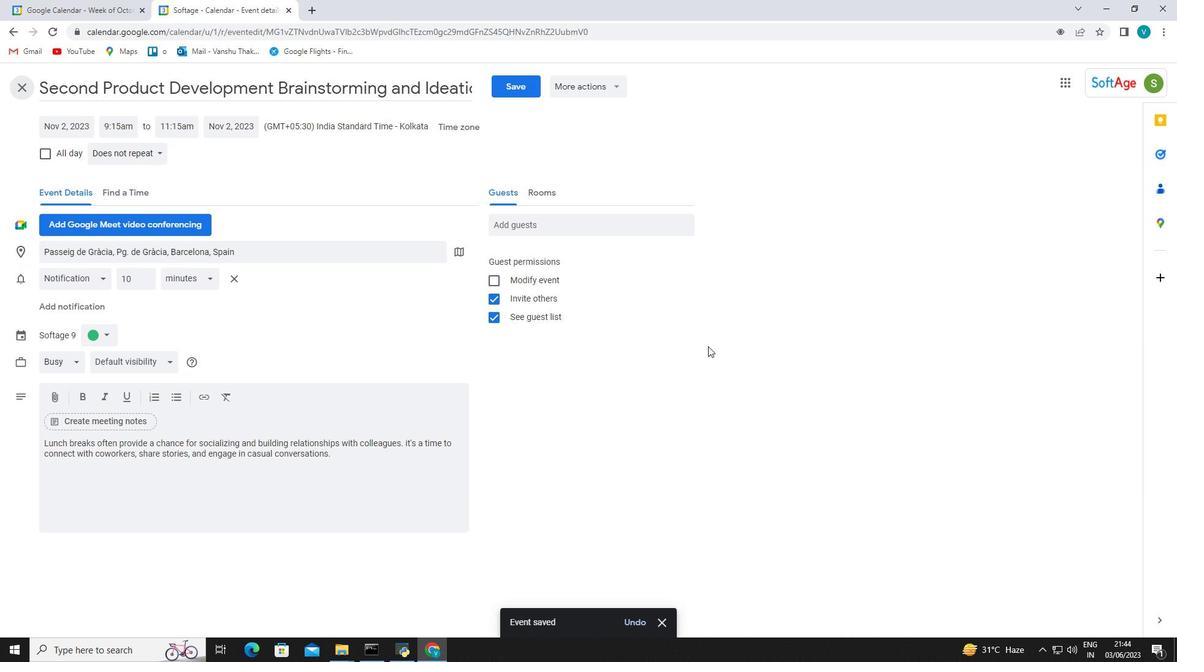 
Action: Mouse scrolled (709, 347) with delta (0, 0)
Screenshot: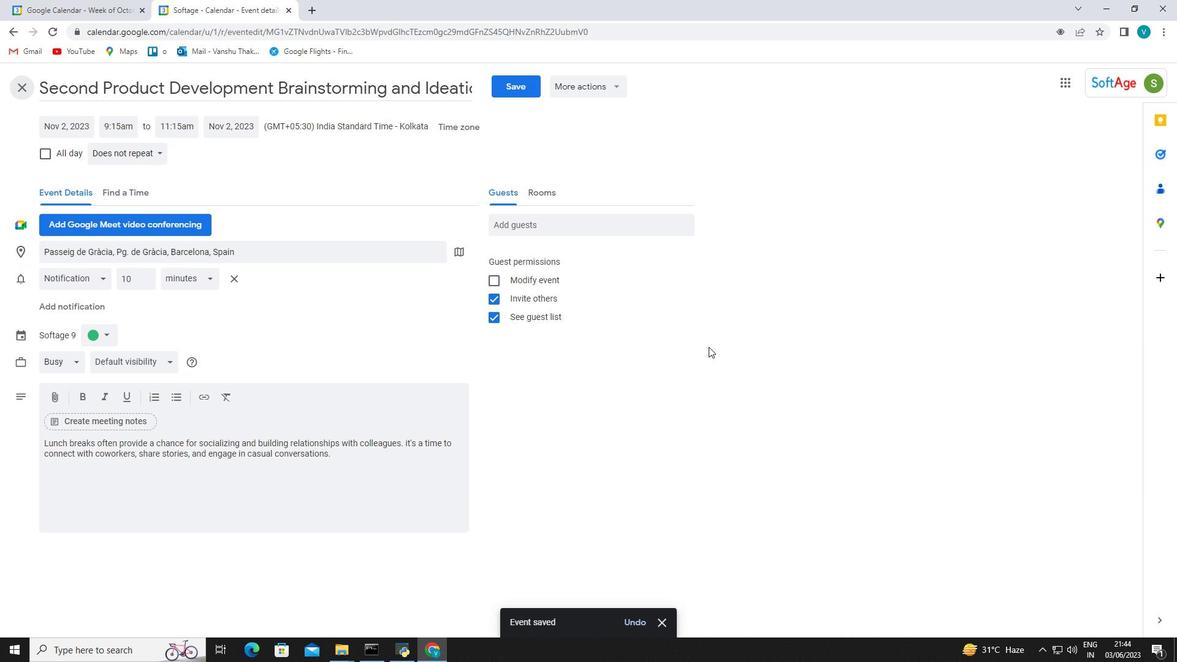 
Action: Mouse scrolled (709, 347) with delta (0, 0)
Screenshot: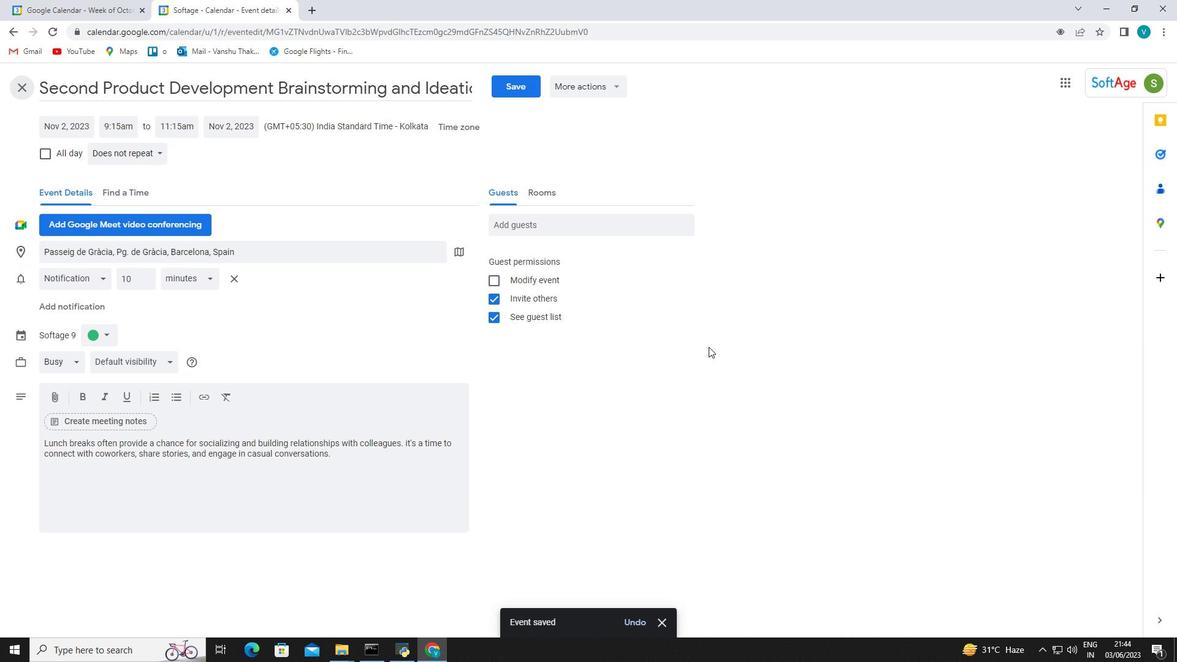 
Action: Mouse scrolled (709, 347) with delta (0, 0)
Screenshot: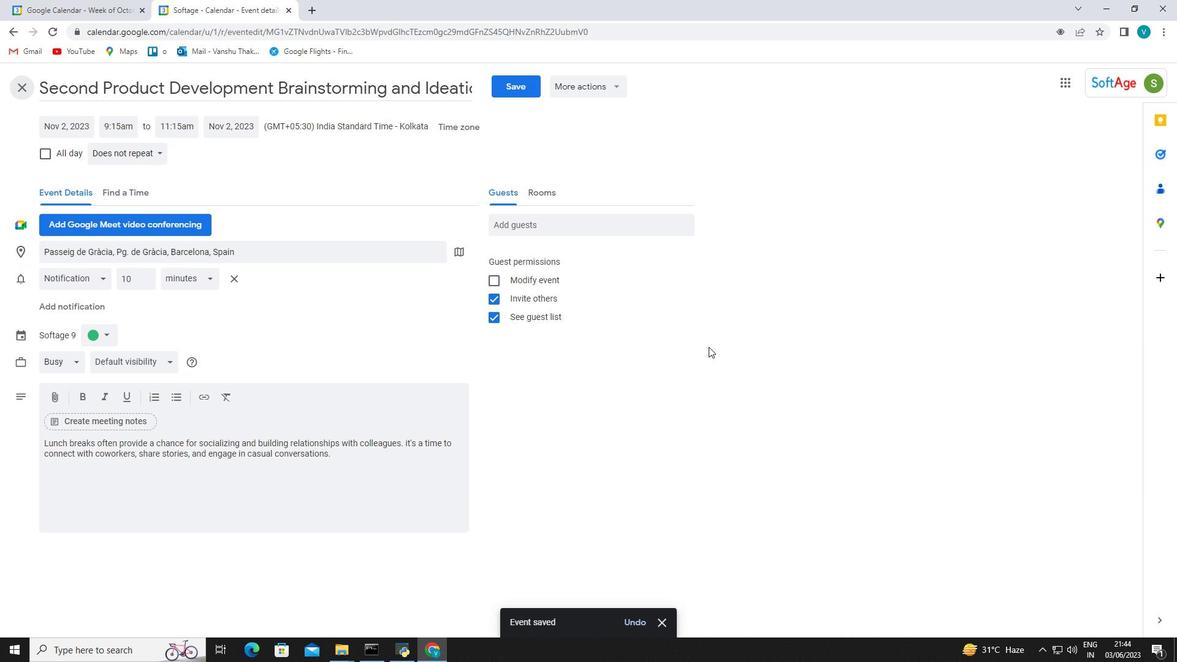 
Action: Mouse moved to (517, 224)
Screenshot: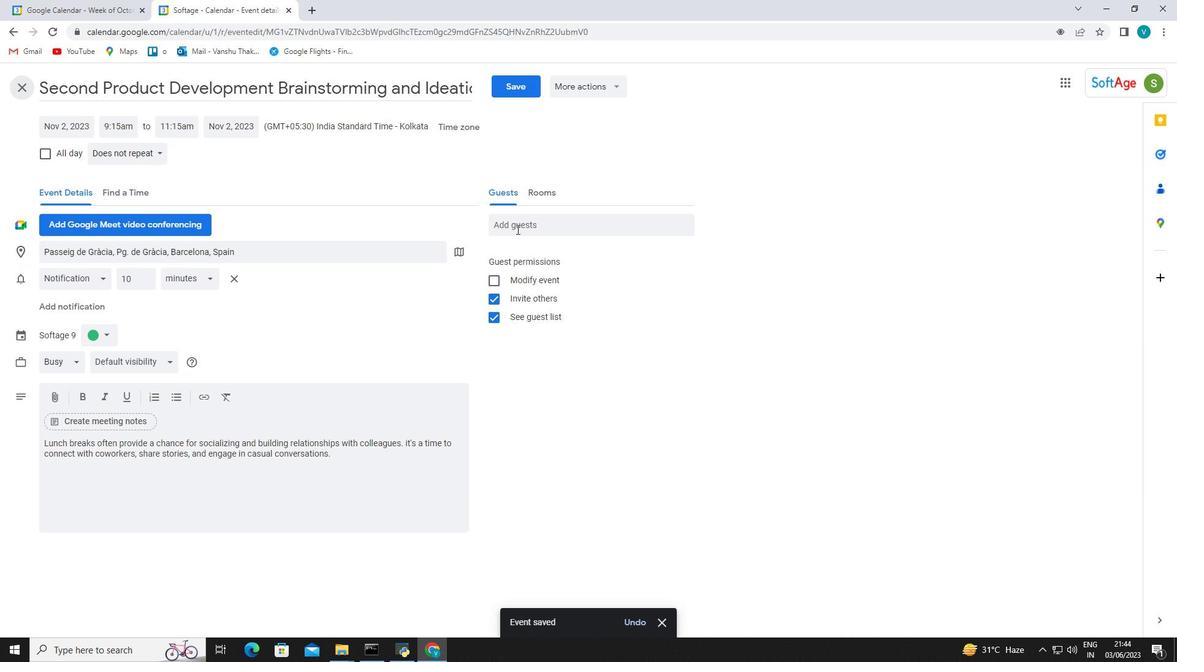 
Action: Mouse pressed left at (517, 224)
Screenshot: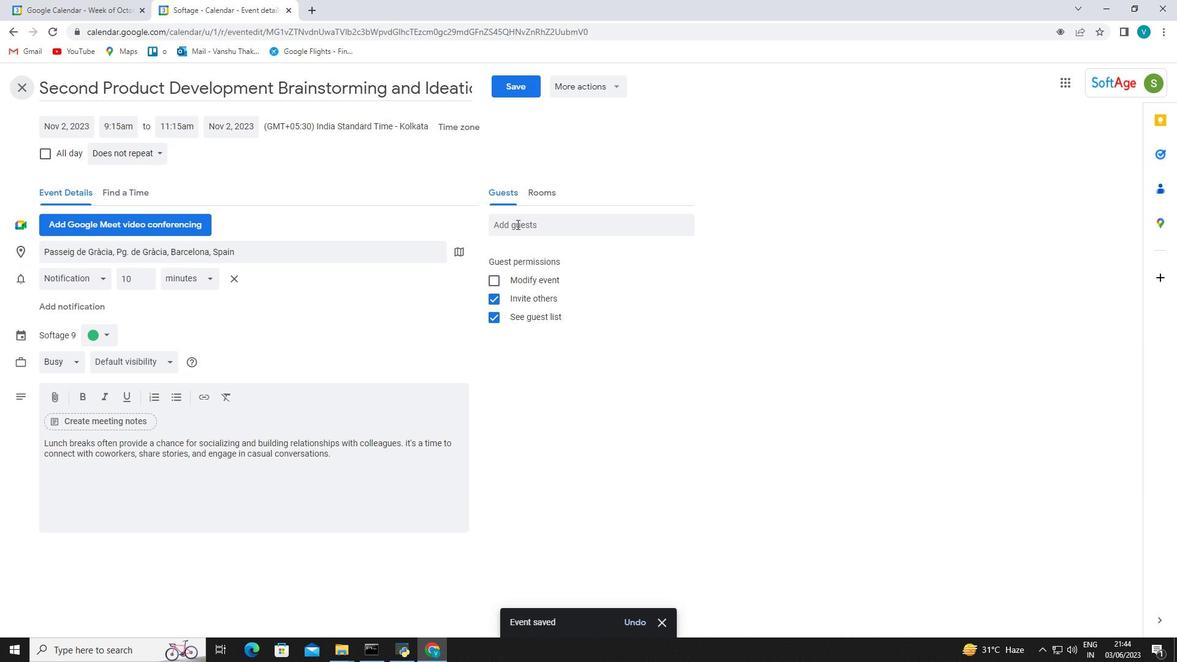 
Action: Mouse moved to (517, 224)
Screenshot: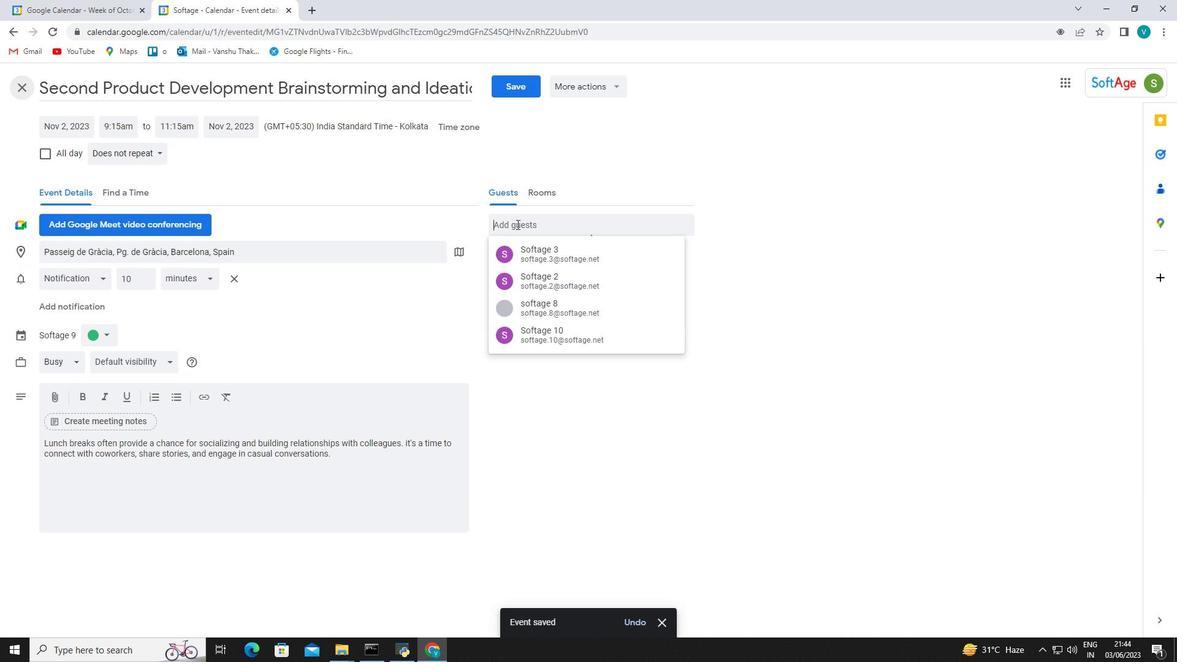
Action: Key pressed softaf<Key.backspace>ge<Key.space><Key.backspace>.7
Screenshot: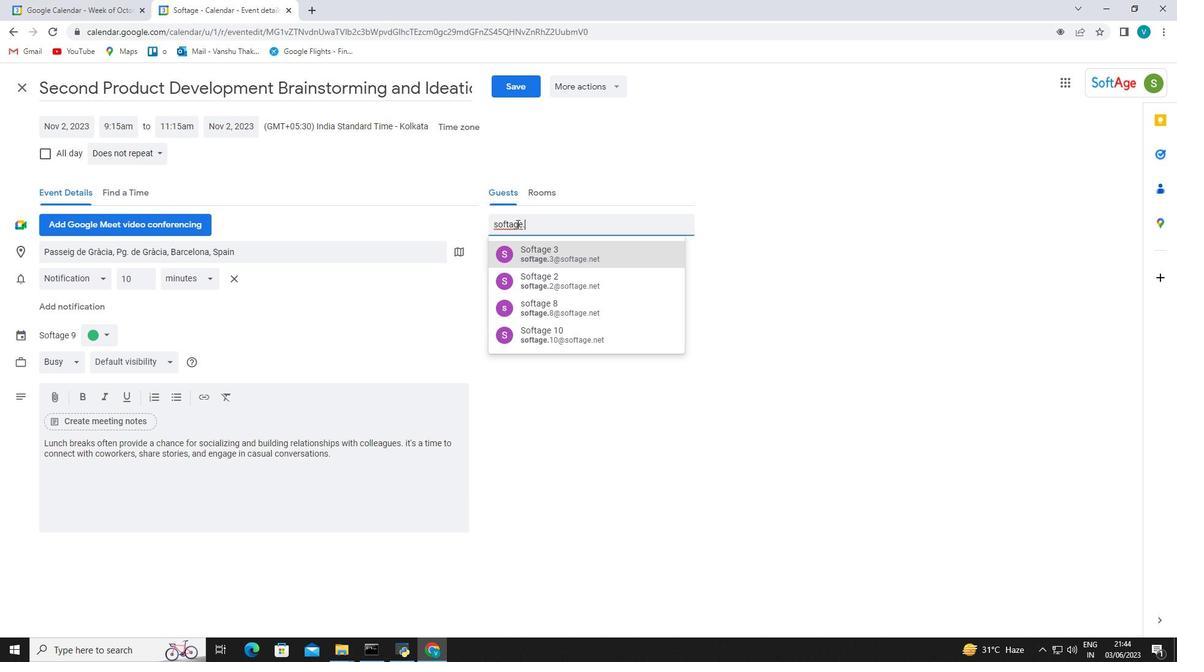 
Action: Mouse moved to (556, 256)
Screenshot: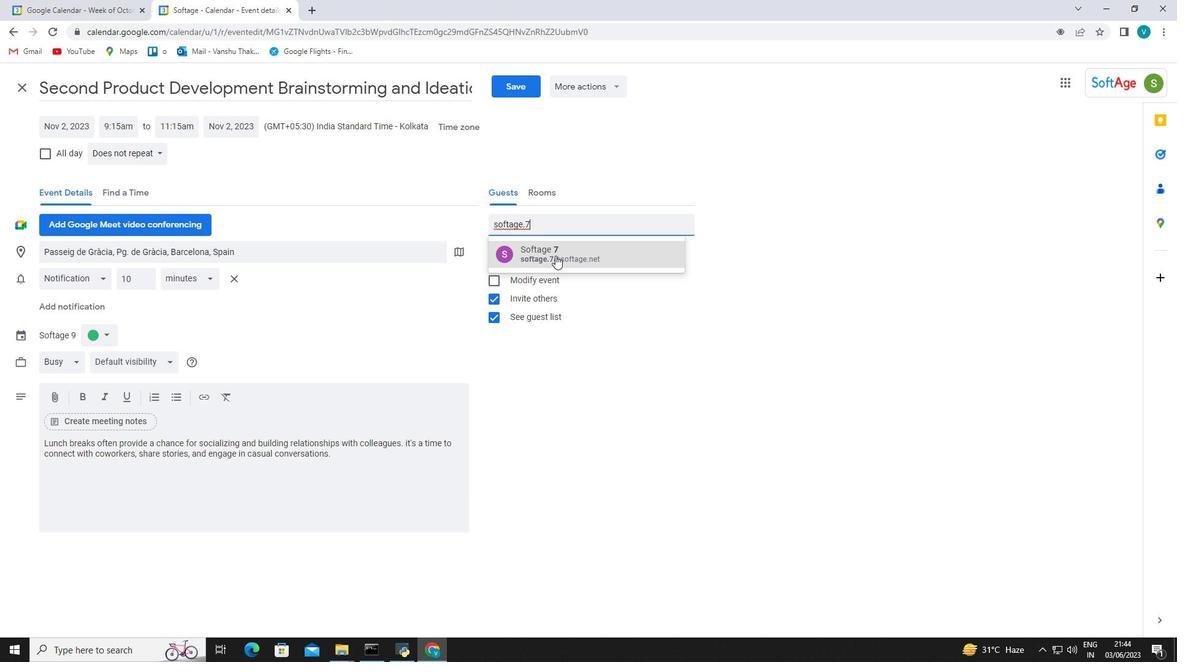 
Action: Mouse pressed left at (556, 256)
Screenshot: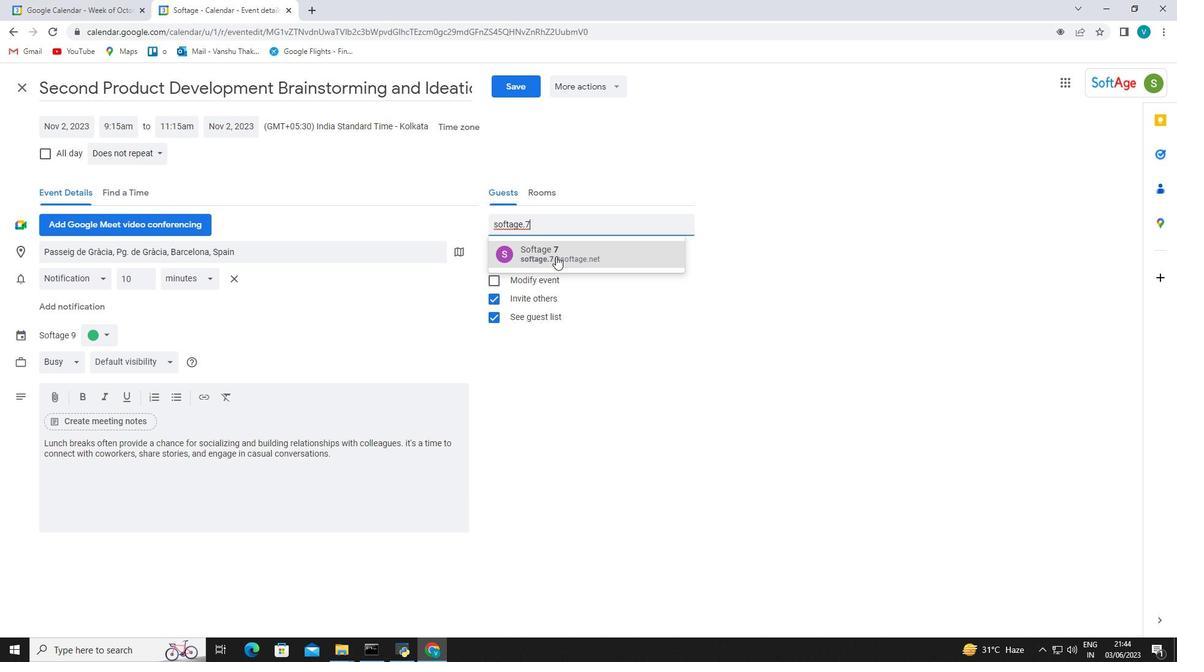
Action: Mouse moved to (553, 225)
Screenshot: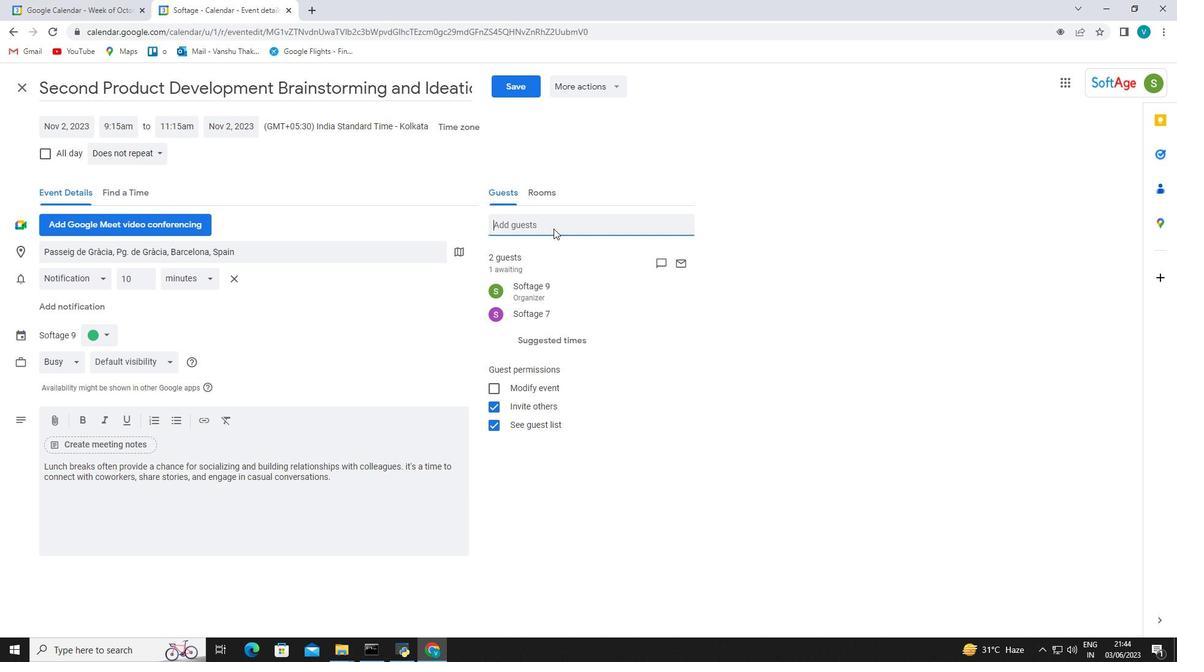 
Action: Mouse pressed left at (553, 225)
Screenshot: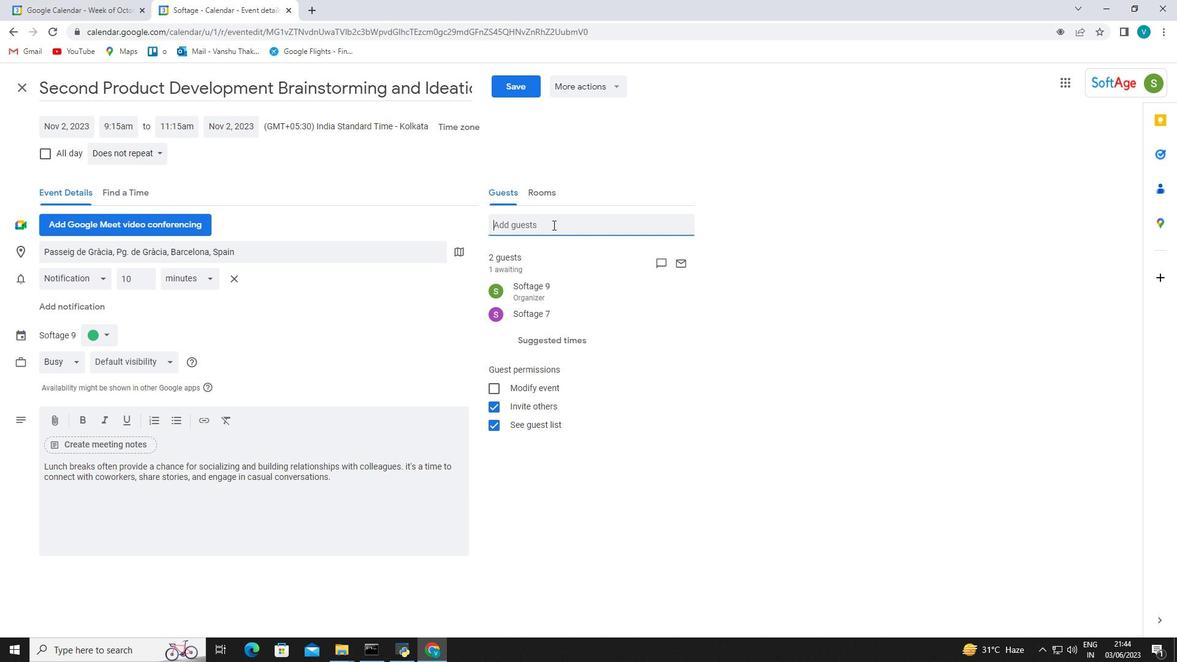 
Action: Key pressed softage.8
Screenshot: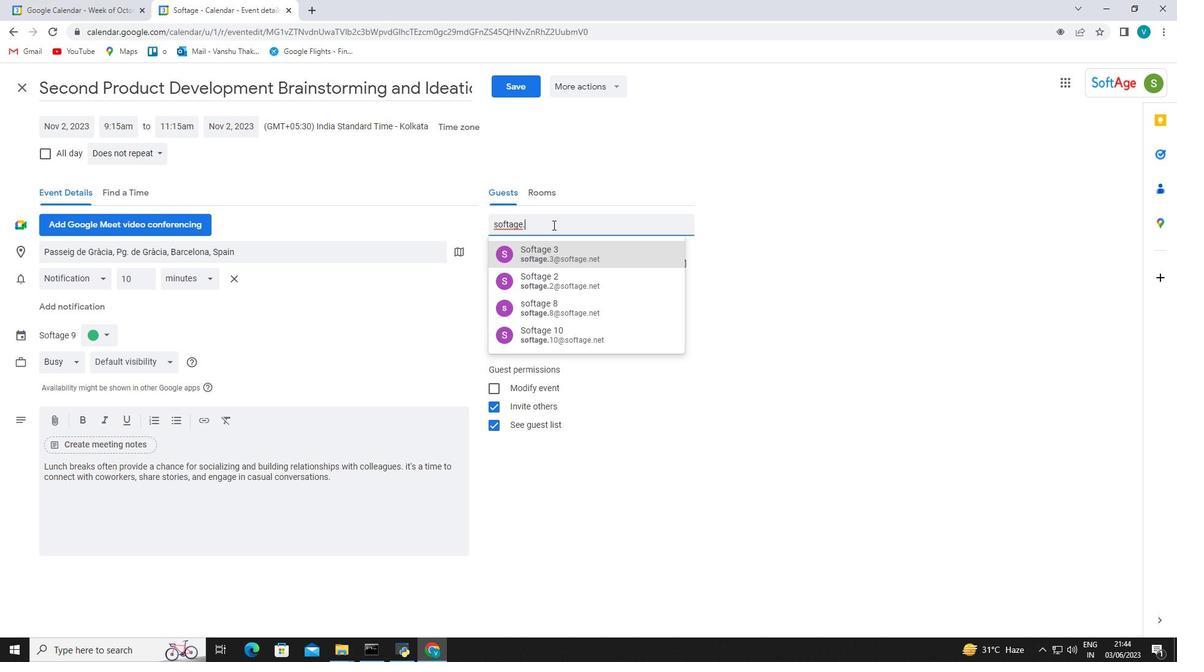 
Action: Mouse moved to (557, 252)
Screenshot: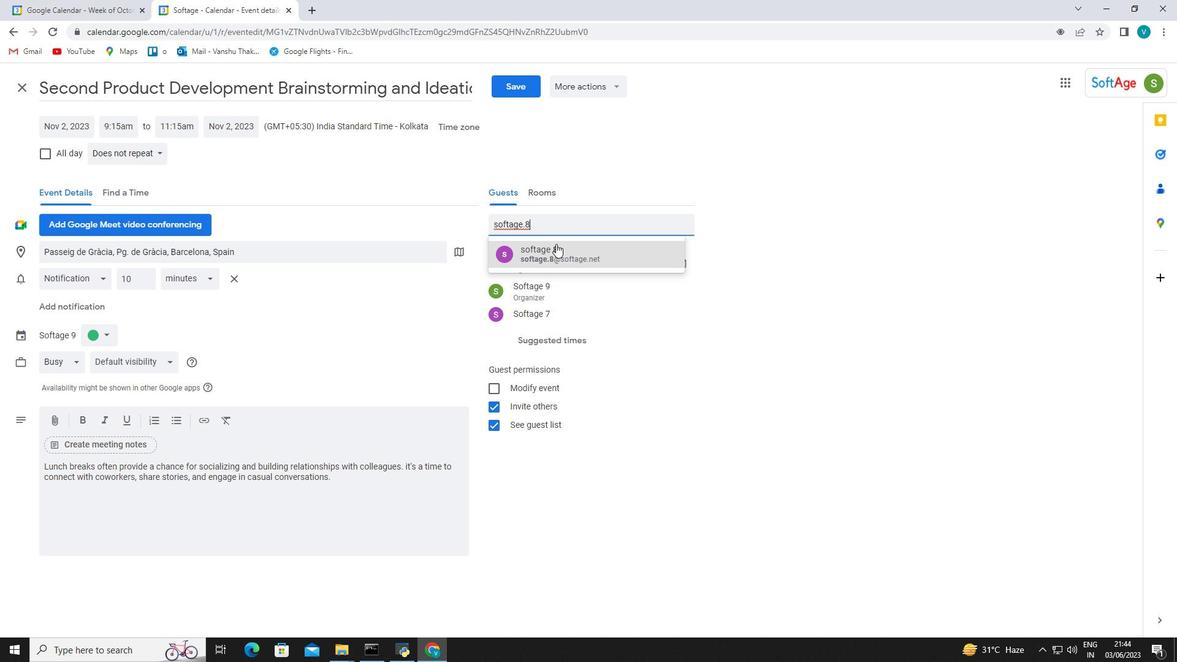 
Action: Mouse pressed left at (557, 252)
Screenshot: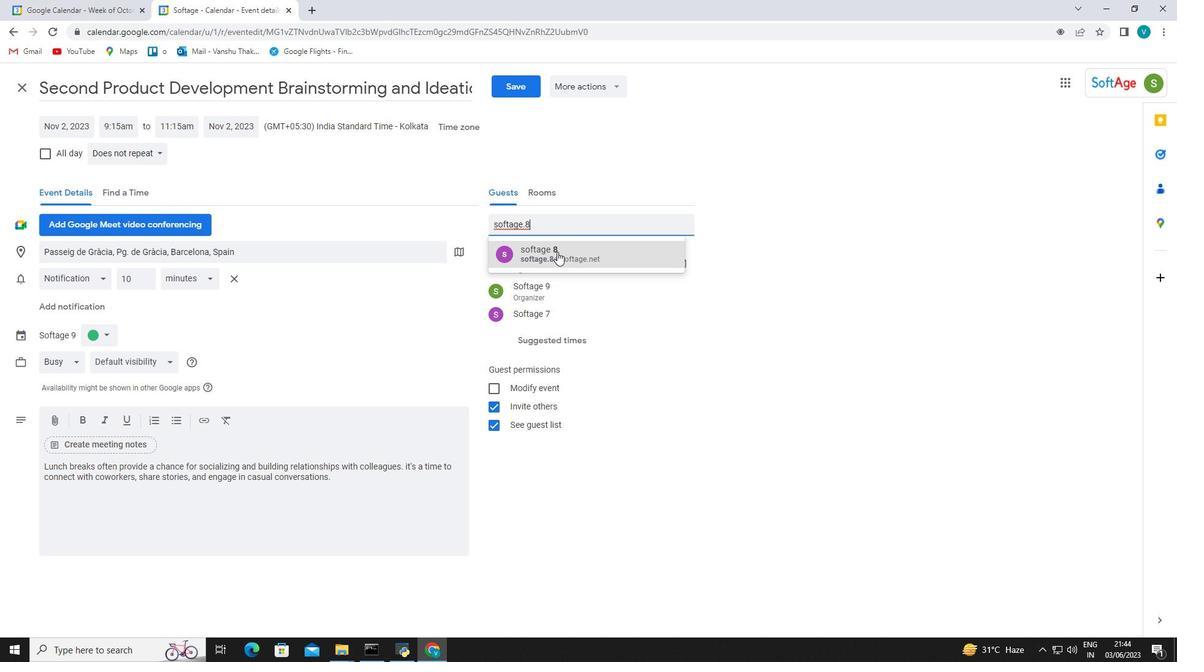 
Action: Mouse moved to (150, 147)
Screenshot: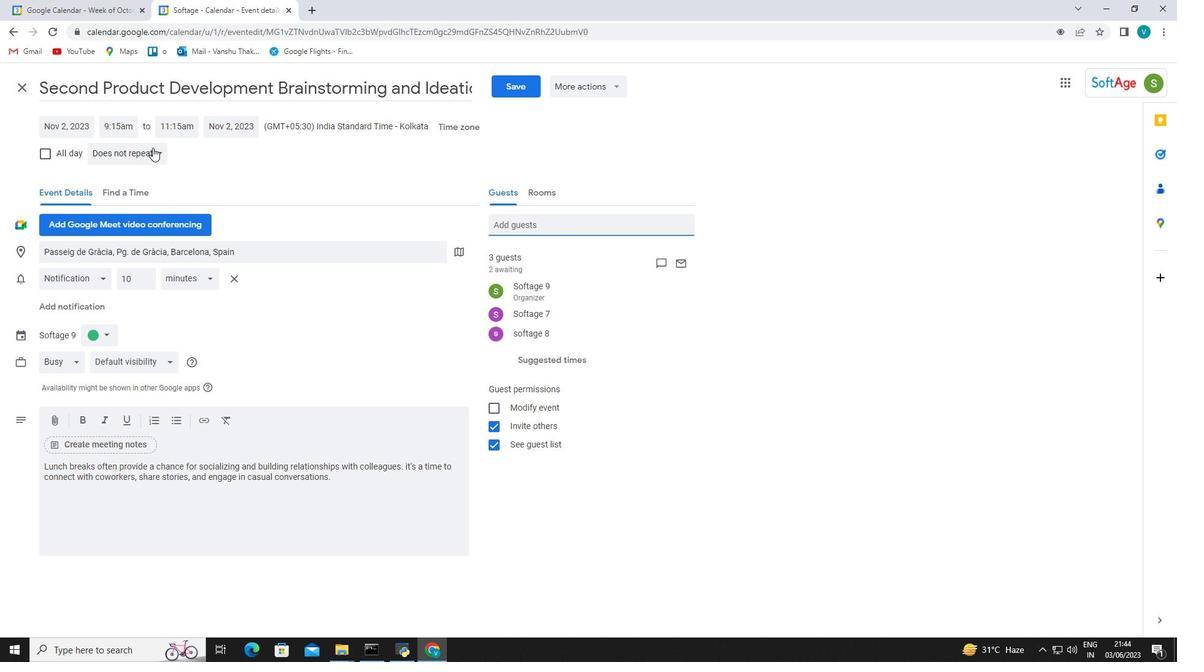 
Action: Mouse pressed left at (150, 147)
Screenshot: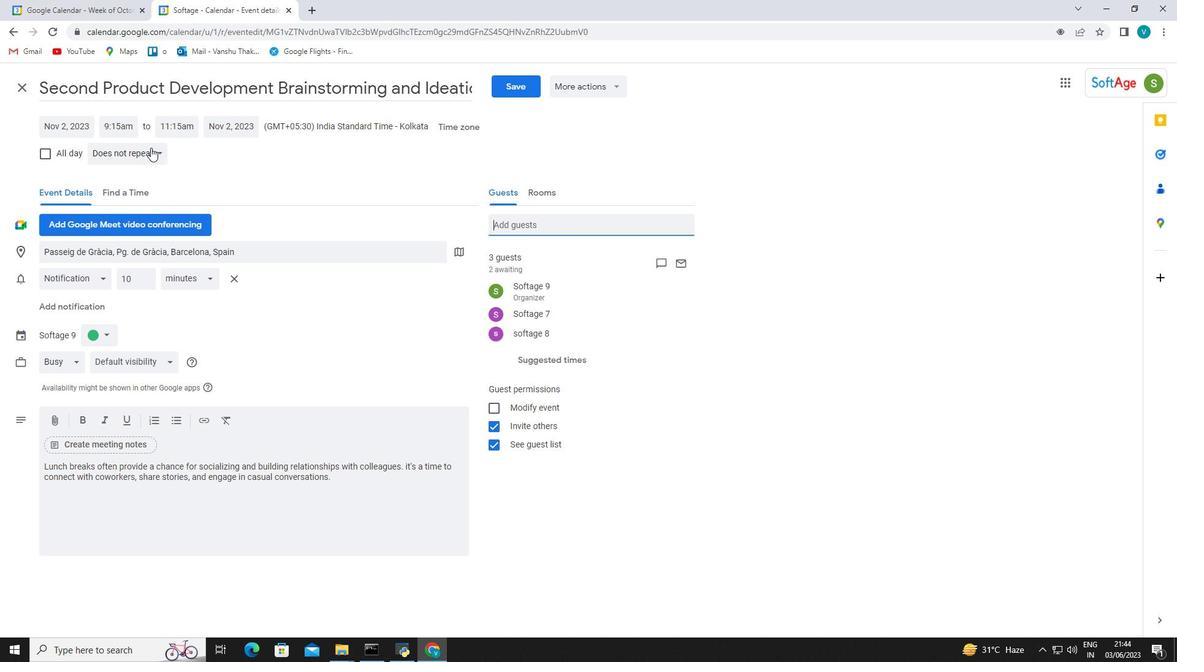 
Action: Mouse moved to (152, 282)
Screenshot: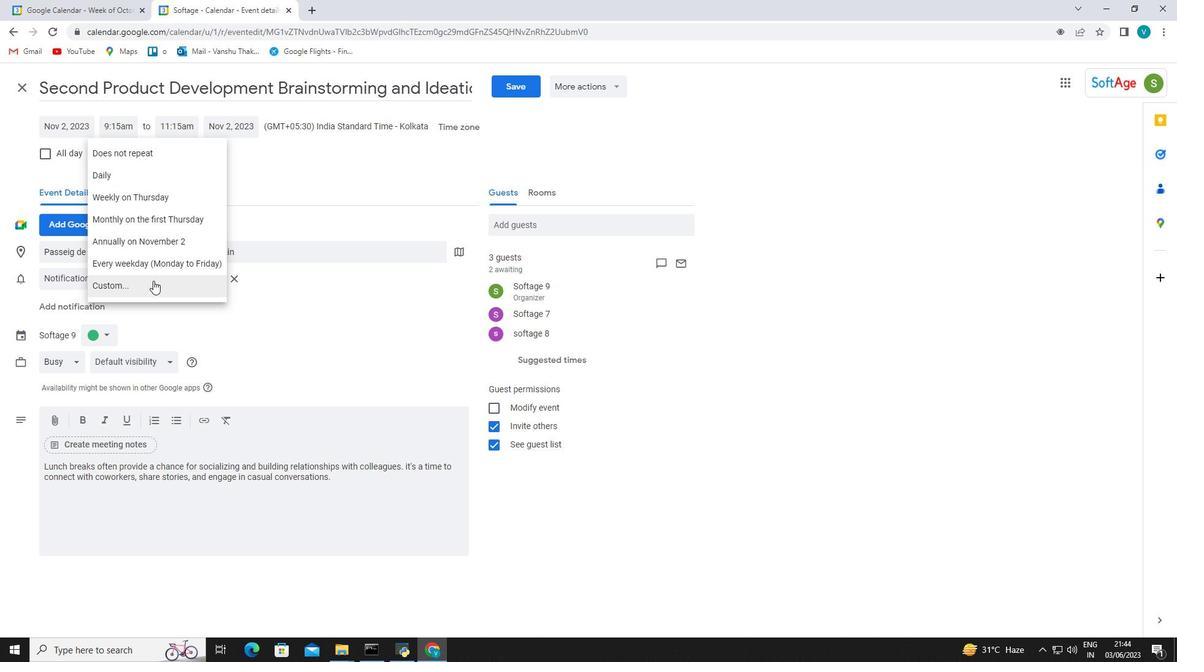 
Action: Mouse pressed left at (152, 282)
Screenshot: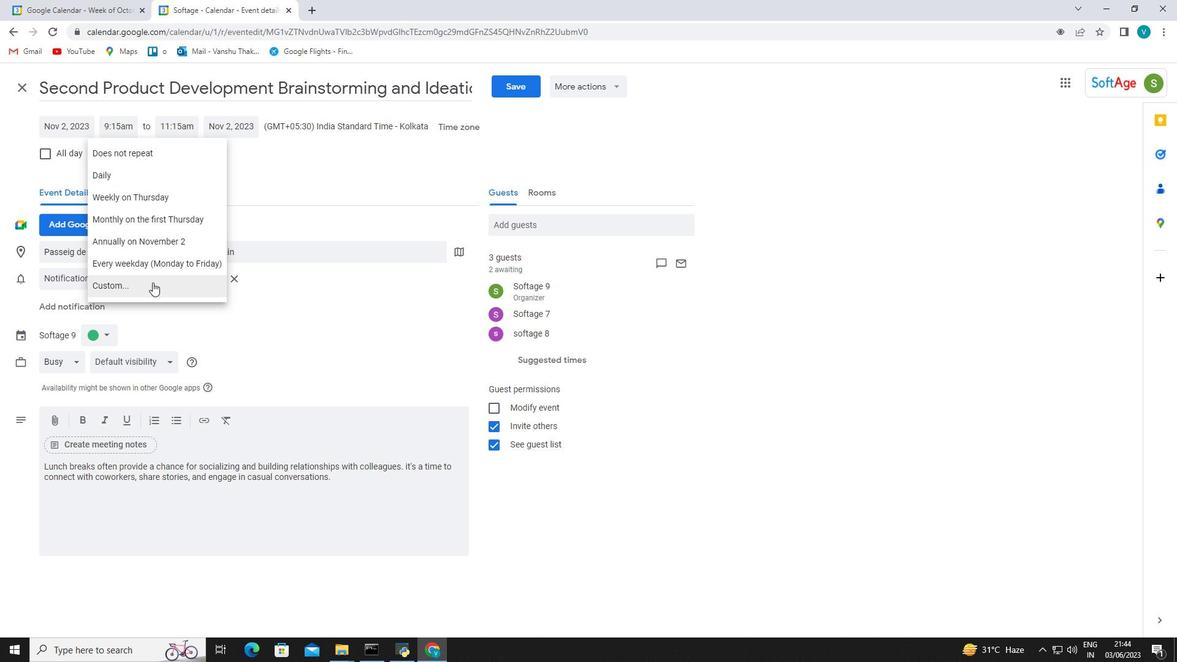 
Action: Mouse moved to (498, 326)
Screenshot: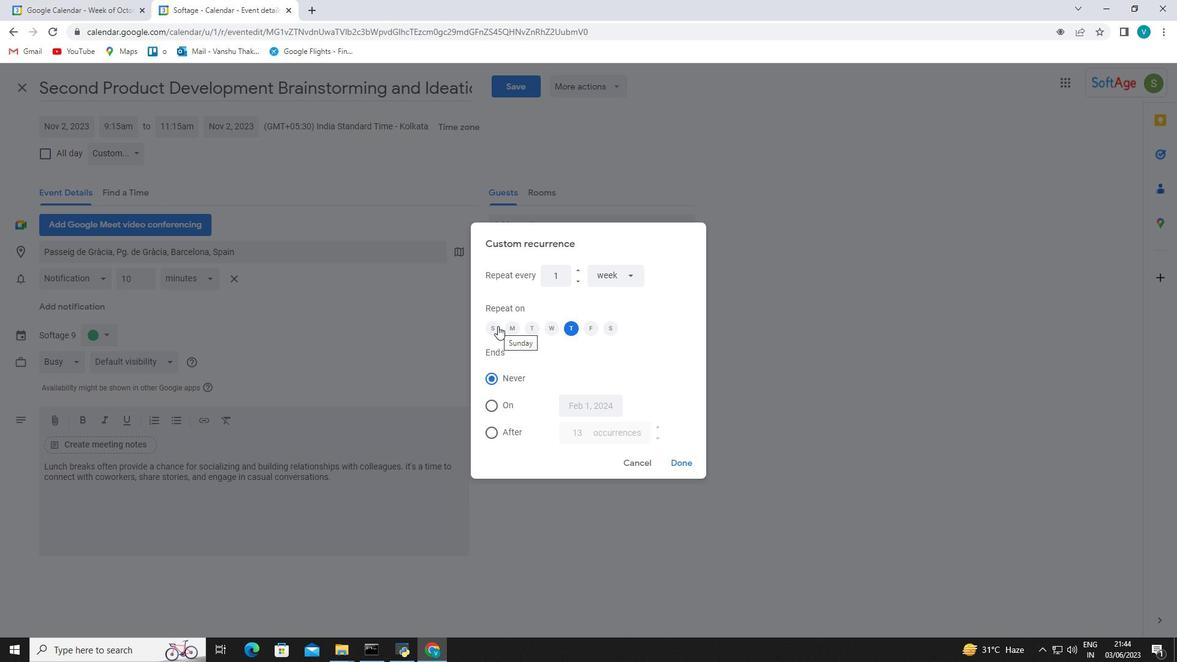 
Action: Mouse pressed left at (498, 326)
Screenshot: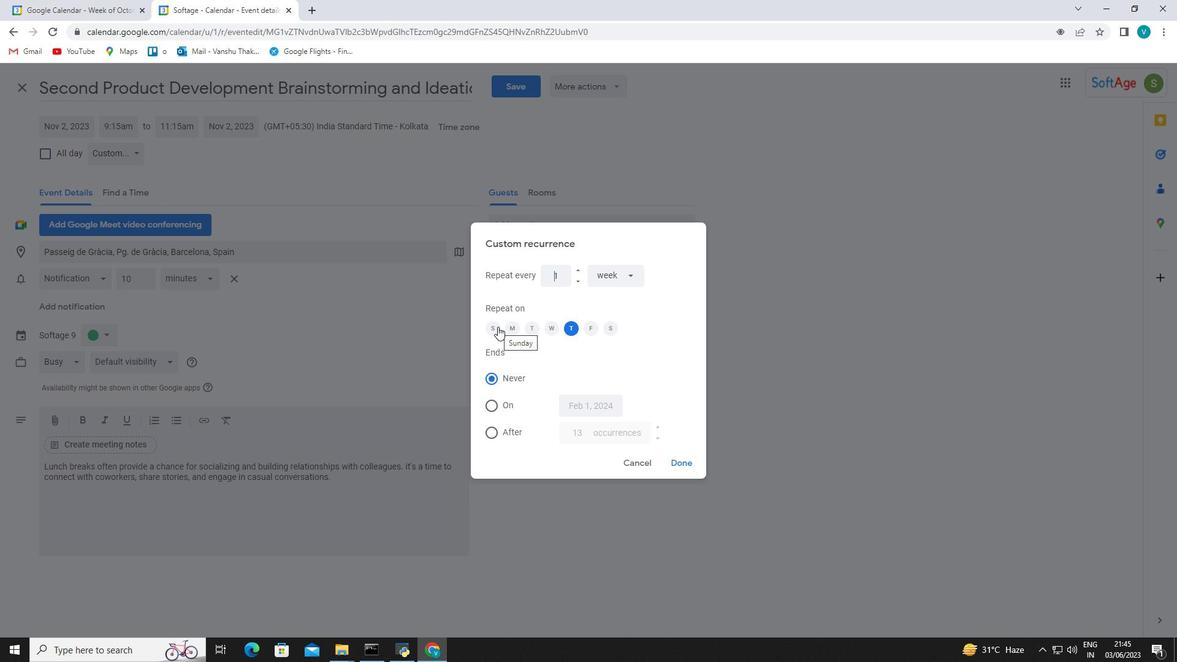 
Action: Mouse moved to (575, 331)
Screenshot: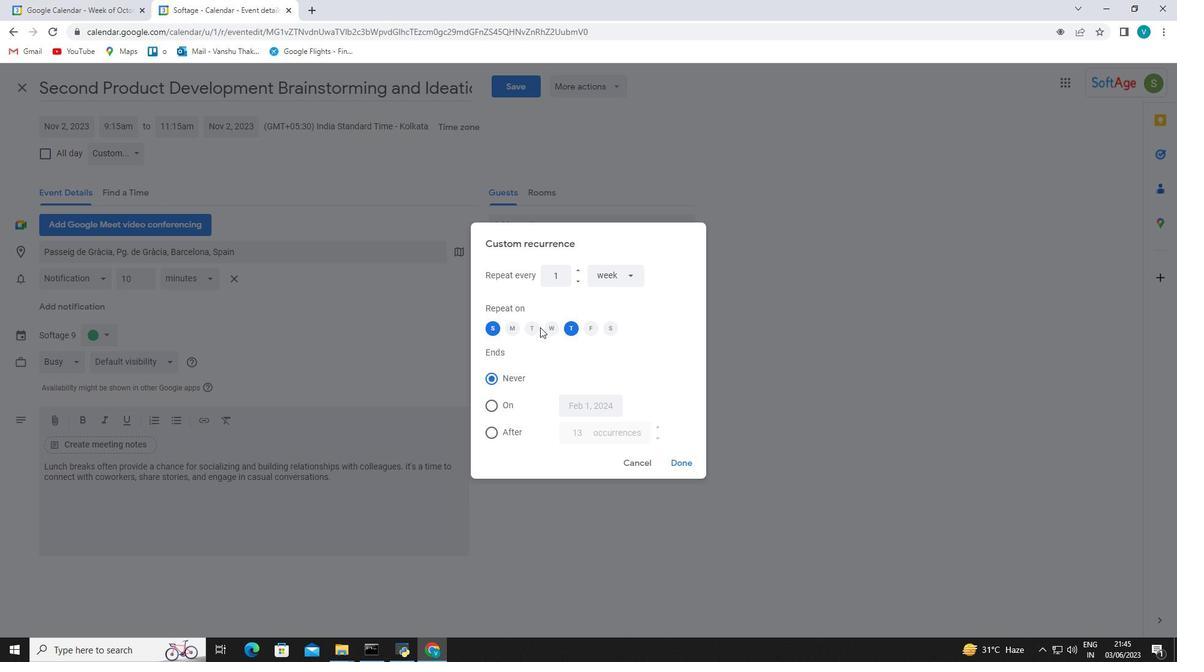 
Action: Mouse pressed left at (575, 331)
Screenshot: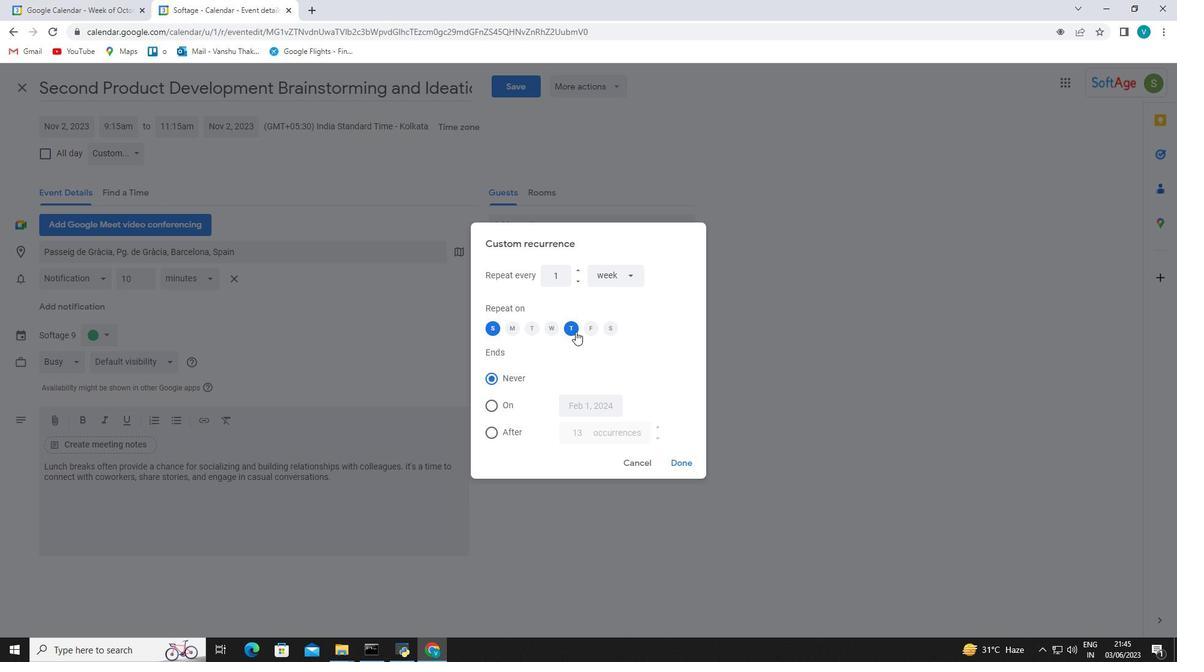 
Action: Mouse moved to (688, 461)
Screenshot: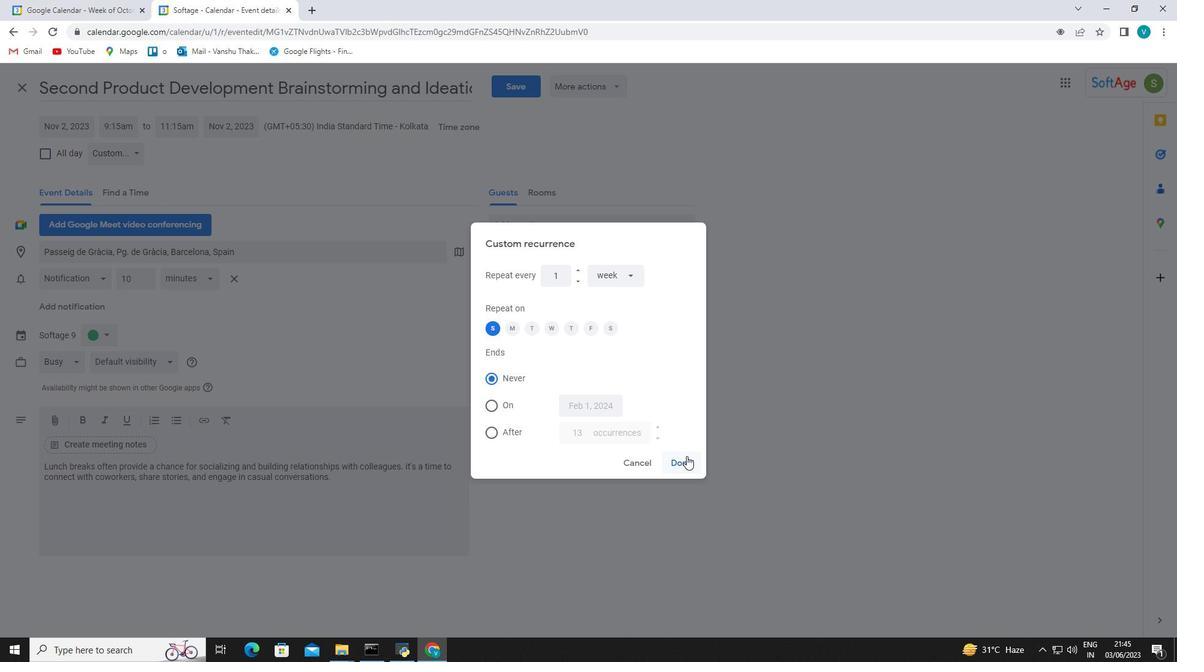 
Action: Mouse pressed left at (688, 461)
Screenshot: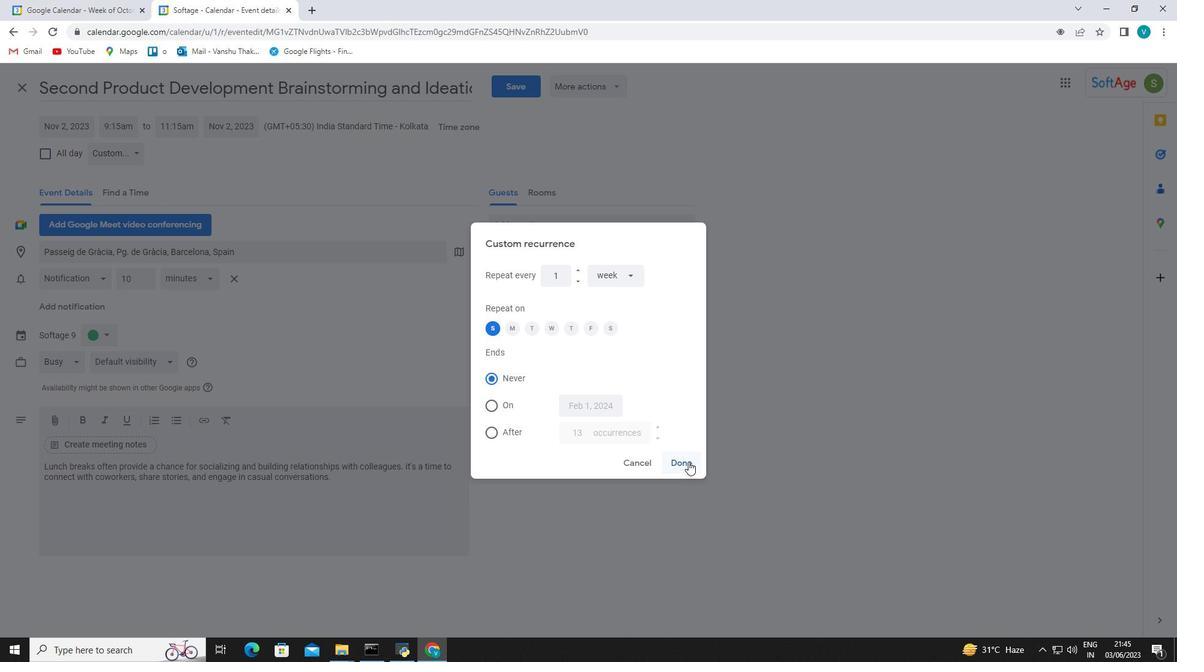 
Action: Mouse moved to (663, 298)
Screenshot: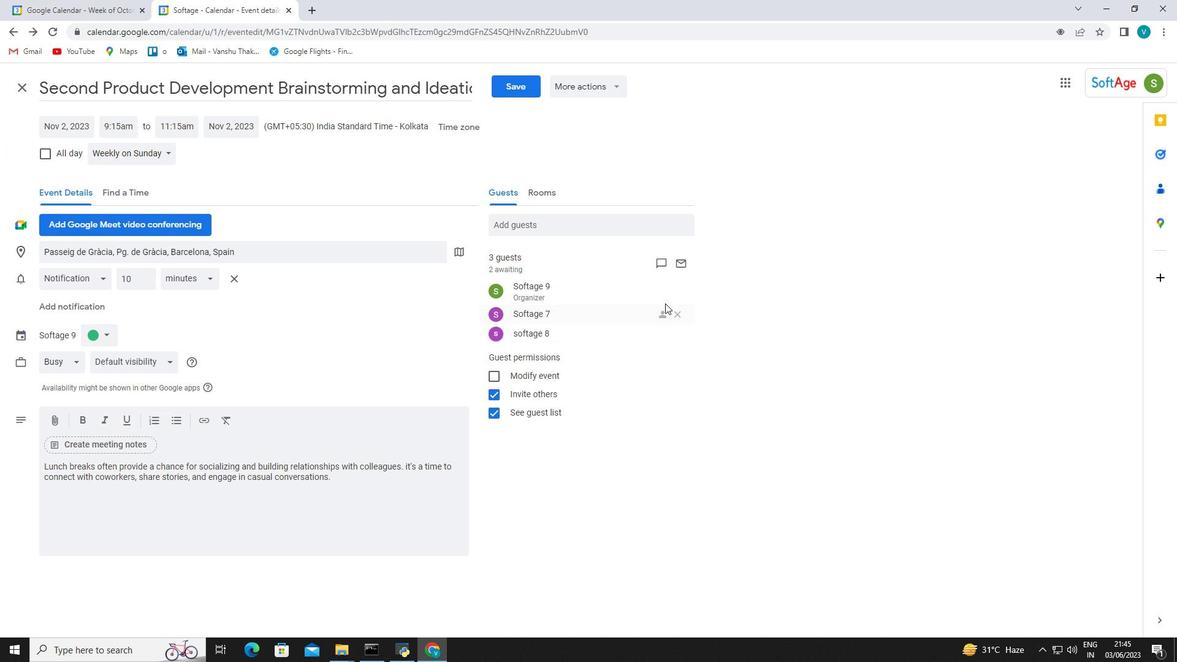 
Action: Mouse scrolled (663, 298) with delta (0, 0)
Screenshot: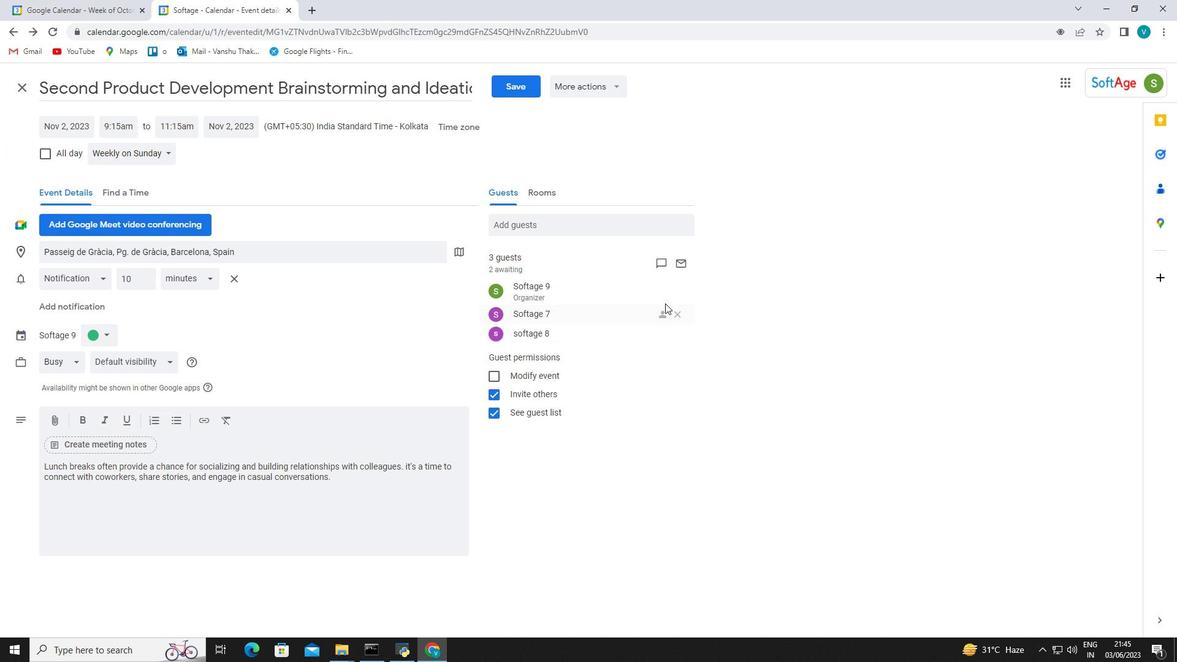 
Action: Mouse moved to (663, 293)
Screenshot: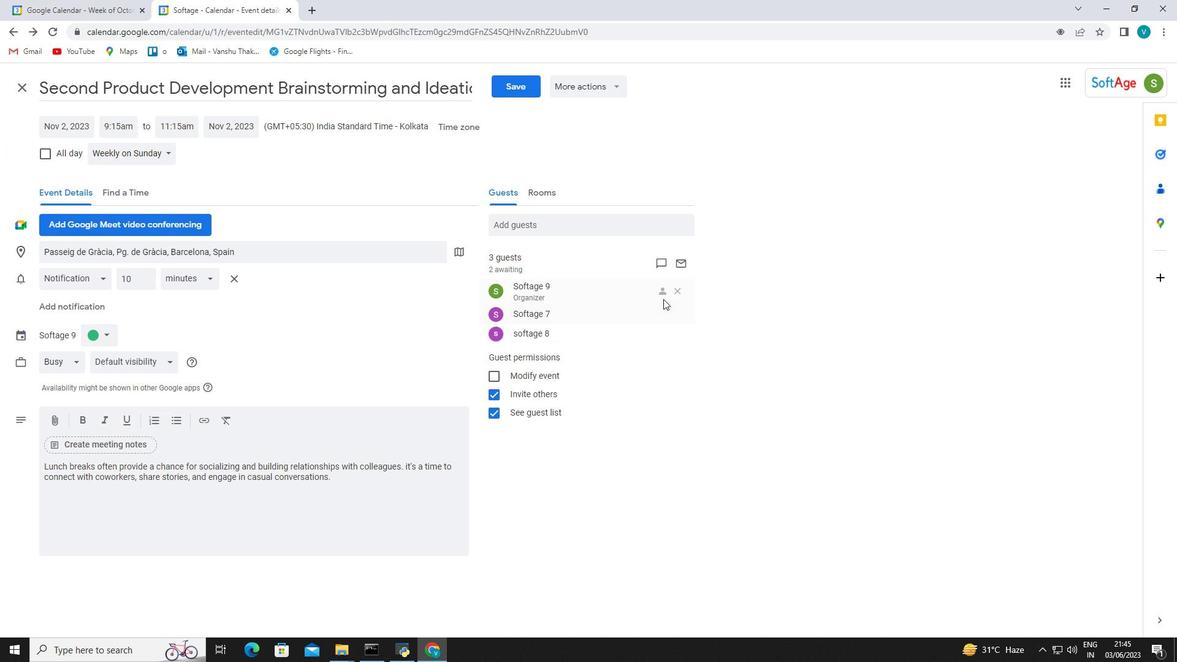 
Action: Mouse scrolled (663, 294) with delta (0, 0)
Screenshot: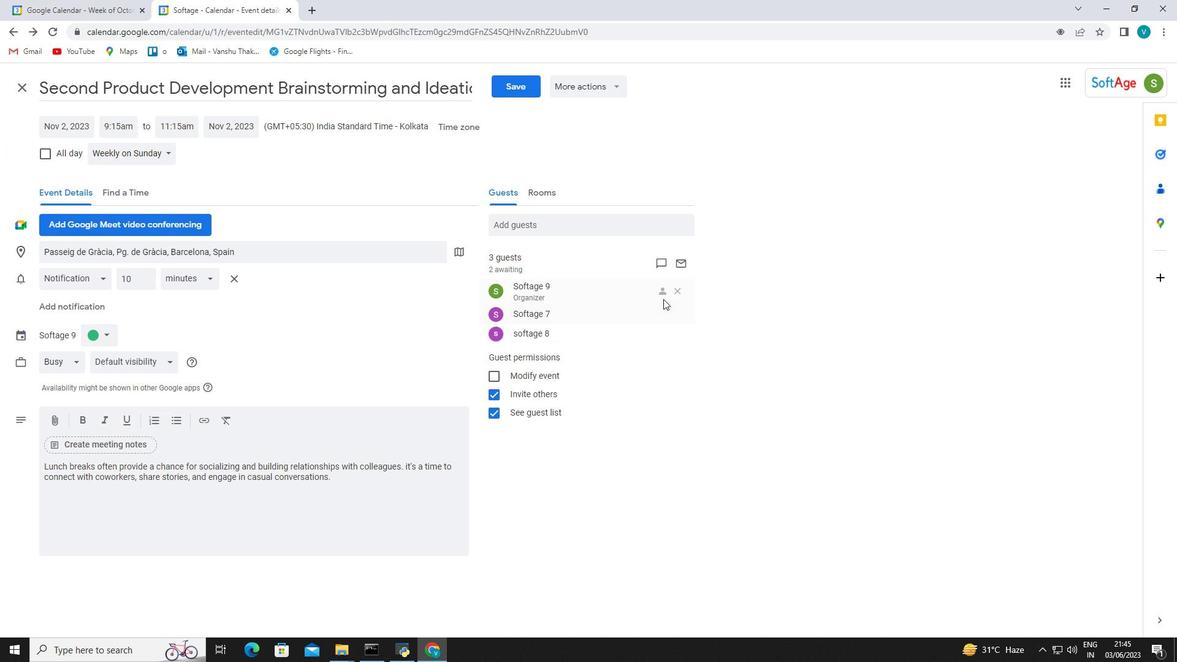
Action: Mouse moved to (519, 89)
Screenshot: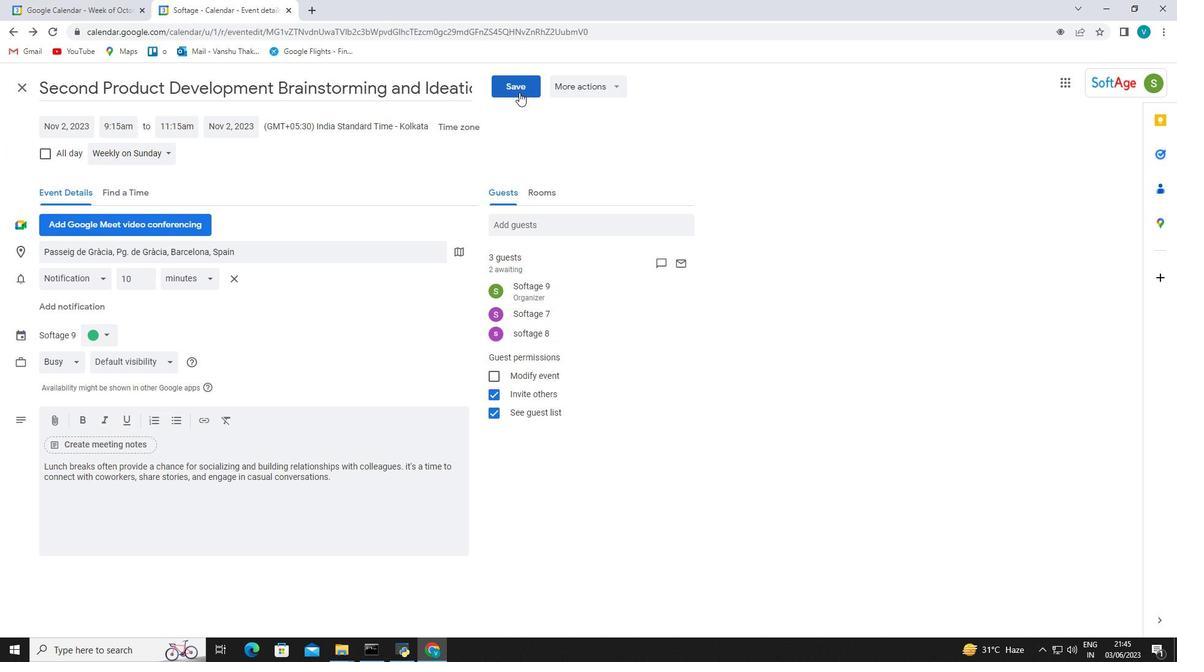 
Action: Mouse pressed left at (519, 89)
Screenshot: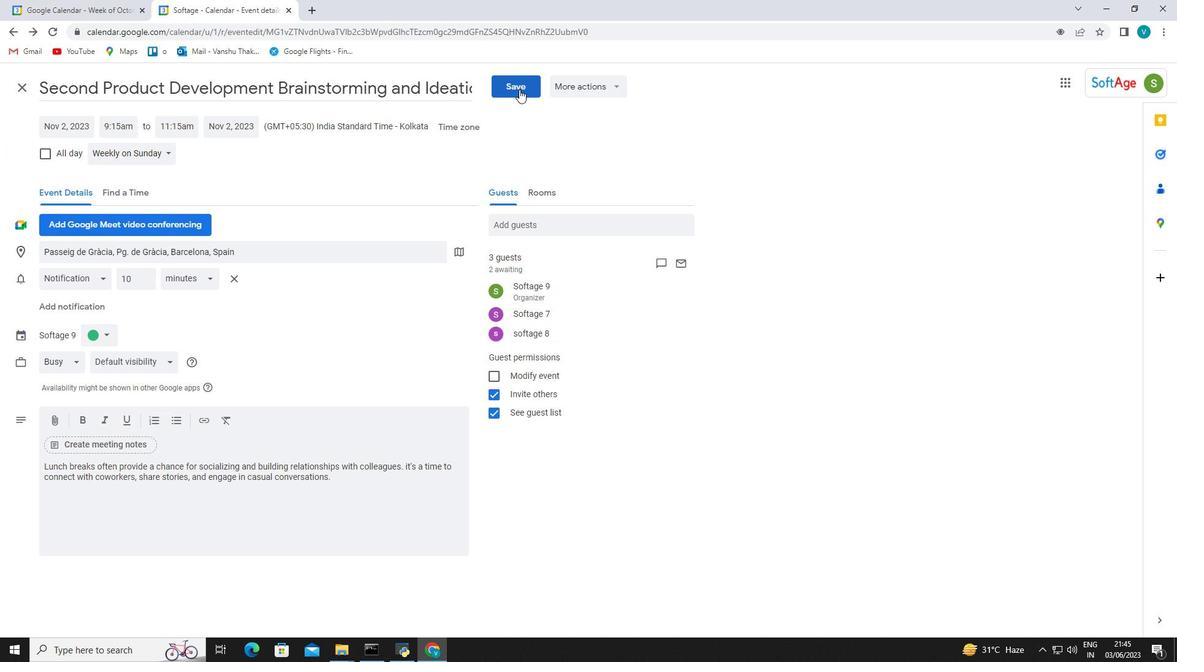
Action: Mouse moved to (709, 387)
Screenshot: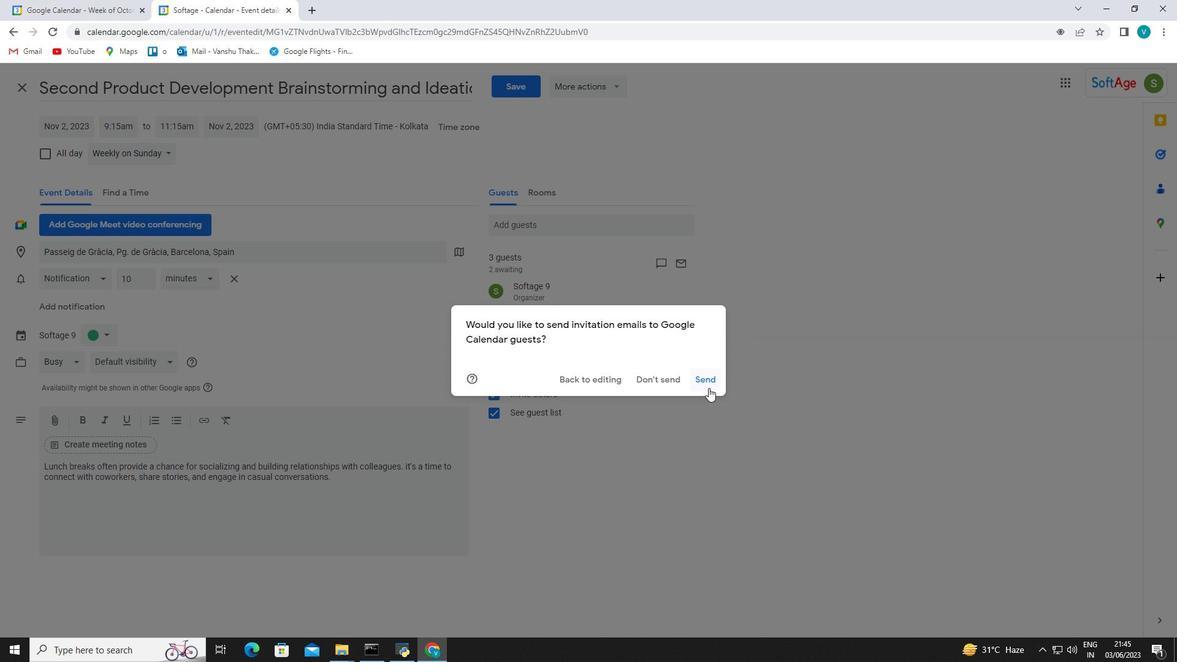 
Action: Mouse pressed left at (709, 387)
Screenshot: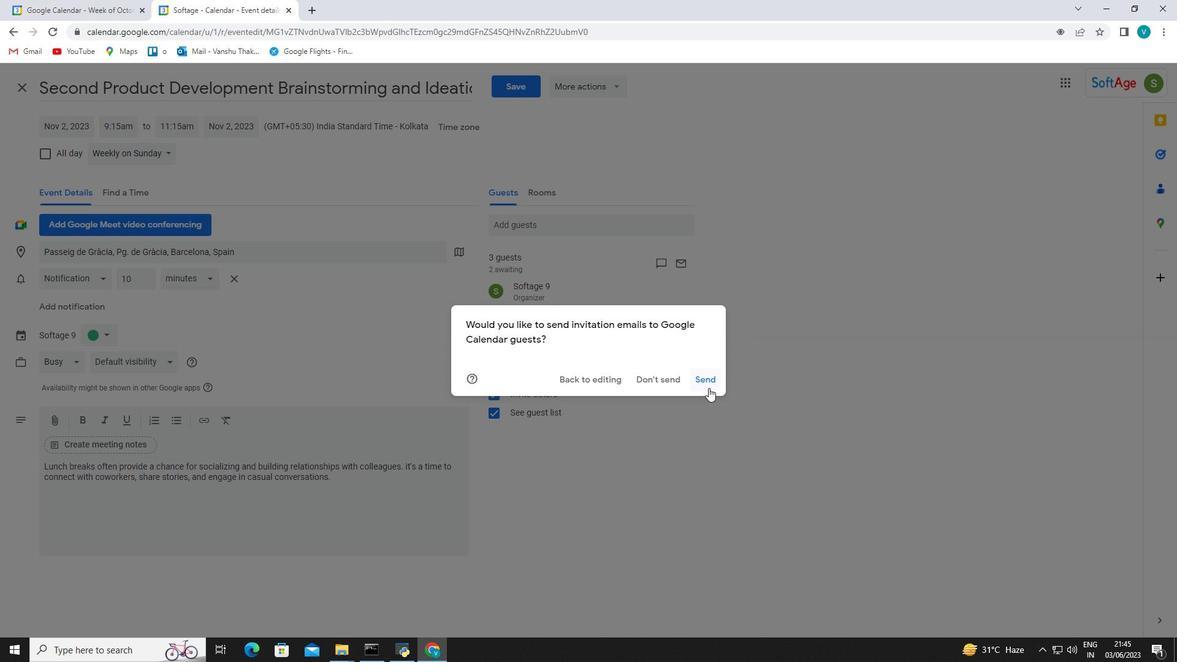 
Action: Mouse moved to (234, 199)
Screenshot: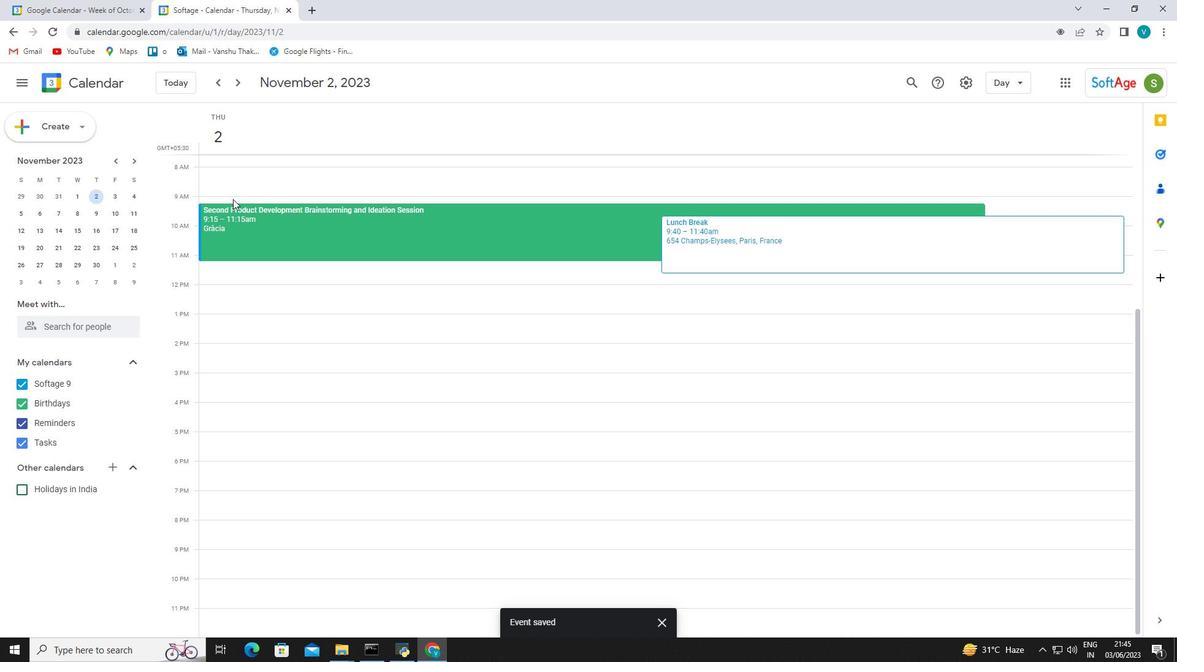 
